 Task: Buy 1 Footies of size 12 -15 months for Baby Girls from Clothing section under best seller category for shipping address: Francisco Garcia, 1396 Camden Street, Reno, Nevada 89501, Cell Number 7752551231. Pay from credit card ending with 2005, CVV 3321
Action: Mouse moved to (261, 60)
Screenshot: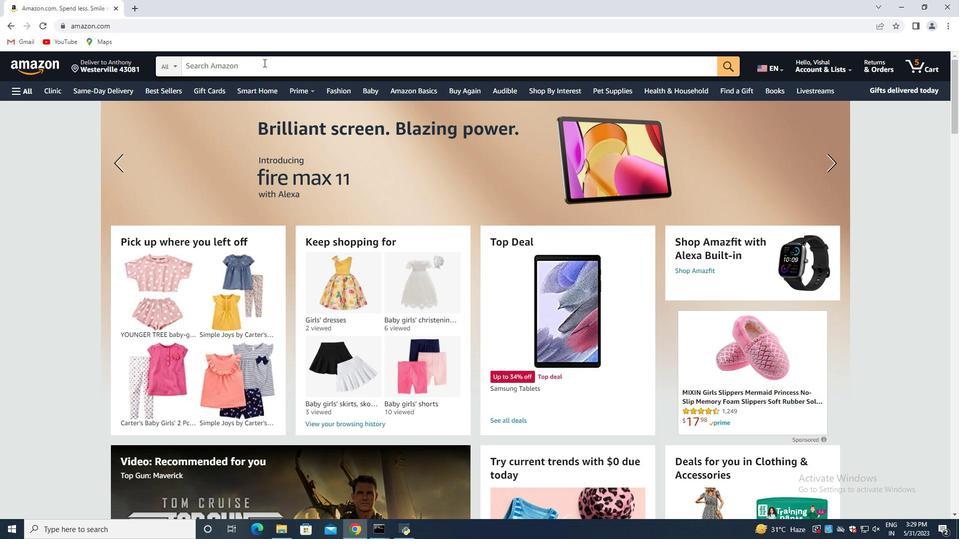
Action: Mouse pressed left at (261, 60)
Screenshot: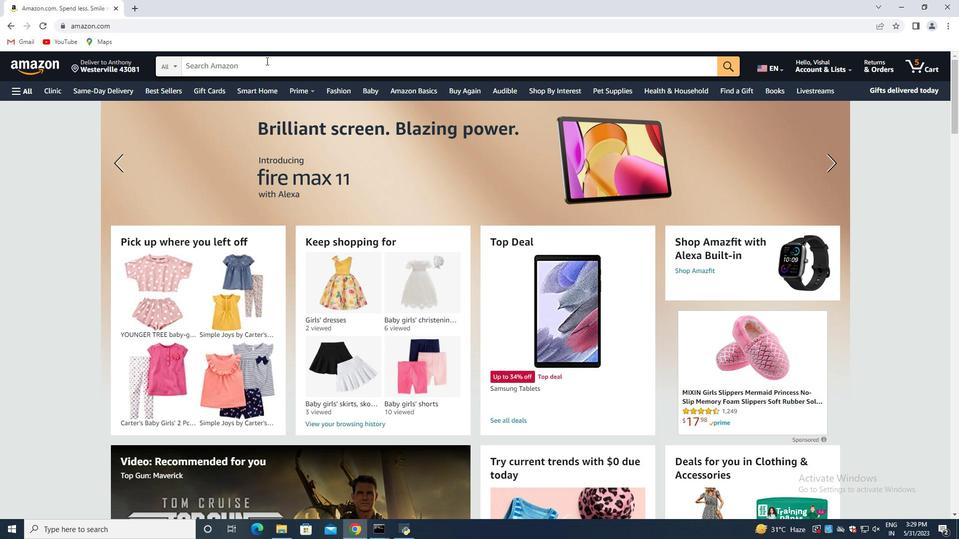 
Action: Mouse moved to (260, 60)
Screenshot: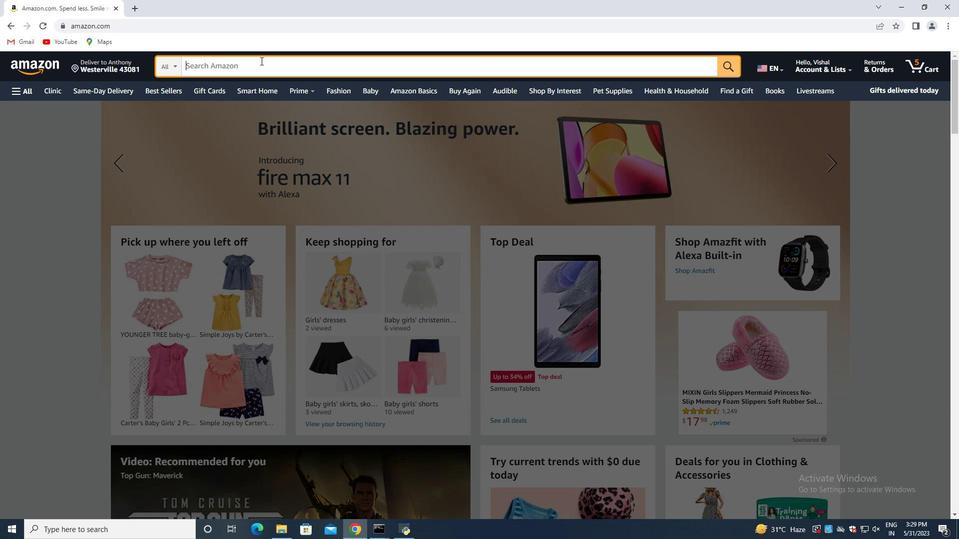 
Action: Key pressed <Key.shift>Footies<Key.space>of<Key.space>size<Key.space>12-15<Key.space>months<Key.space>for<Key.space><Key.shift>Baby<Key.space><Key.shift>Girls<Key.enter>
Screenshot: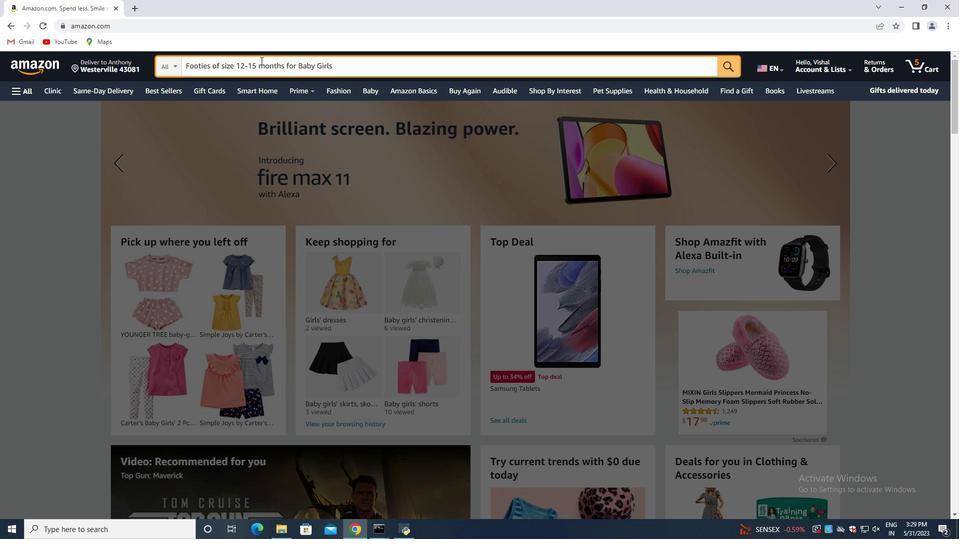 
Action: Mouse moved to (285, 142)
Screenshot: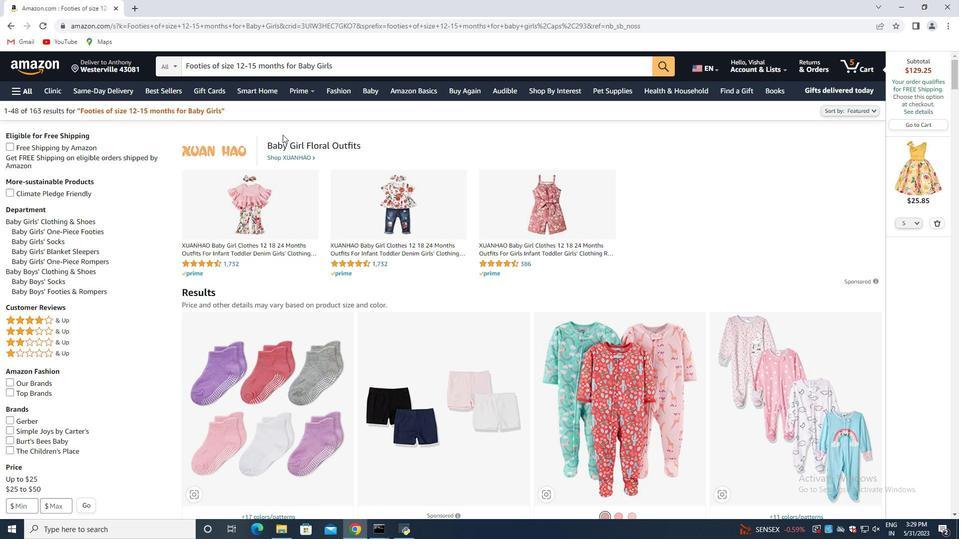 
Action: Mouse scrolled (285, 142) with delta (0, 0)
Screenshot: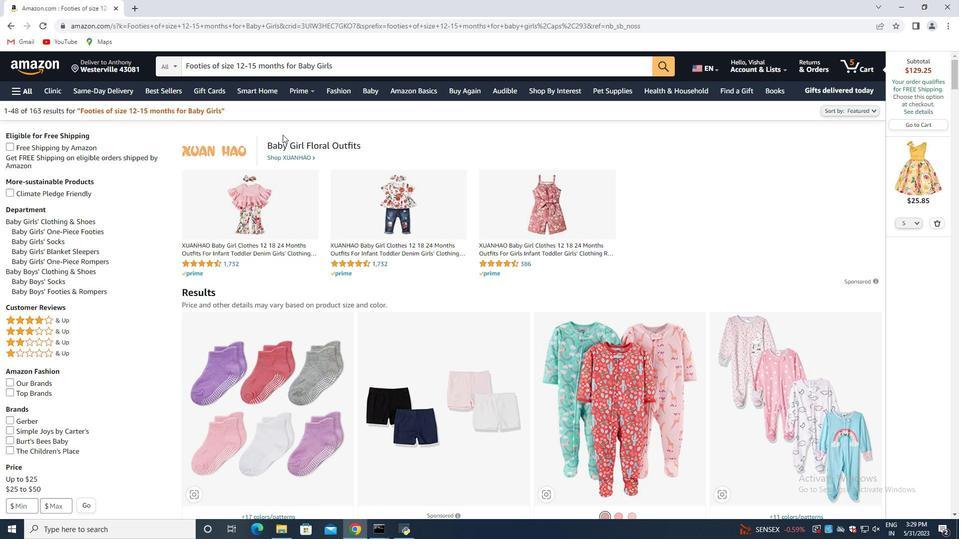 
Action: Mouse moved to (181, 213)
Screenshot: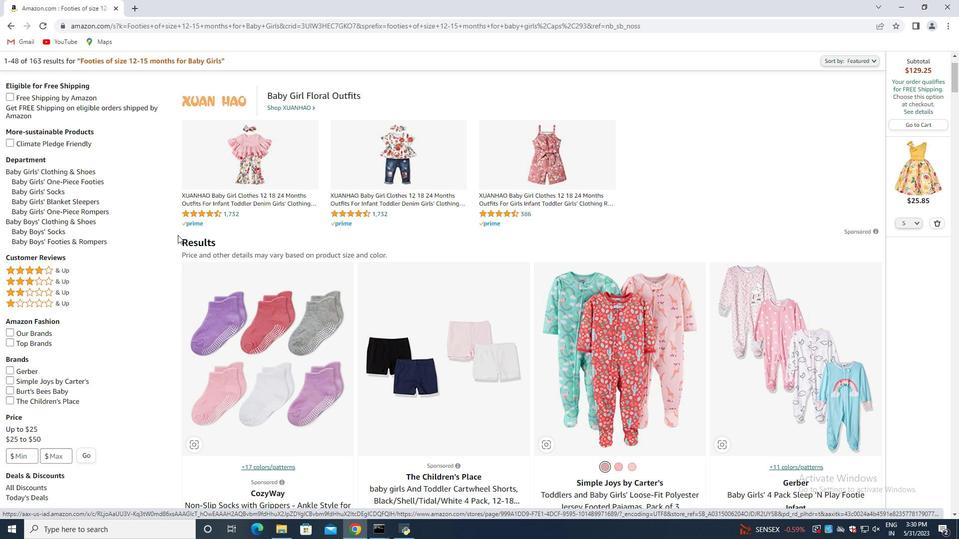 
Action: Mouse scrolled (181, 213) with delta (0, 0)
Screenshot: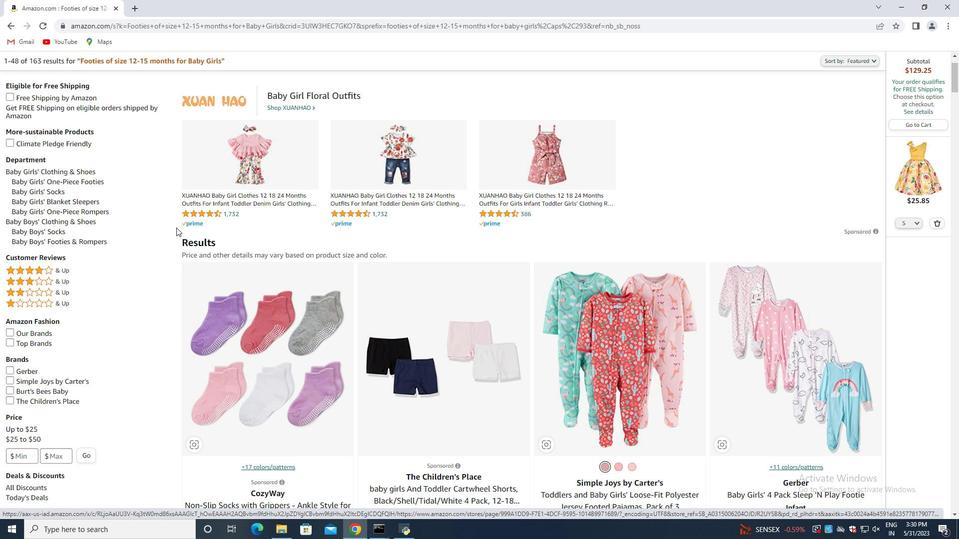 
Action: Mouse scrolled (181, 213) with delta (0, 0)
Screenshot: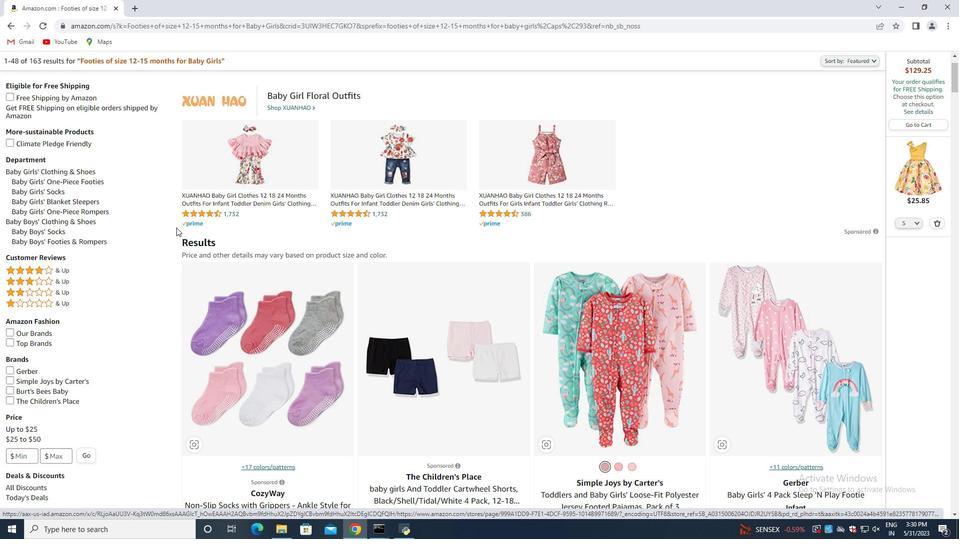 
Action: Mouse moved to (217, 242)
Screenshot: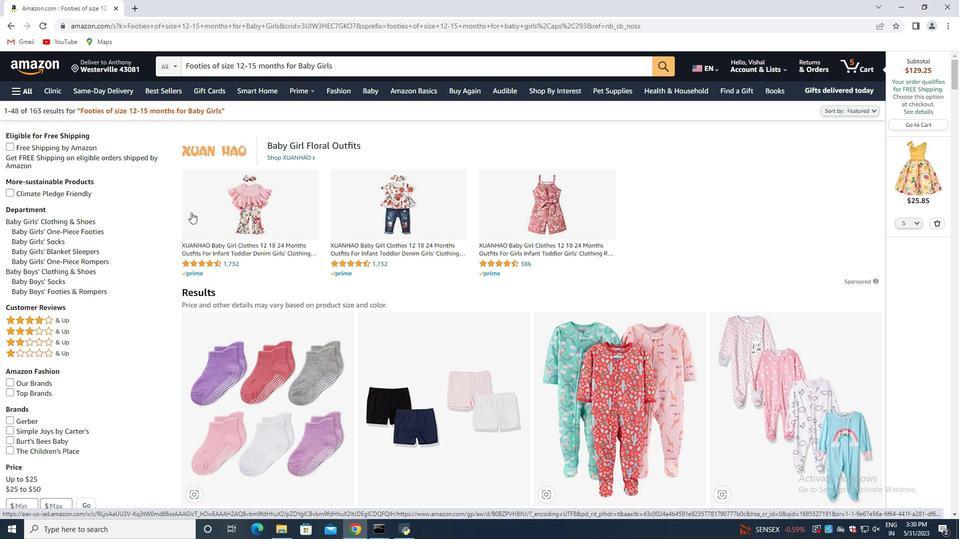 
Action: Mouse scrolled (217, 242) with delta (0, 0)
Screenshot: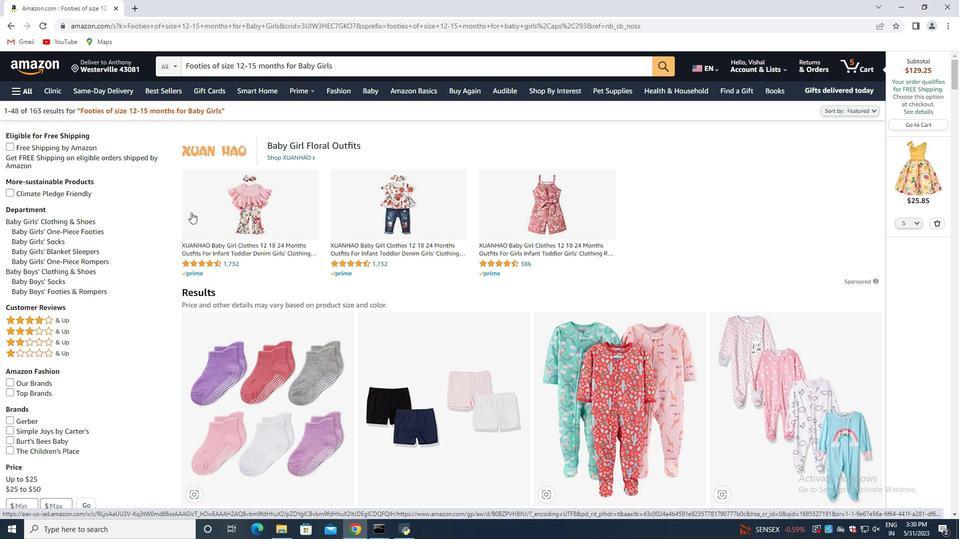 
Action: Mouse moved to (225, 250)
Screenshot: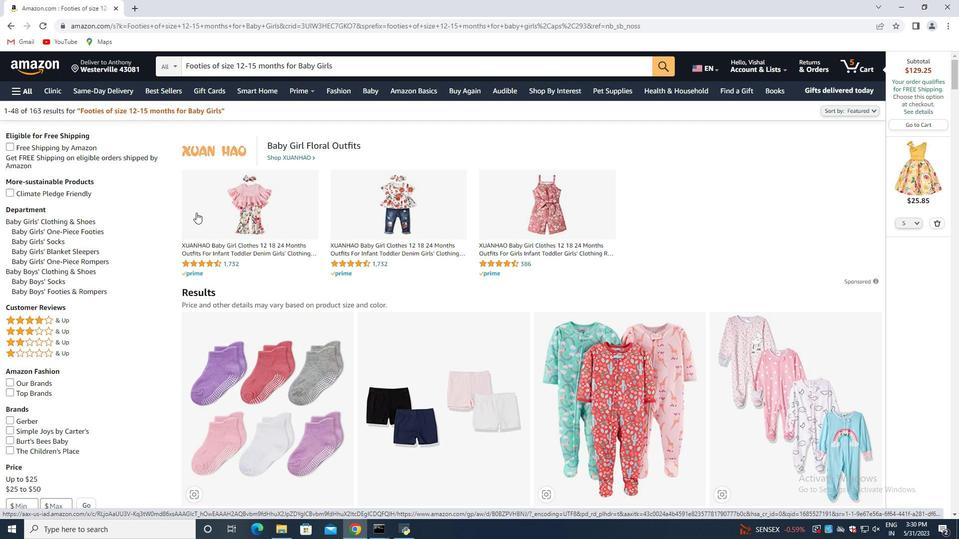 
Action: Mouse scrolled (225, 249) with delta (0, 0)
Screenshot: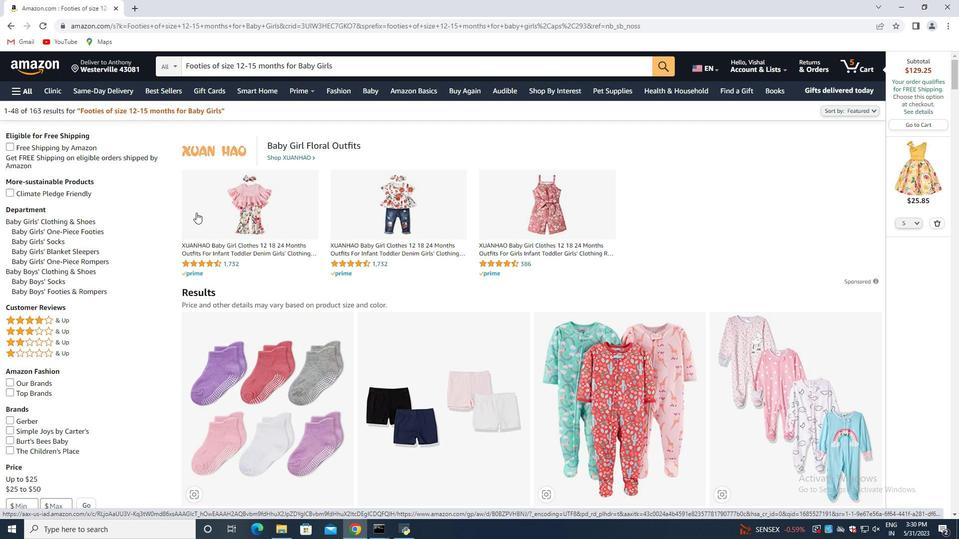 
Action: Mouse moved to (225, 251)
Screenshot: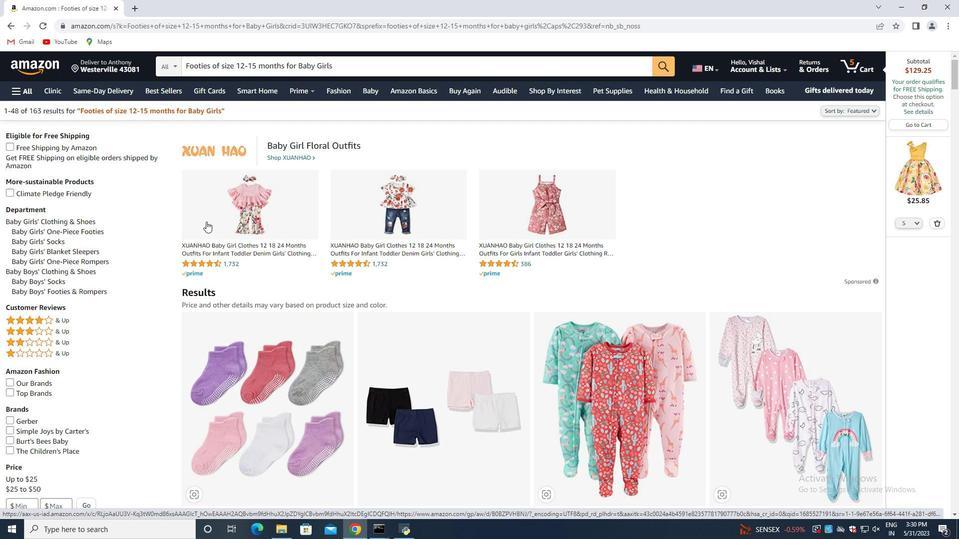 
Action: Mouse scrolled (225, 251) with delta (0, 0)
Screenshot: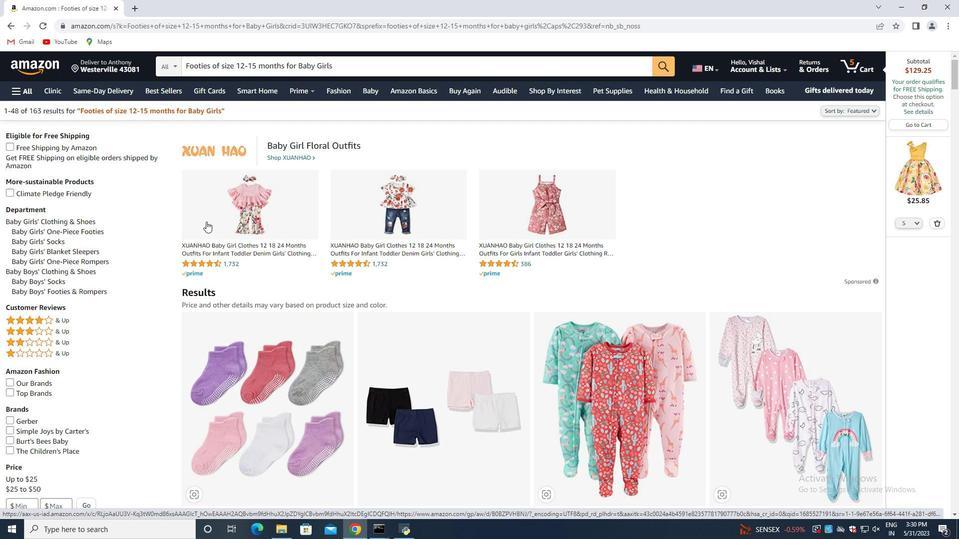 
Action: Mouse moved to (227, 250)
Screenshot: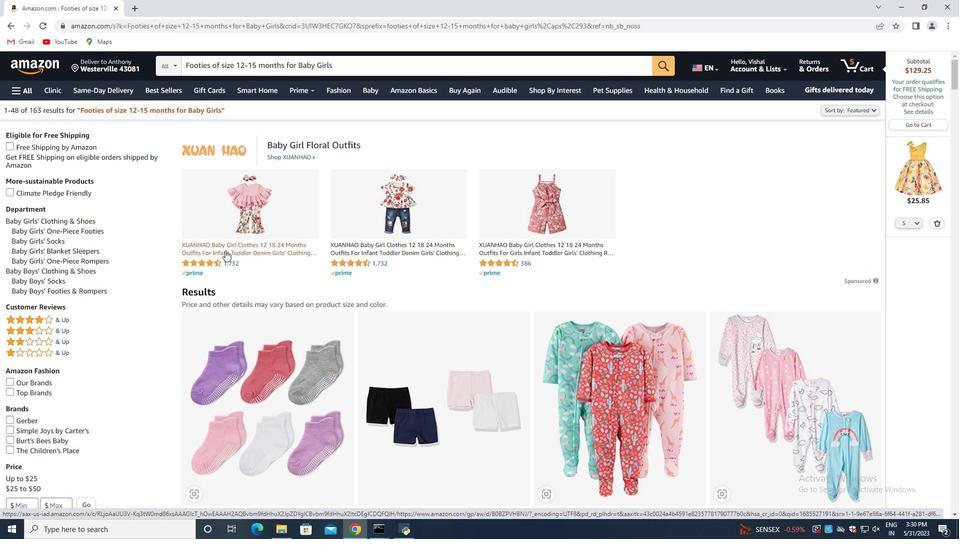 
Action: Mouse scrolled (227, 250) with delta (0, 0)
Screenshot: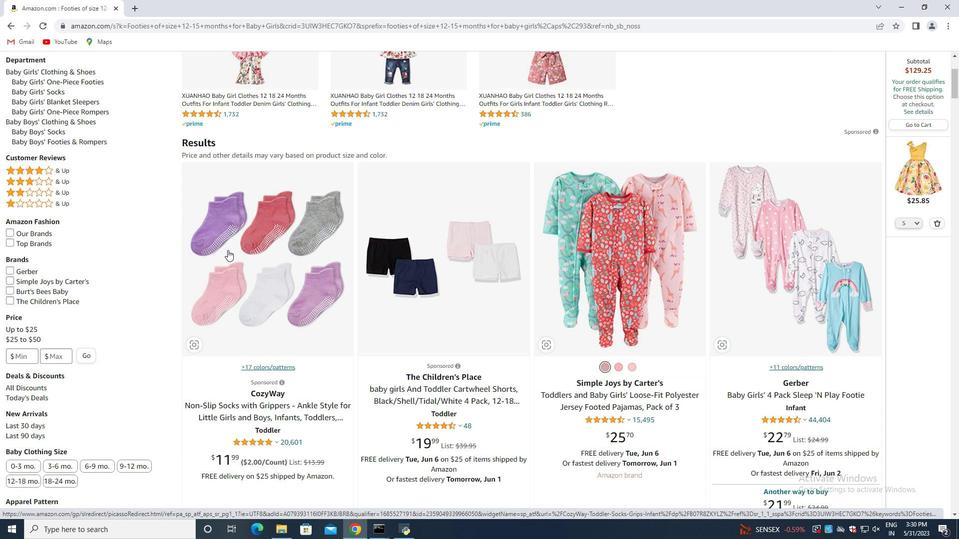 
Action: Mouse scrolled (227, 250) with delta (0, 0)
Screenshot: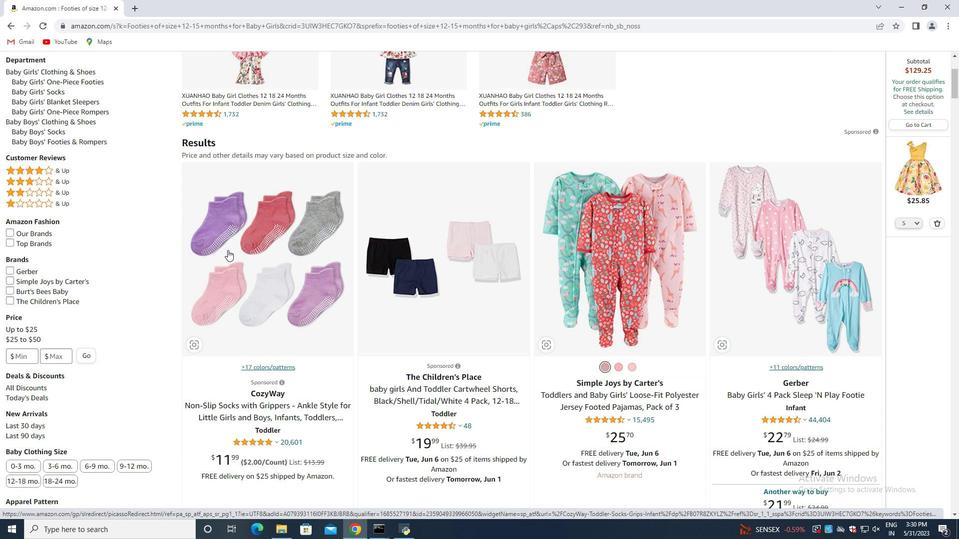 
Action: Mouse scrolled (227, 250) with delta (0, 0)
Screenshot: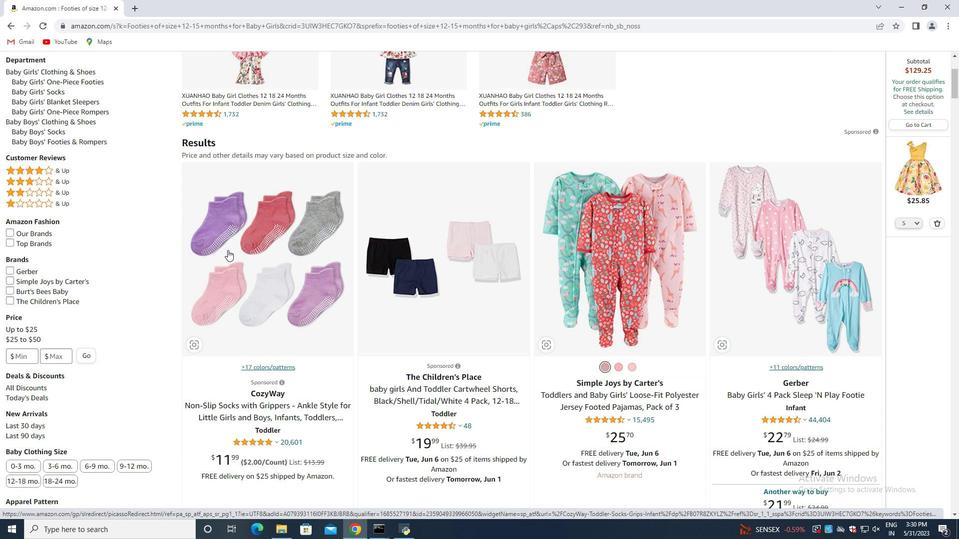 
Action: Mouse scrolled (227, 250) with delta (0, 0)
Screenshot: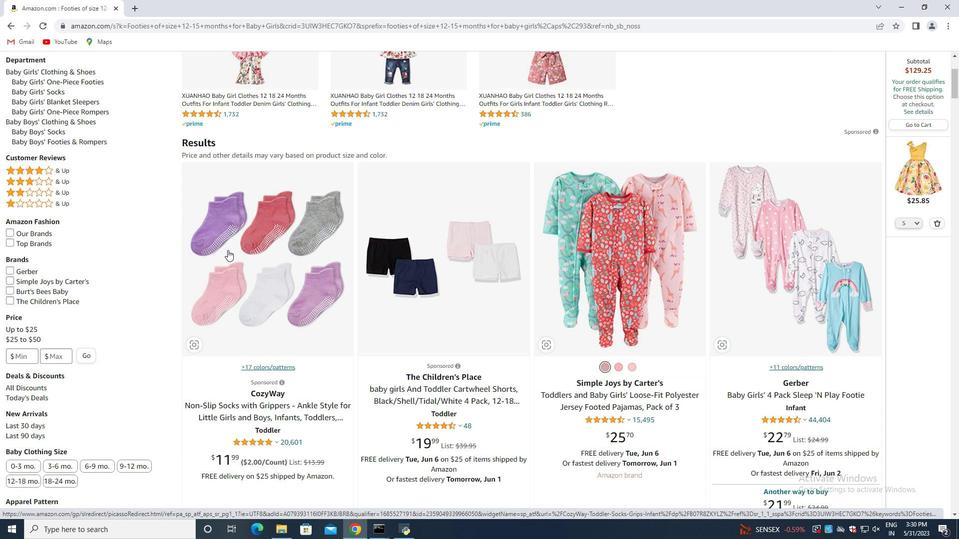 
Action: Mouse moved to (84, 223)
Screenshot: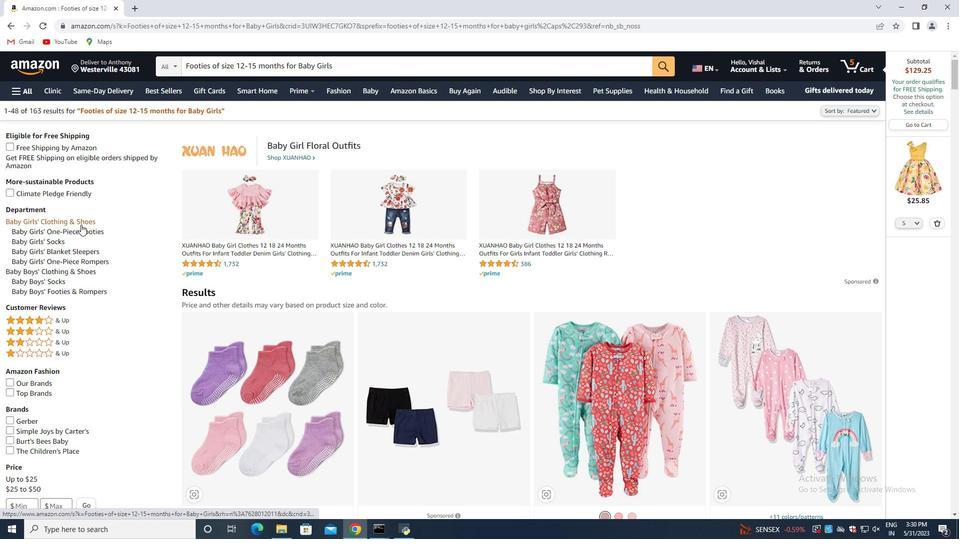 
Action: Mouse pressed left at (84, 223)
Screenshot: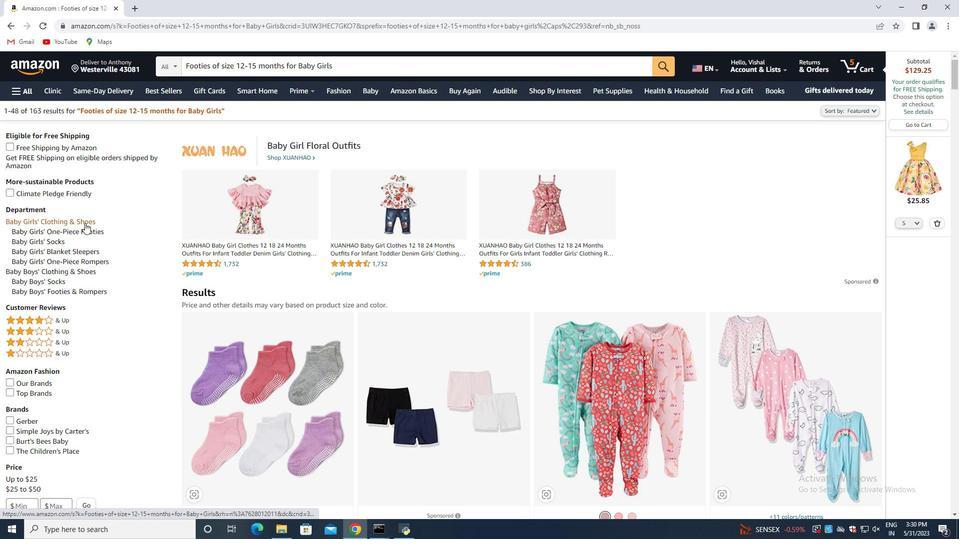 
Action: Mouse moved to (123, 239)
Screenshot: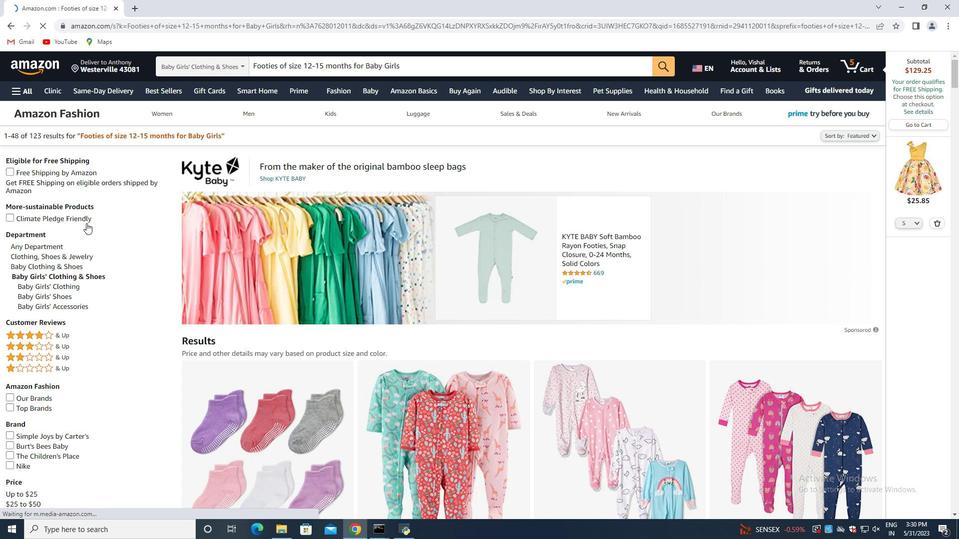 
Action: Mouse scrolled (123, 238) with delta (0, 0)
Screenshot: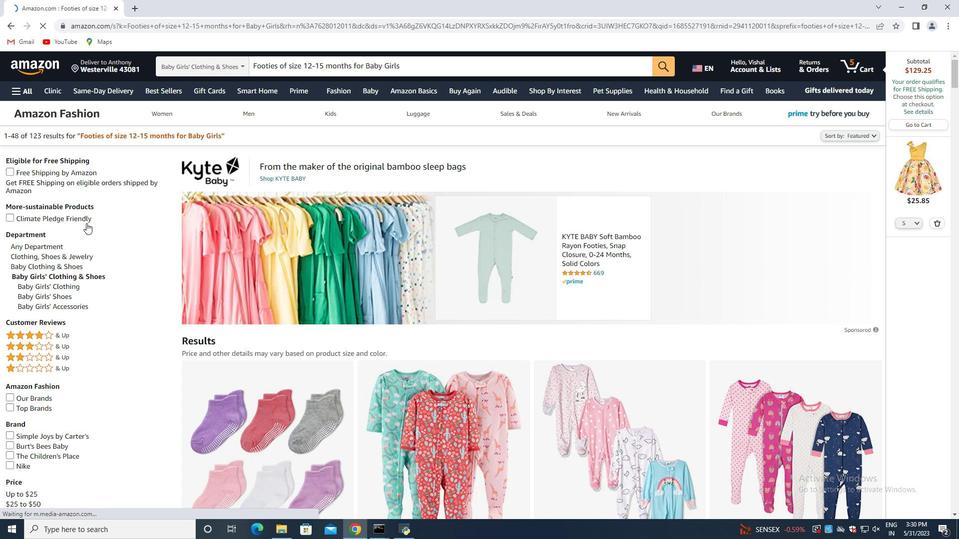 
Action: Mouse moved to (149, 247)
Screenshot: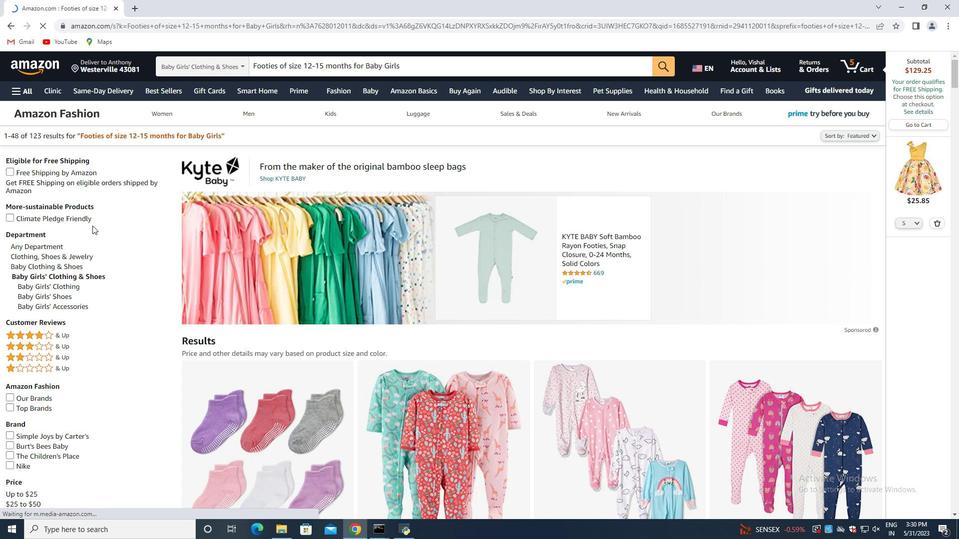 
Action: Mouse scrolled (149, 247) with delta (0, 0)
Screenshot: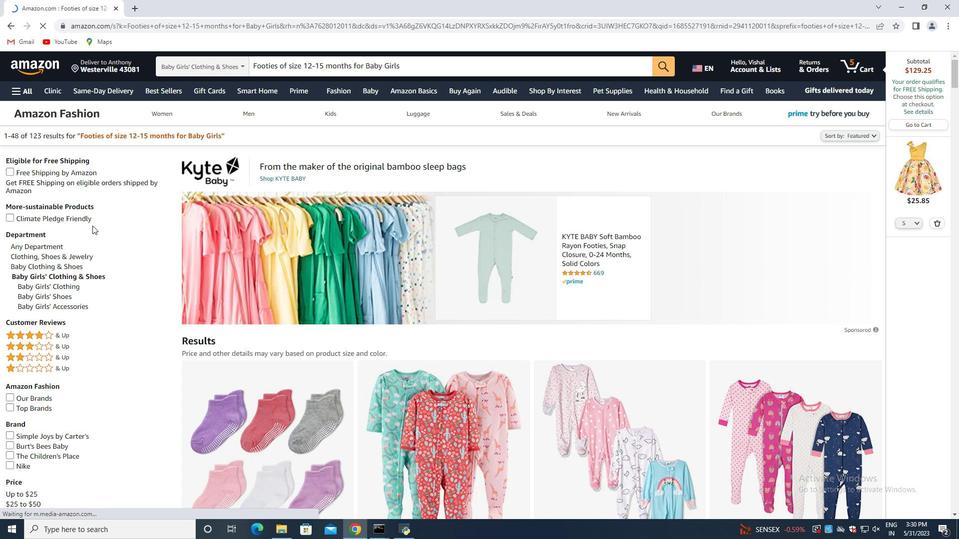 
Action: Mouse moved to (172, 252)
Screenshot: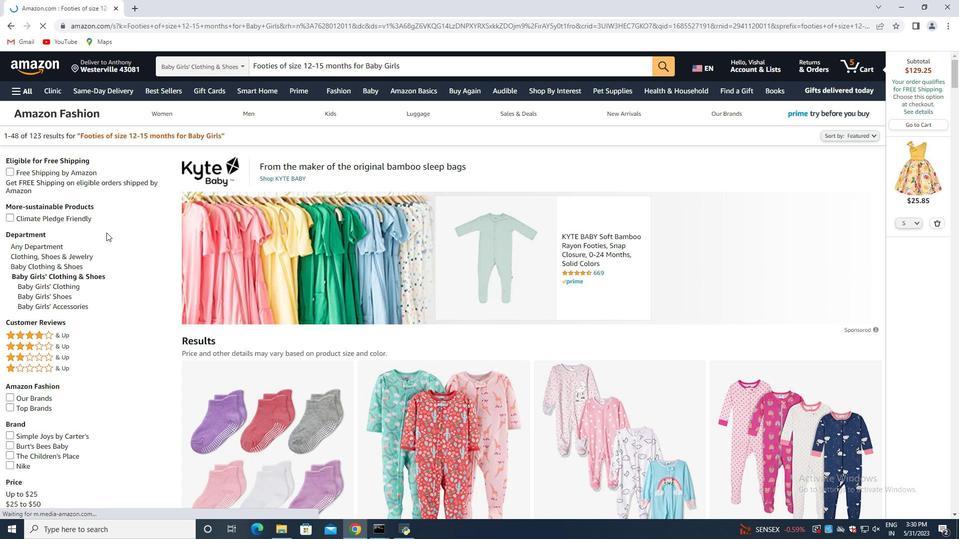 
Action: Mouse scrolled (172, 252) with delta (0, 0)
Screenshot: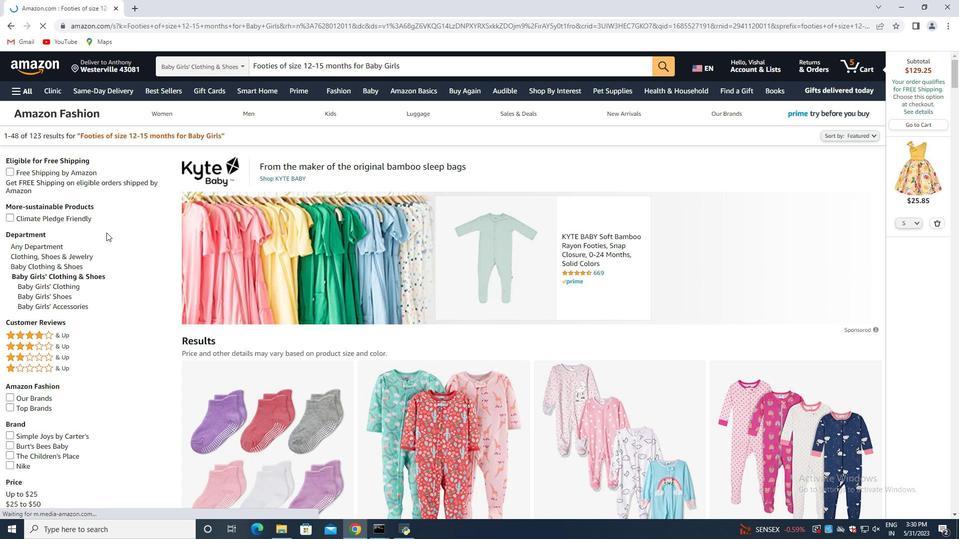 
Action: Mouse moved to (266, 248)
Screenshot: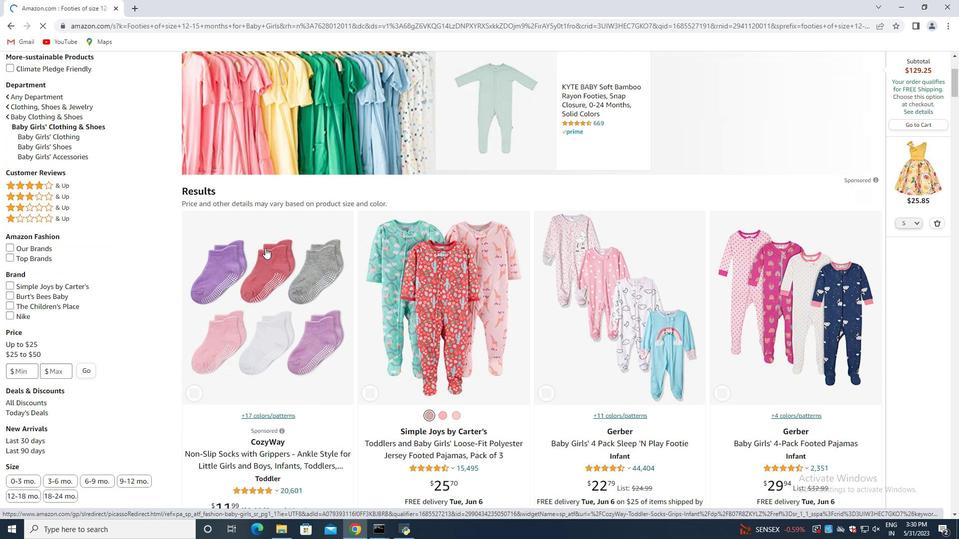 
Action: Mouse scrolled (266, 247) with delta (0, 0)
Screenshot: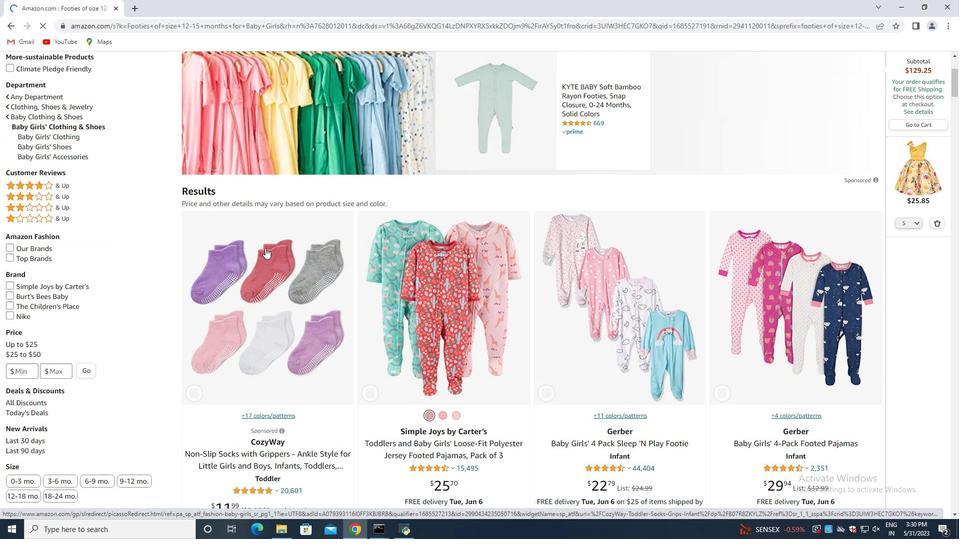 
Action: Mouse moved to (271, 254)
Screenshot: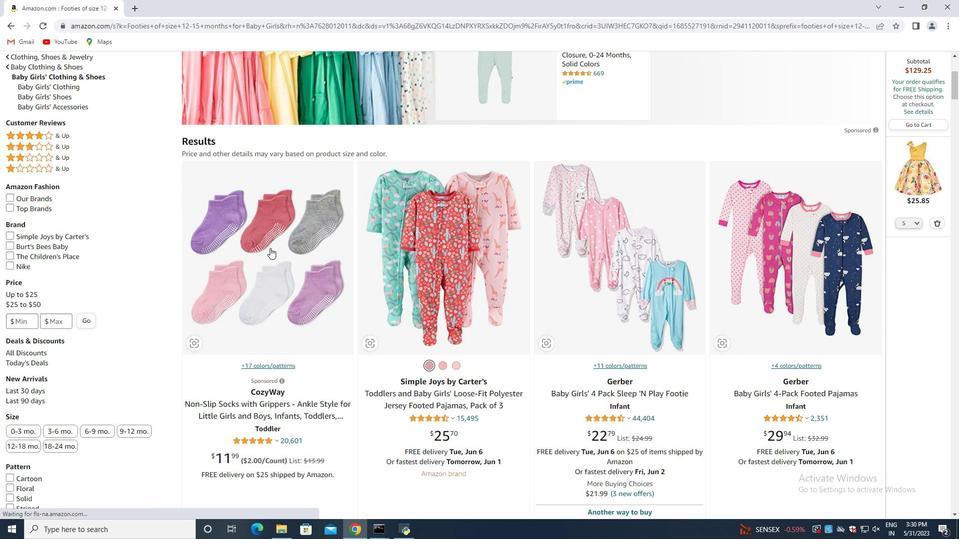 
Action: Mouse scrolled (271, 253) with delta (0, 0)
Screenshot: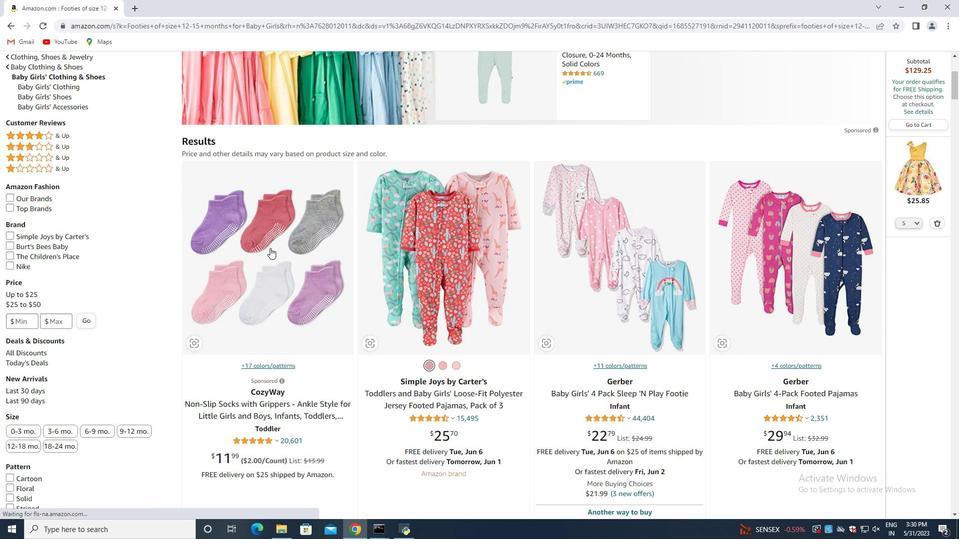 
Action: Mouse moved to (625, 209)
Screenshot: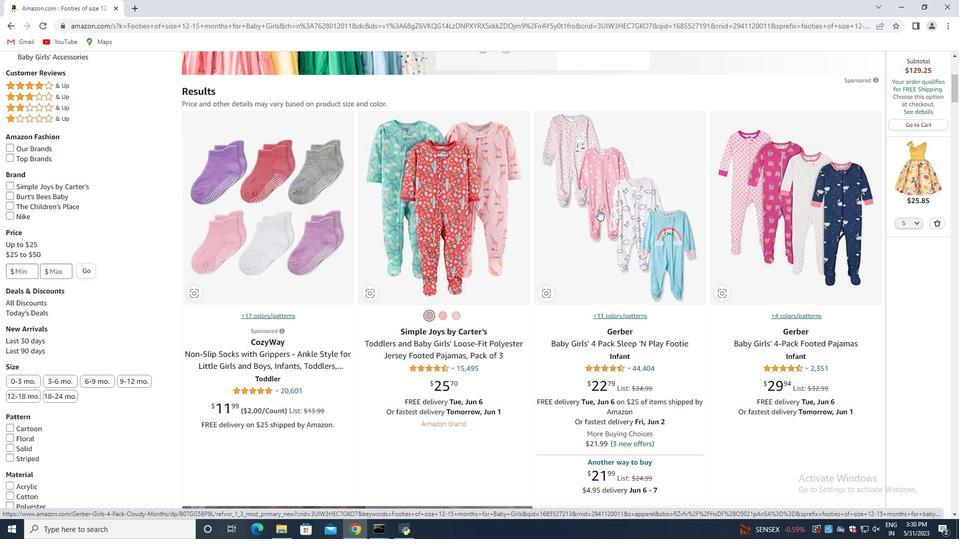 
Action: Mouse pressed left at (625, 209)
Screenshot: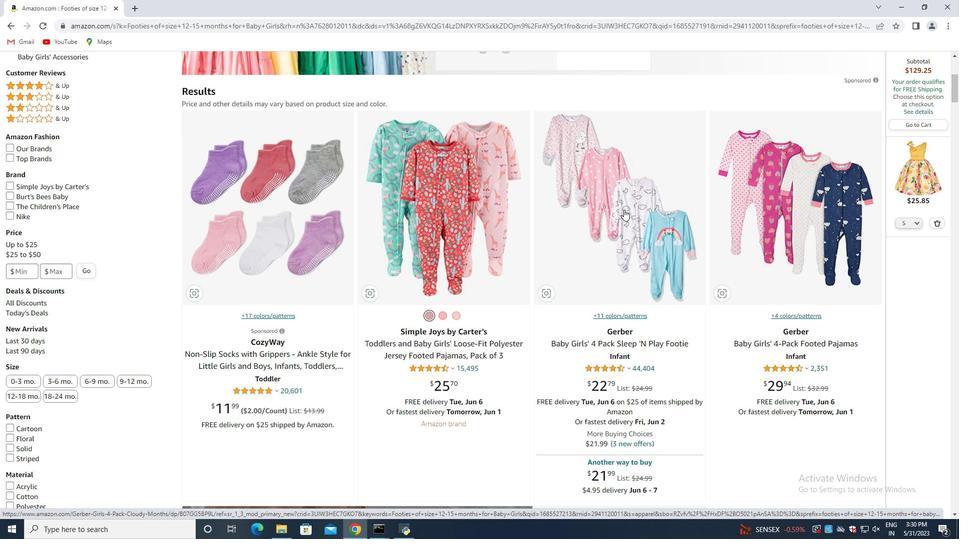 
Action: Mouse moved to (446, 336)
Screenshot: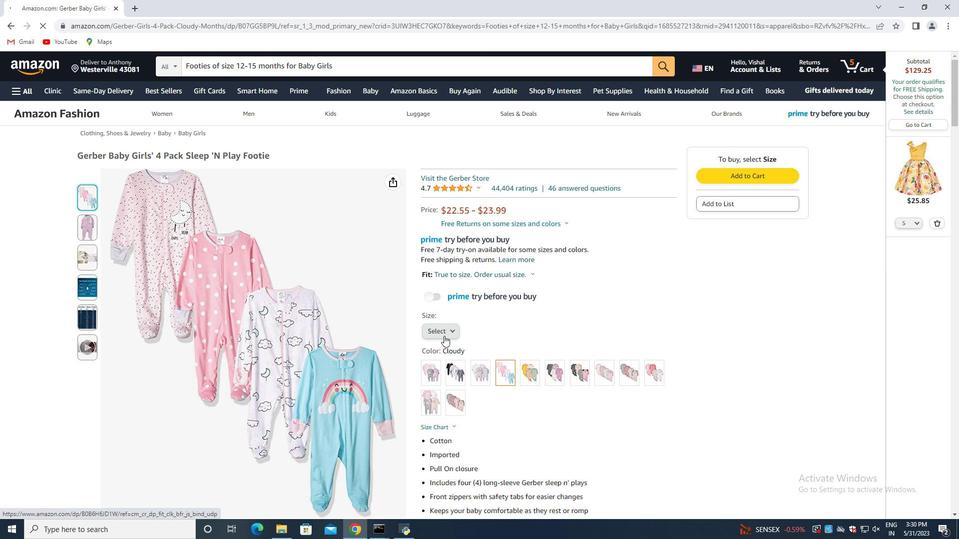 
Action: Mouse pressed left at (446, 336)
Screenshot: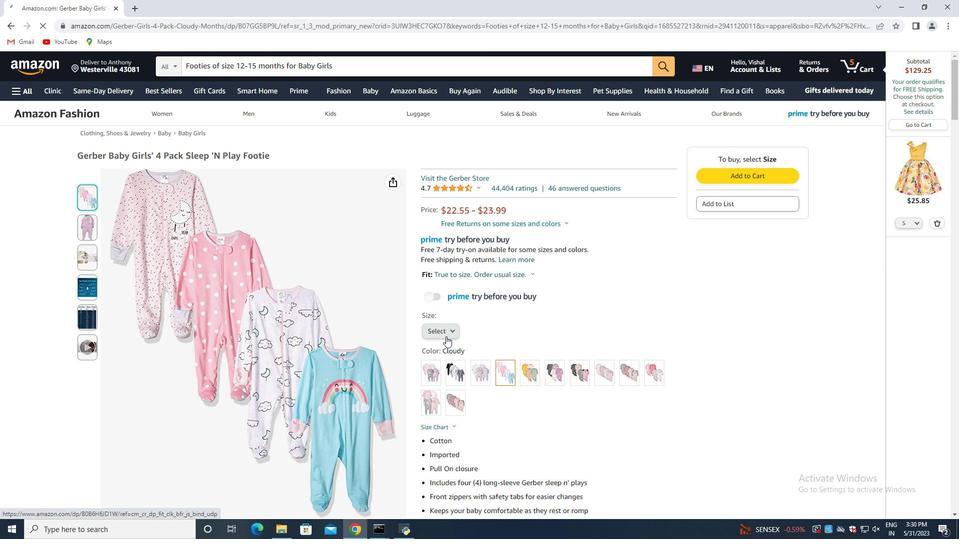 
Action: Mouse moved to (457, 380)
Screenshot: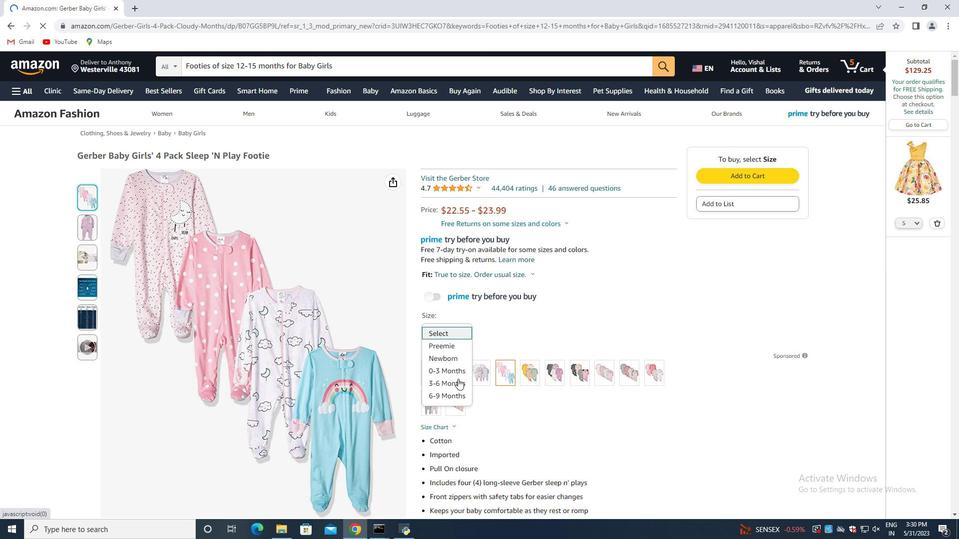 
Action: Mouse scrolled (457, 380) with delta (0, 0)
Screenshot: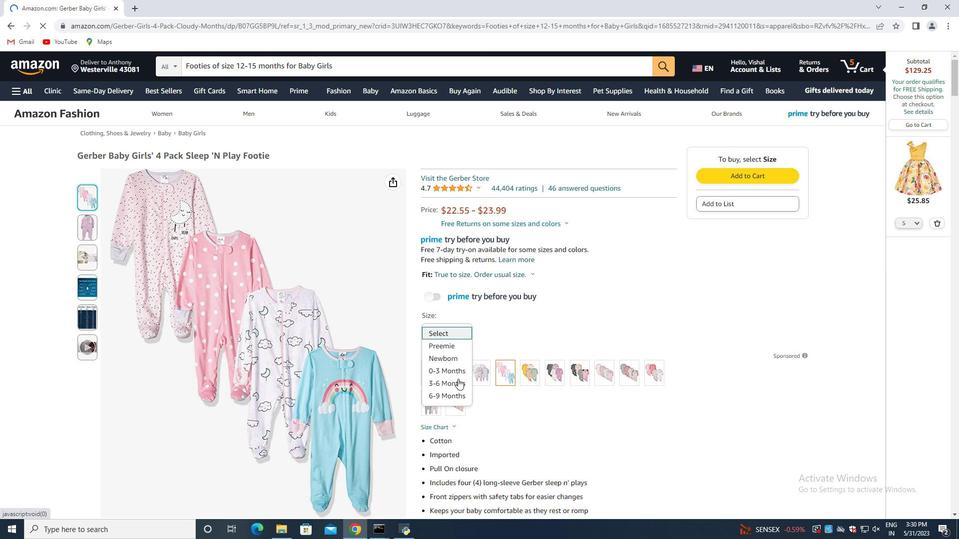 
Action: Mouse scrolled (457, 380) with delta (0, 0)
Screenshot: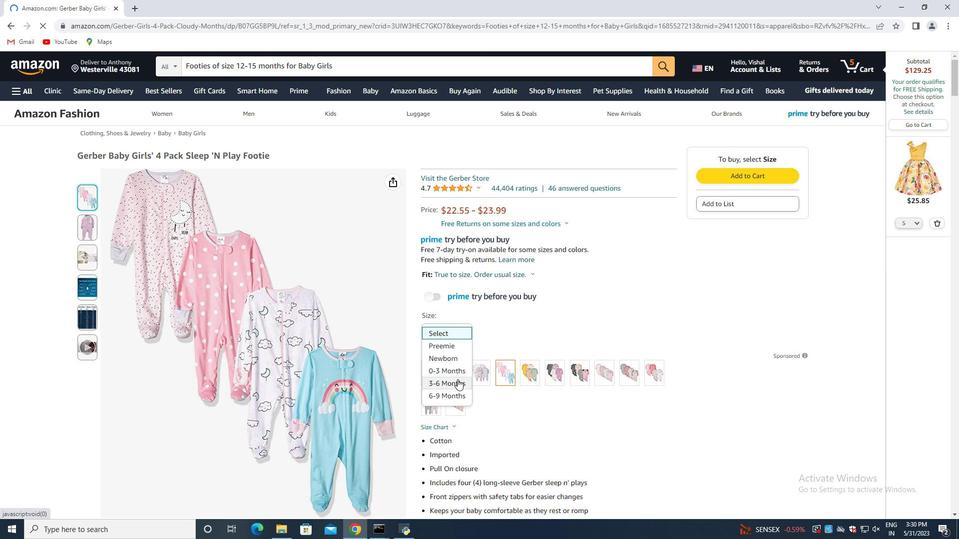 
Action: Mouse moved to (541, 221)
Screenshot: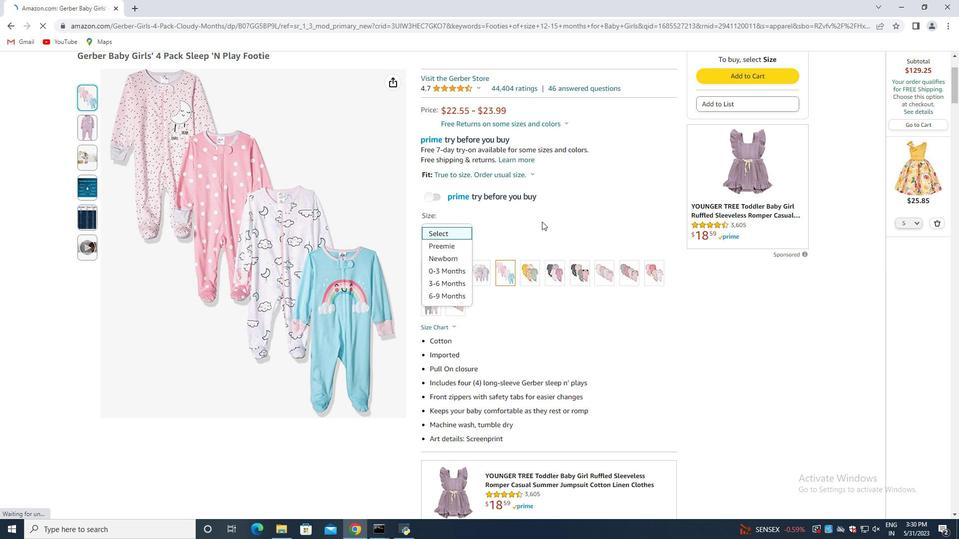 
Action: Mouse pressed left at (541, 221)
Screenshot: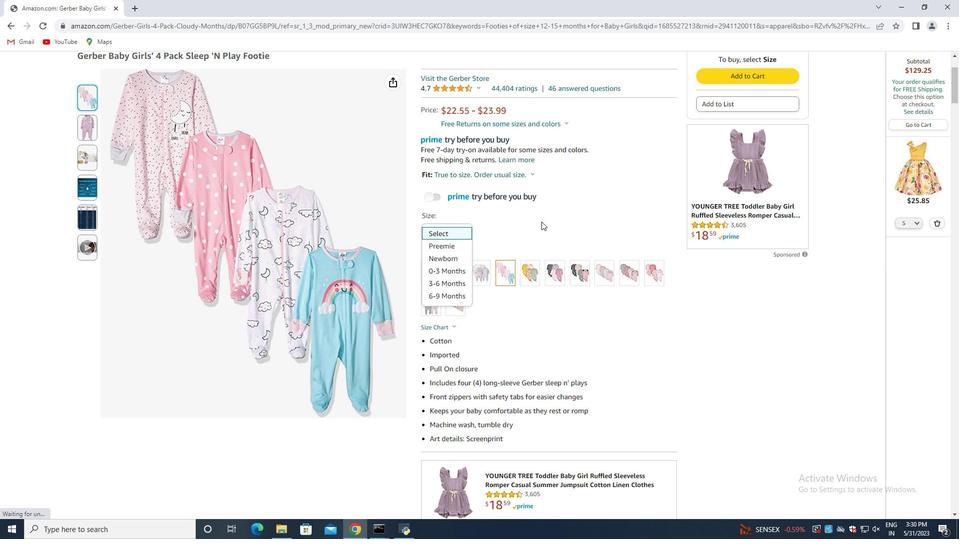 
Action: Mouse moved to (937, 221)
Screenshot: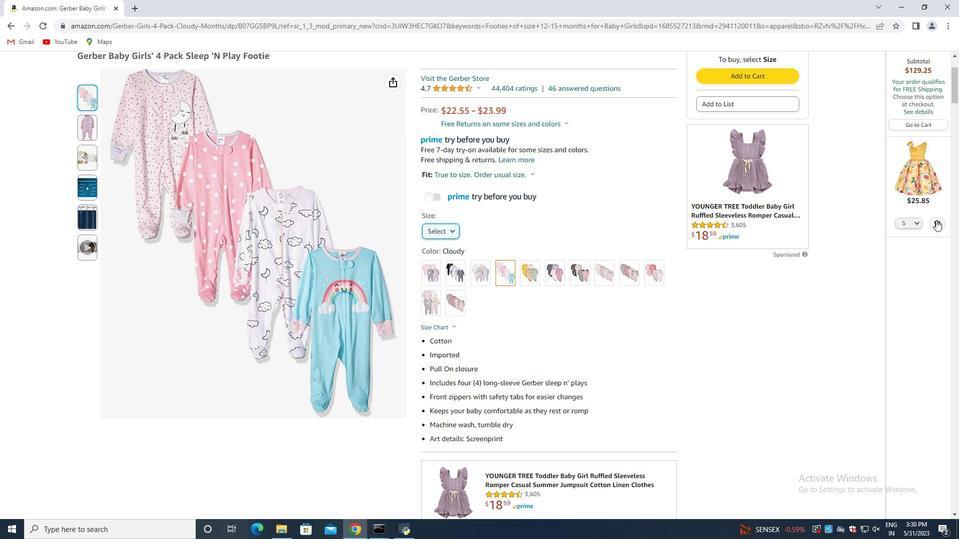 
Action: Mouse pressed left at (937, 221)
Screenshot: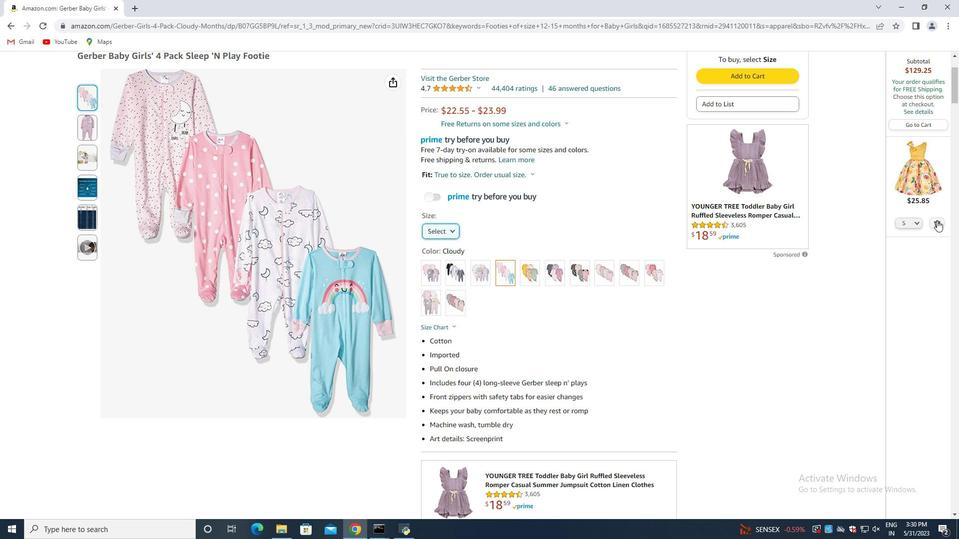 
Action: Mouse moved to (8, 28)
Screenshot: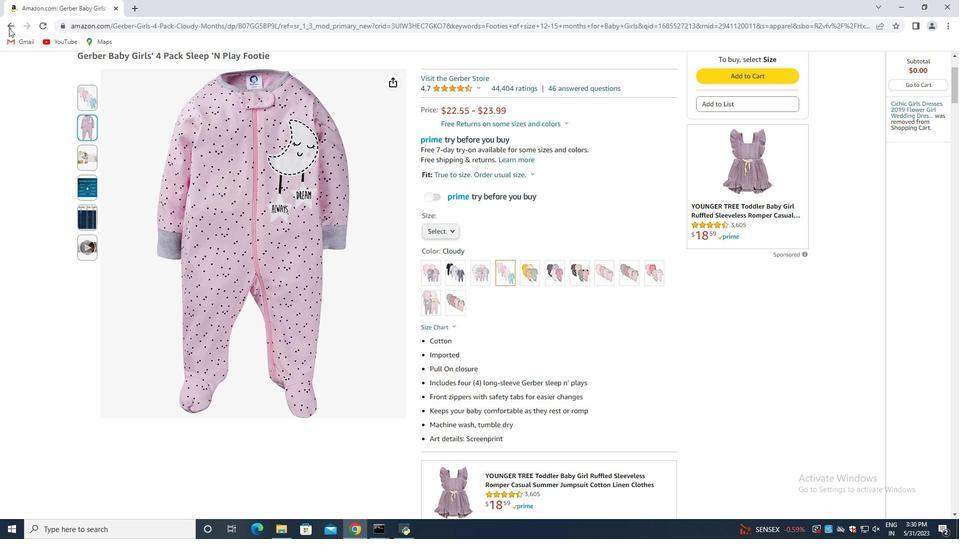 
Action: Mouse pressed left at (8, 28)
Screenshot: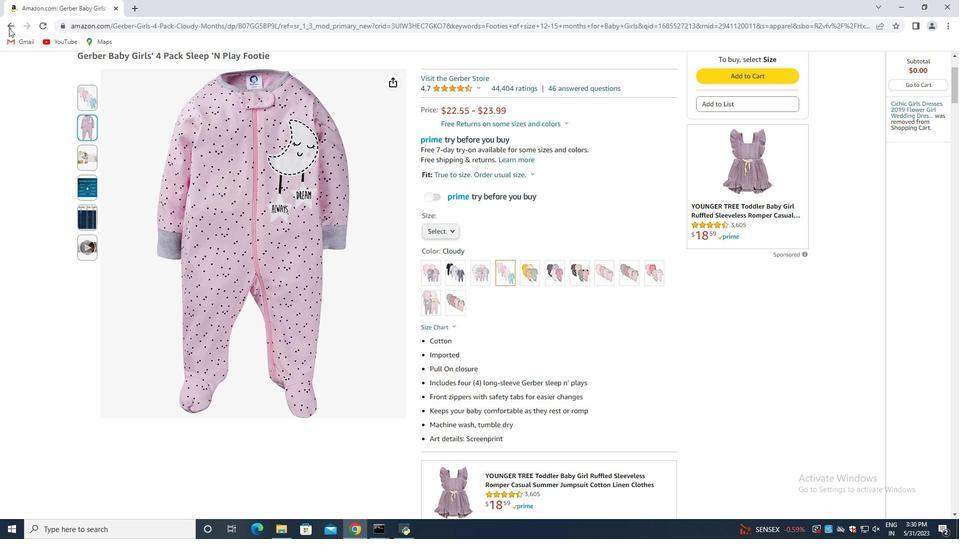 
Action: Mouse moved to (677, 225)
Screenshot: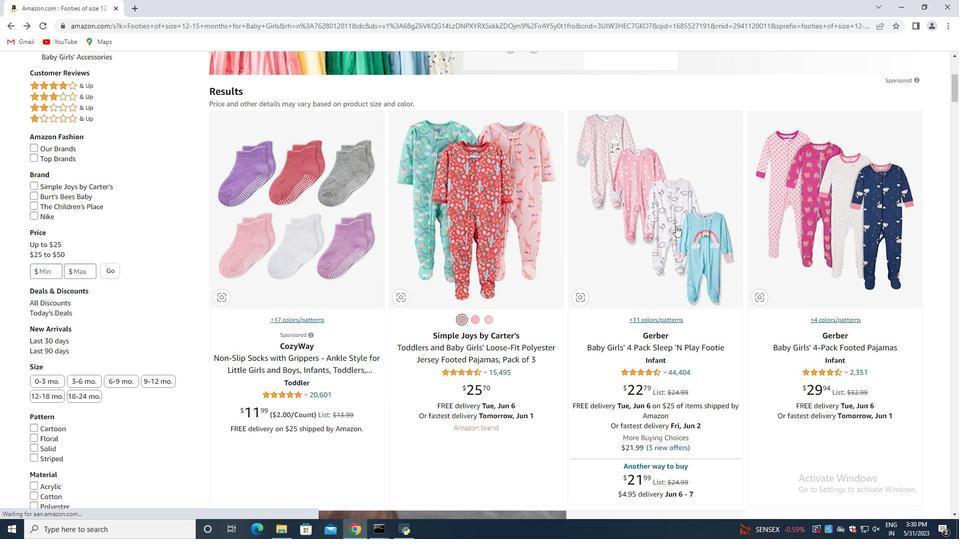 
Action: Mouse scrolled (677, 224) with delta (0, 0)
Screenshot: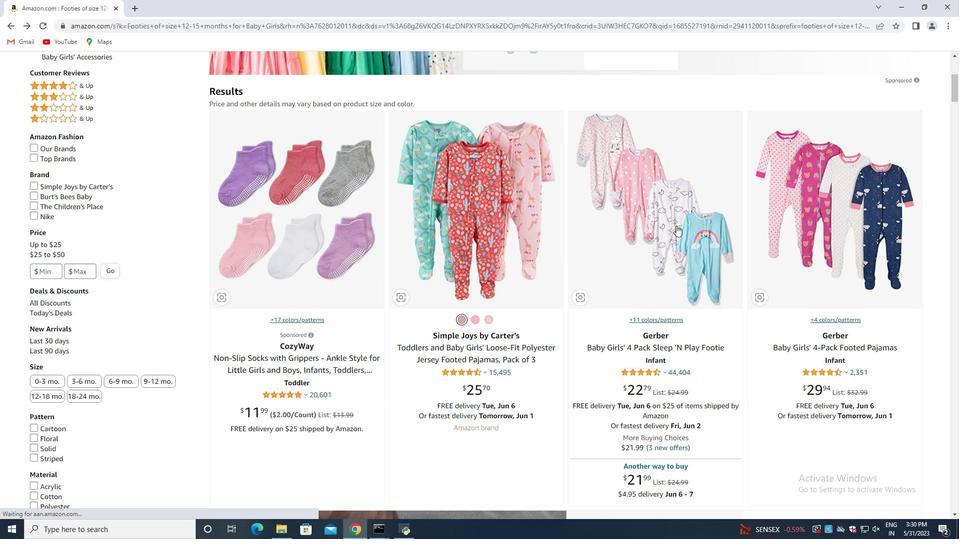 
Action: Mouse scrolled (677, 224) with delta (0, 0)
Screenshot: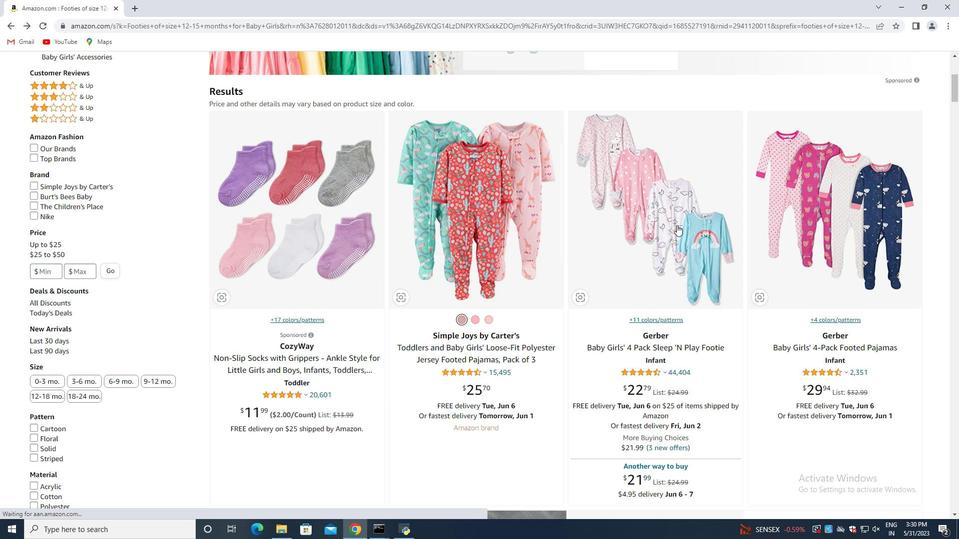 
Action: Mouse moved to (677, 224)
Screenshot: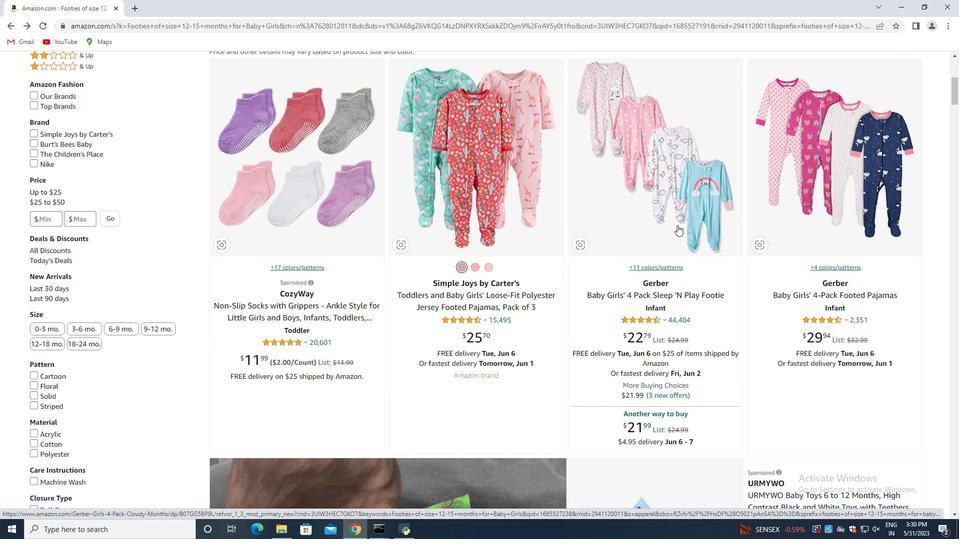 
Action: Mouse scrolled (677, 224) with delta (0, 0)
Screenshot: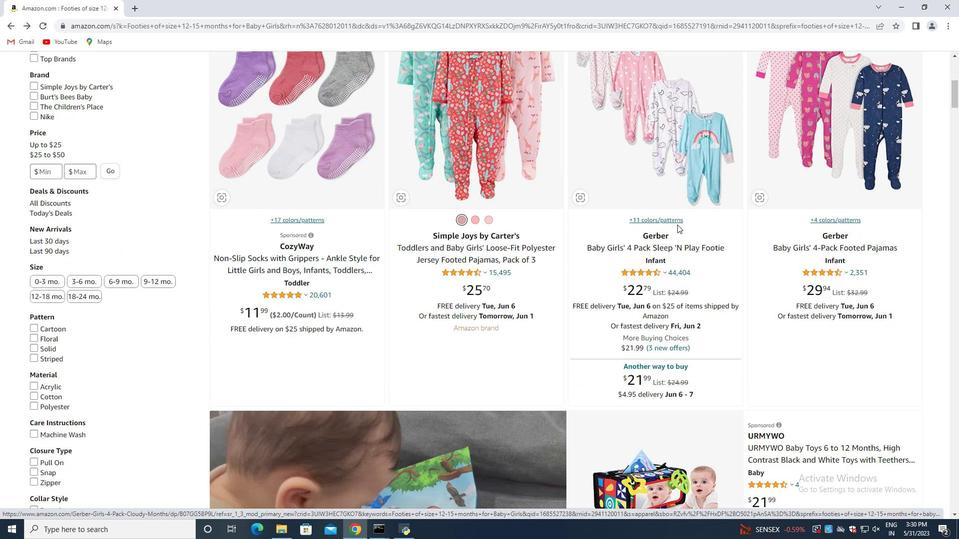
Action: Mouse scrolled (677, 224) with delta (0, 0)
Screenshot: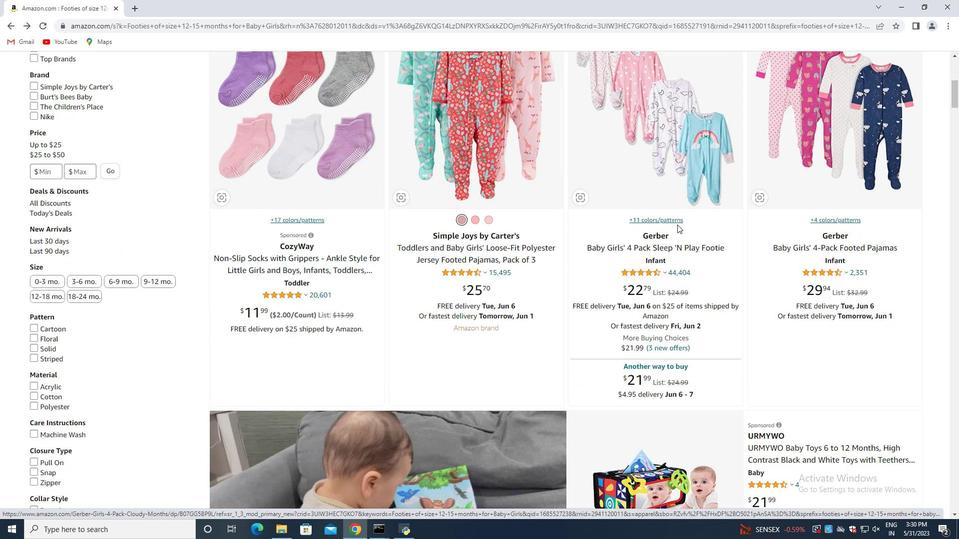 
Action: Mouse scrolled (677, 224) with delta (0, 0)
Screenshot: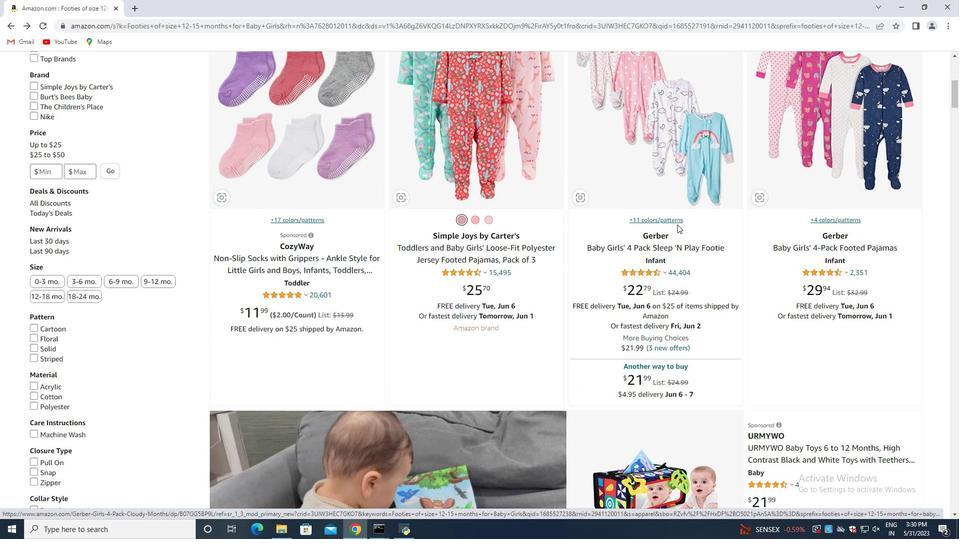 
Action: Mouse moved to (651, 222)
Screenshot: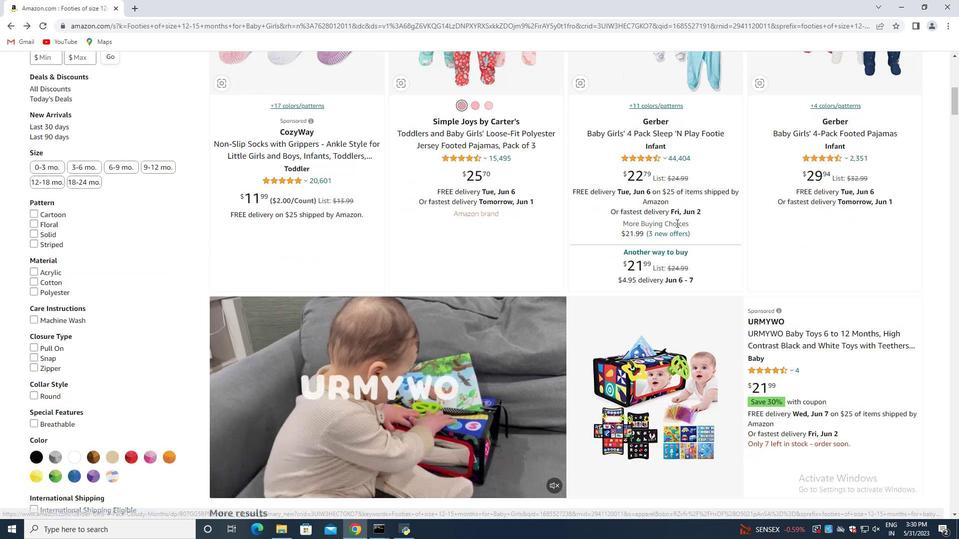 
Action: Mouse scrolled (651, 222) with delta (0, 0)
Screenshot: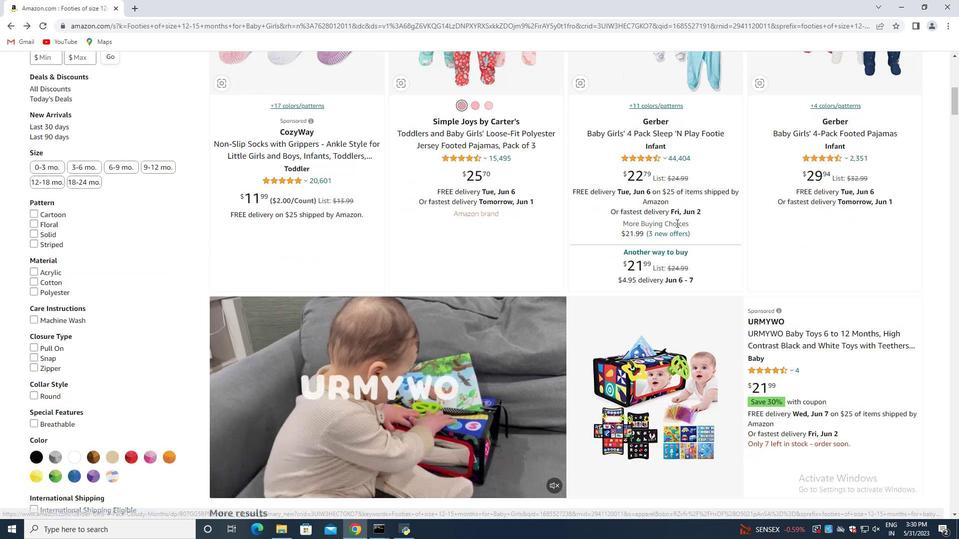 
Action: Mouse moved to (636, 222)
Screenshot: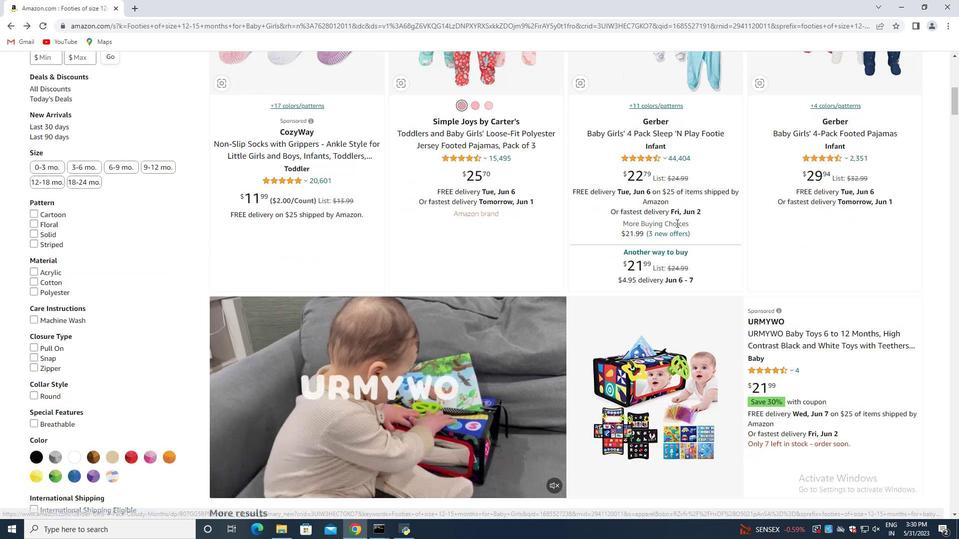 
Action: Mouse scrolled (640, 222) with delta (0, 0)
Screenshot: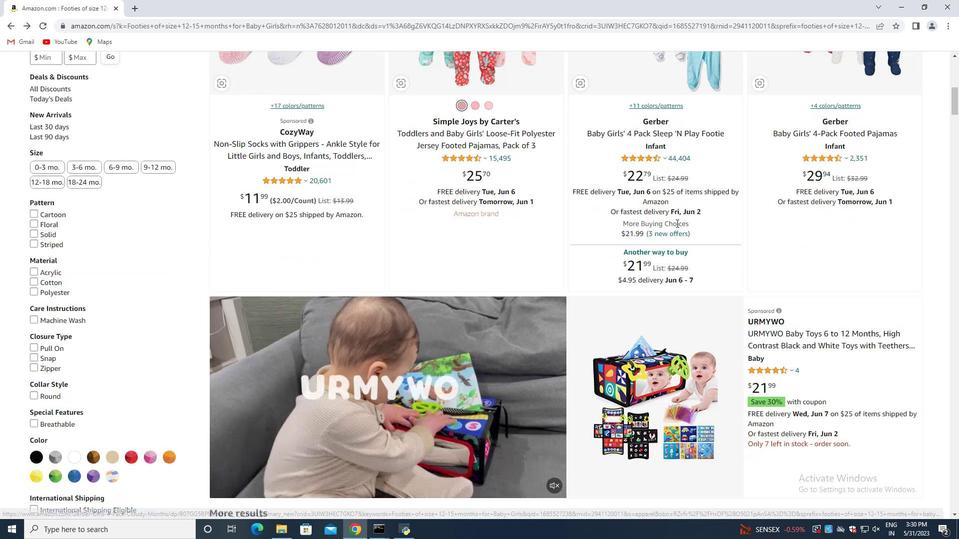 
Action: Mouse moved to (629, 224)
Screenshot: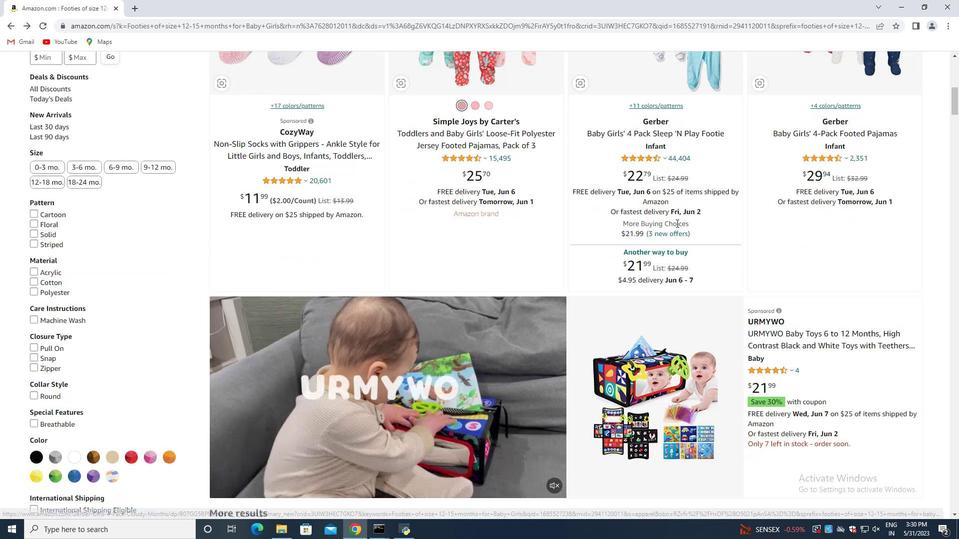 
Action: Mouse scrolled (629, 223) with delta (0, 0)
Screenshot: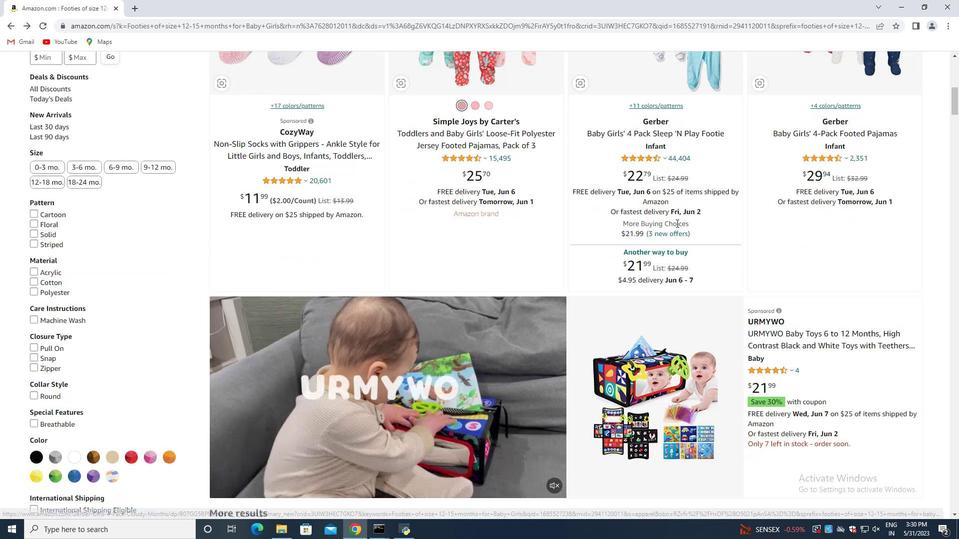
Action: Mouse moved to (622, 226)
Screenshot: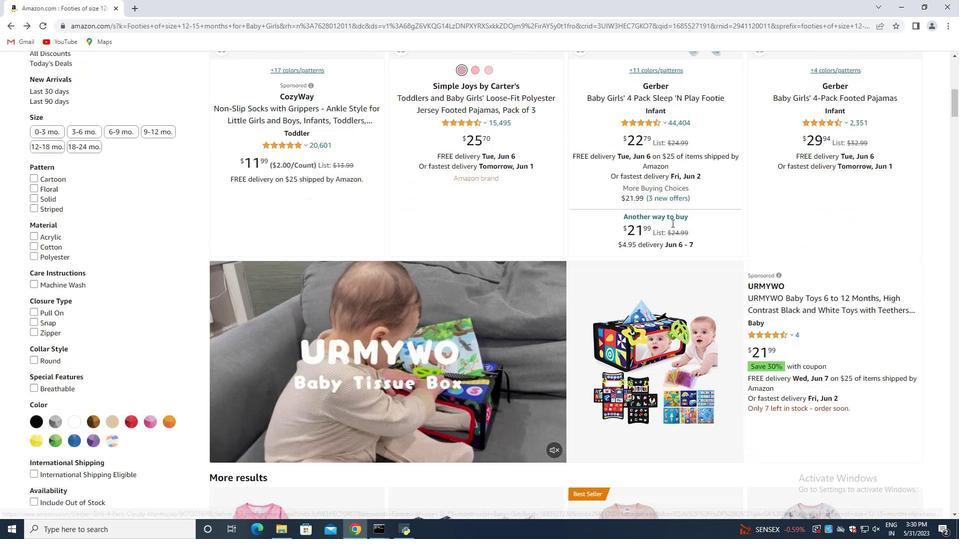 
Action: Mouse scrolled (622, 226) with delta (0, 0)
Screenshot: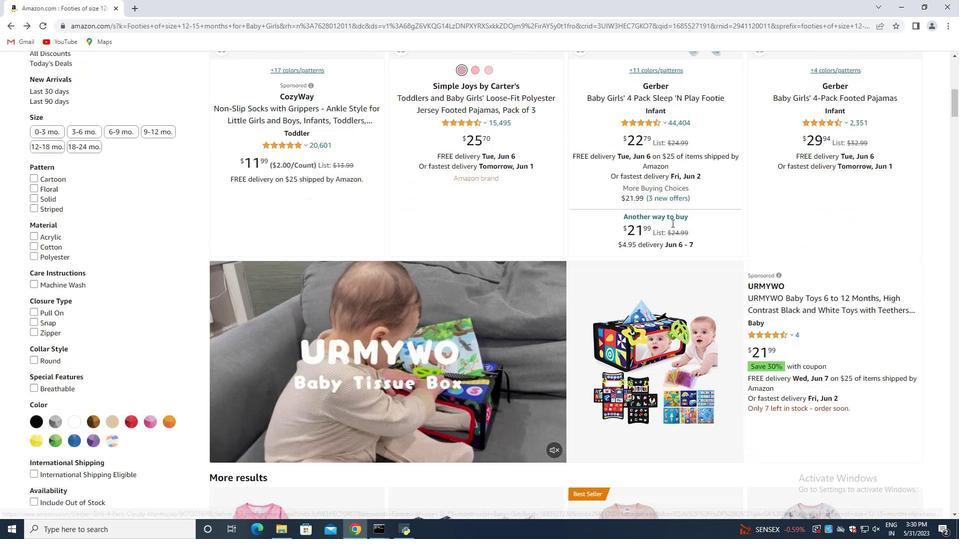 
Action: Mouse moved to (585, 225)
Screenshot: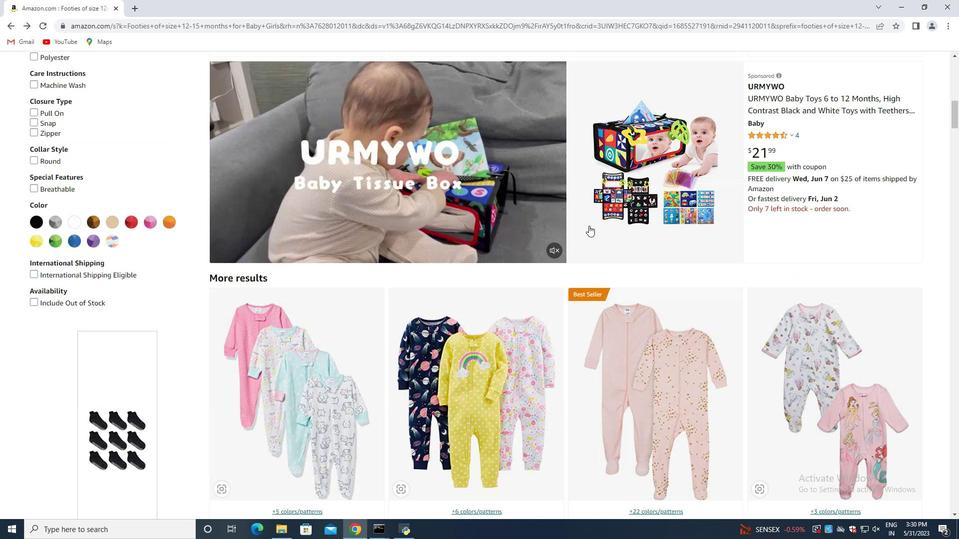 
Action: Mouse scrolled (585, 224) with delta (0, 0)
Screenshot: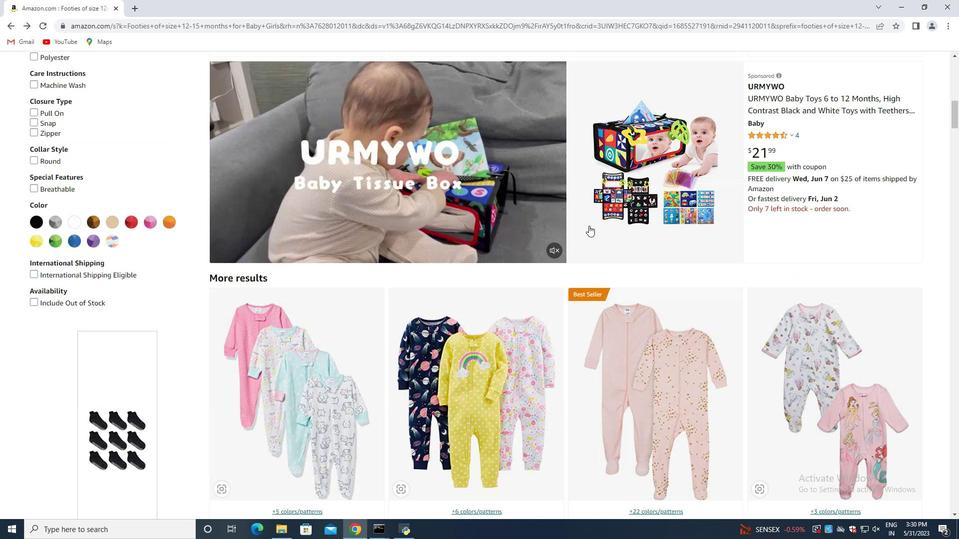 
Action: Mouse moved to (584, 225)
Screenshot: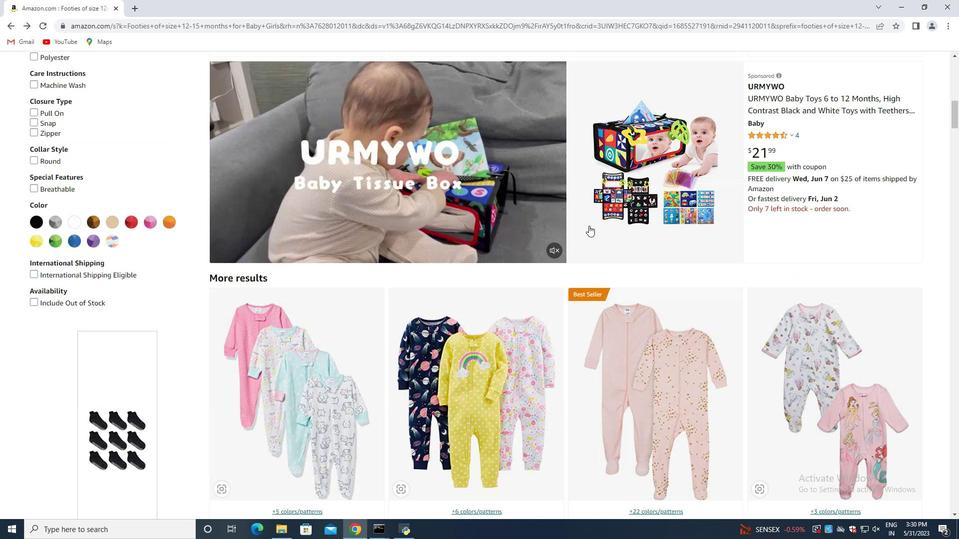 
Action: Mouse scrolled (584, 224) with delta (0, 0)
Screenshot: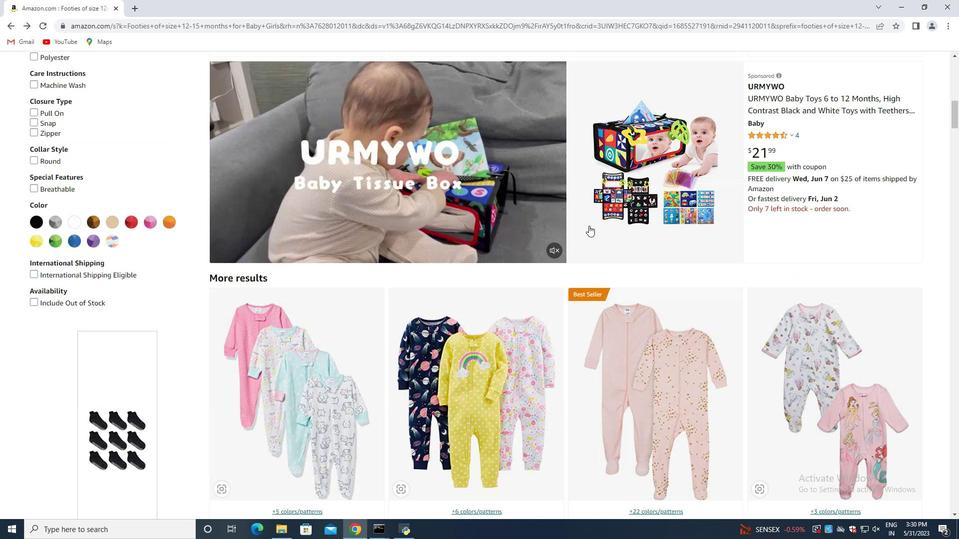 
Action: Mouse moved to (582, 225)
Screenshot: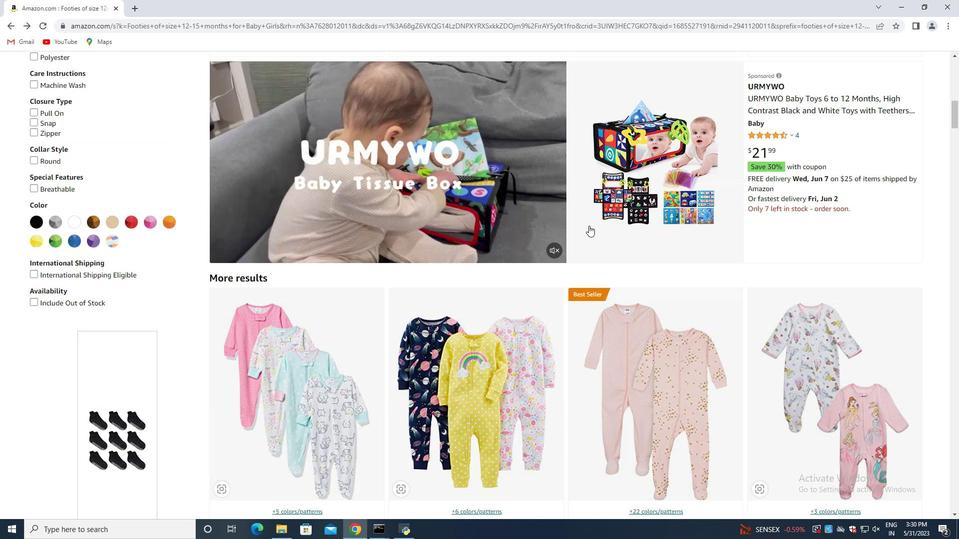 
Action: Mouse scrolled (582, 224) with delta (0, 0)
Screenshot: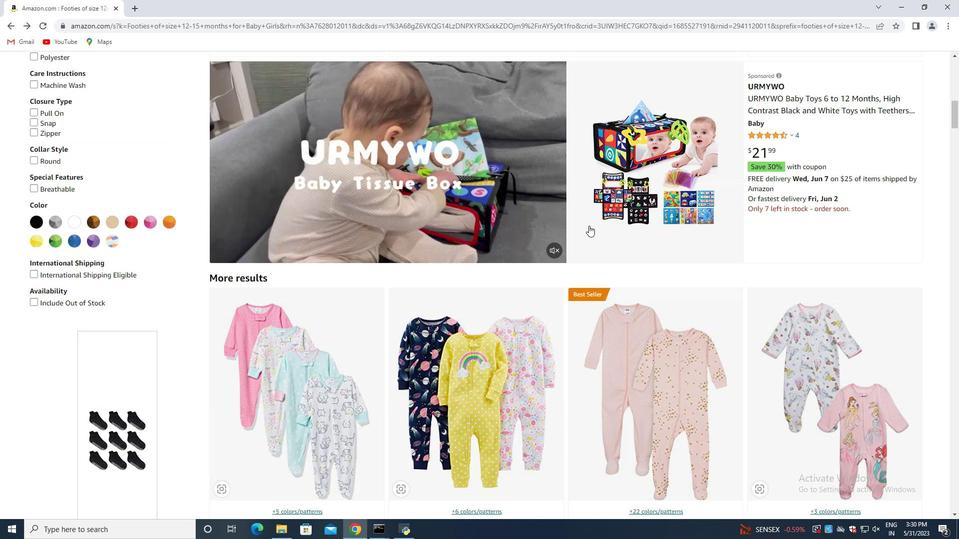 
Action: Mouse moved to (293, 272)
Screenshot: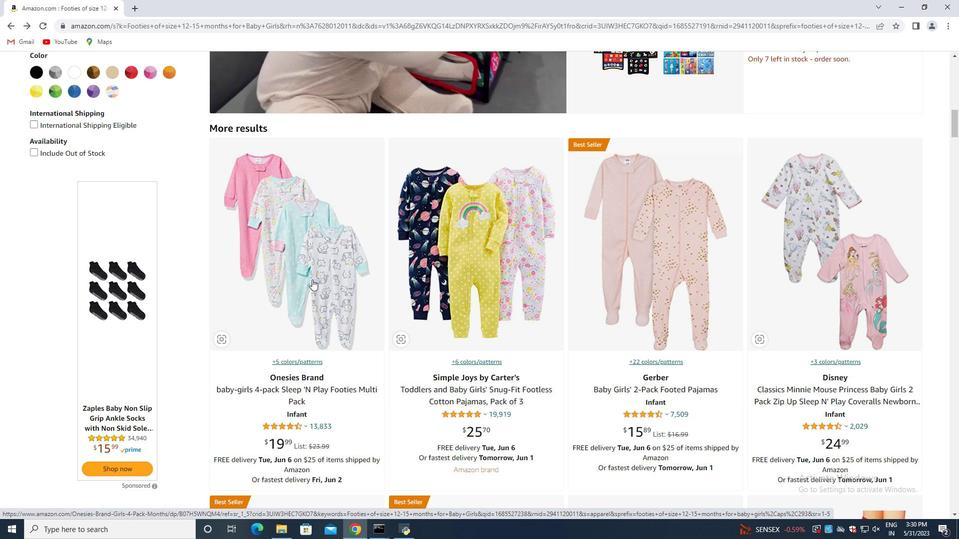 
Action: Mouse pressed left at (293, 272)
Screenshot: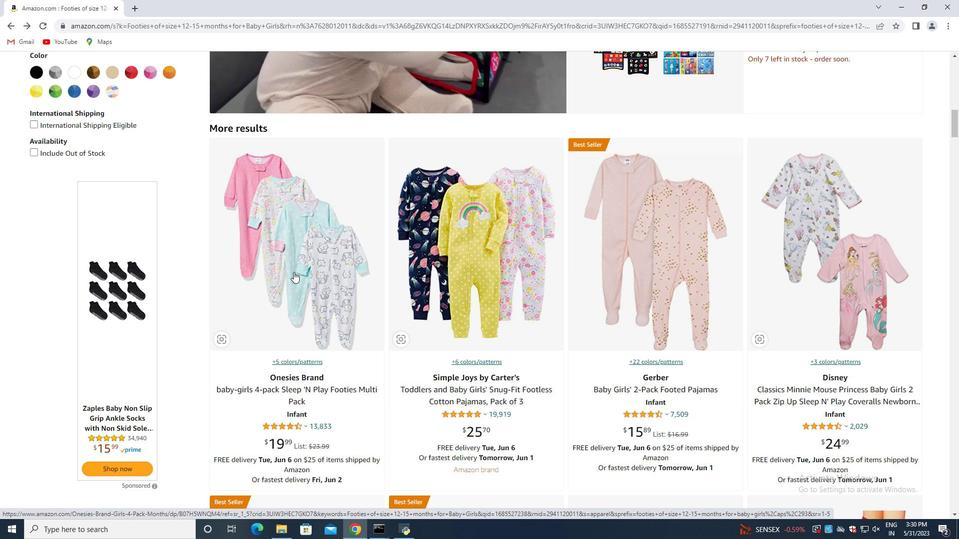 
Action: Mouse moved to (478, 279)
Screenshot: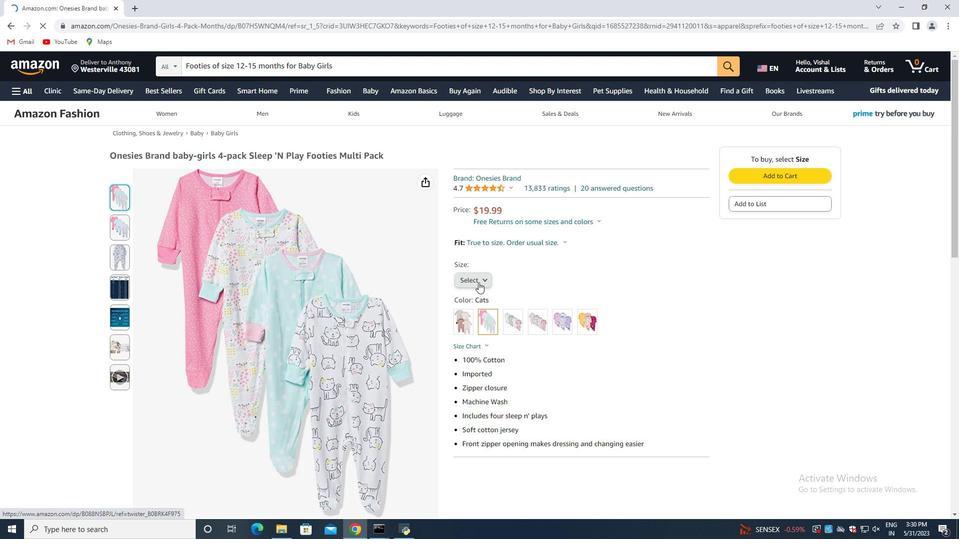 
Action: Mouse pressed left at (478, 279)
Screenshot: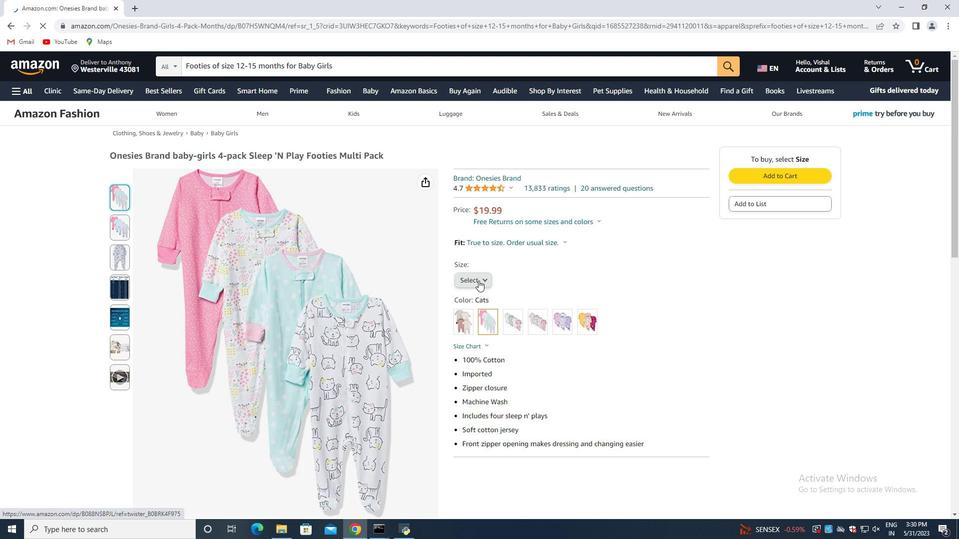 
Action: Mouse moved to (474, 308)
Screenshot: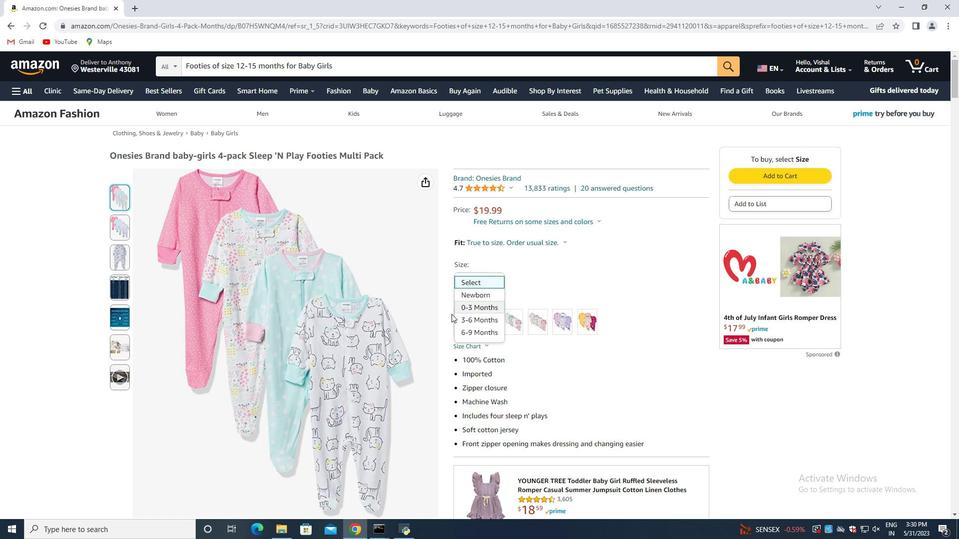 
Action: Mouse scrolled (474, 308) with delta (0, 0)
Screenshot: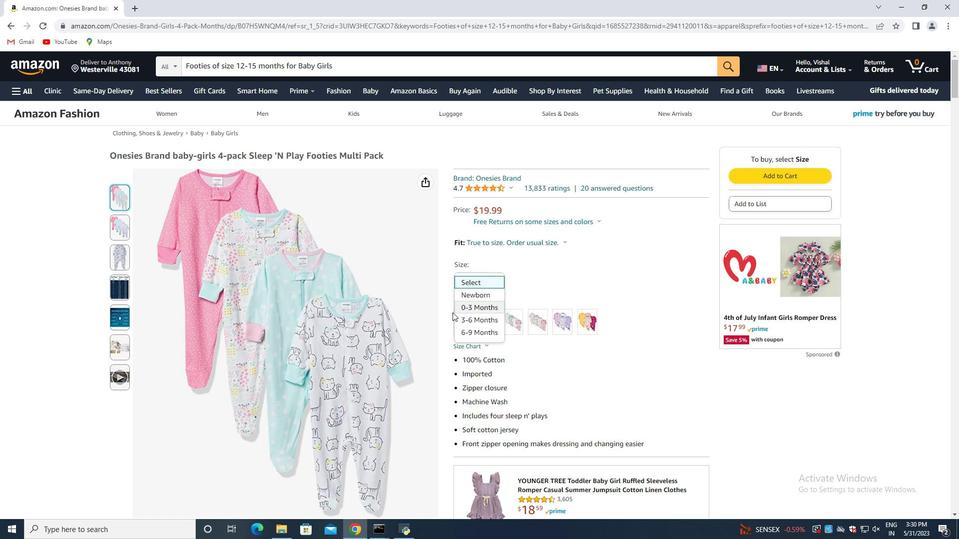 
Action: Mouse scrolled (474, 308) with delta (0, 0)
Screenshot: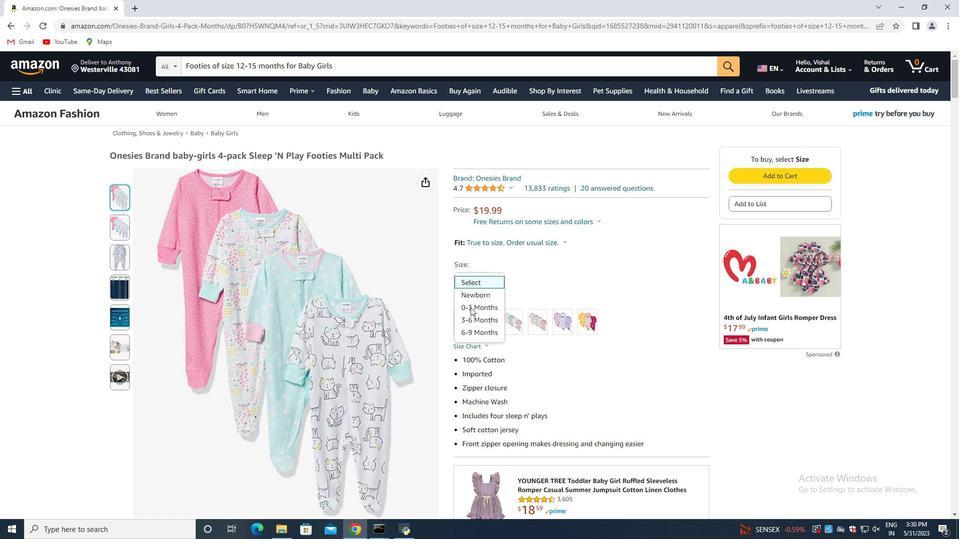 
Action: Mouse moved to (523, 224)
Screenshot: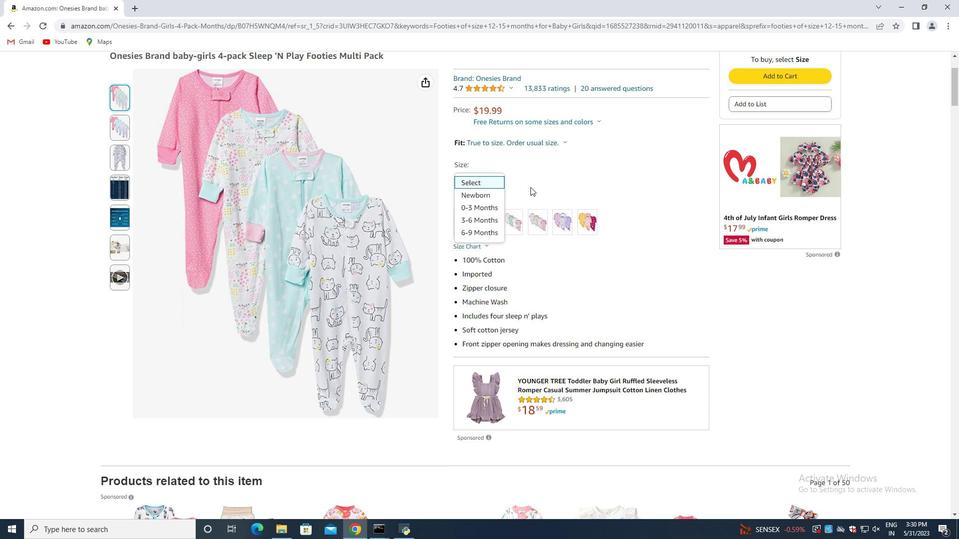 
Action: Mouse scrolled (523, 224) with delta (0, 0)
Screenshot: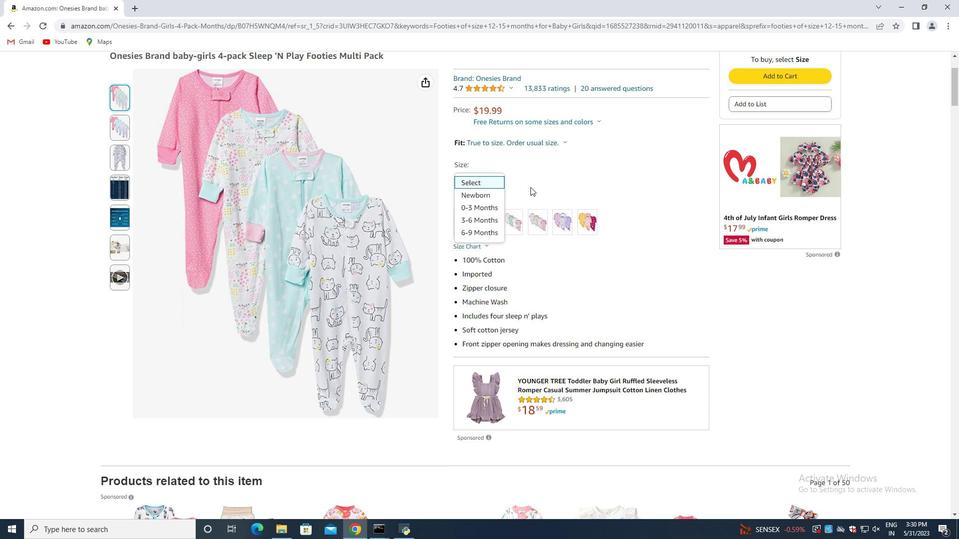 
Action: Mouse moved to (527, 223)
Screenshot: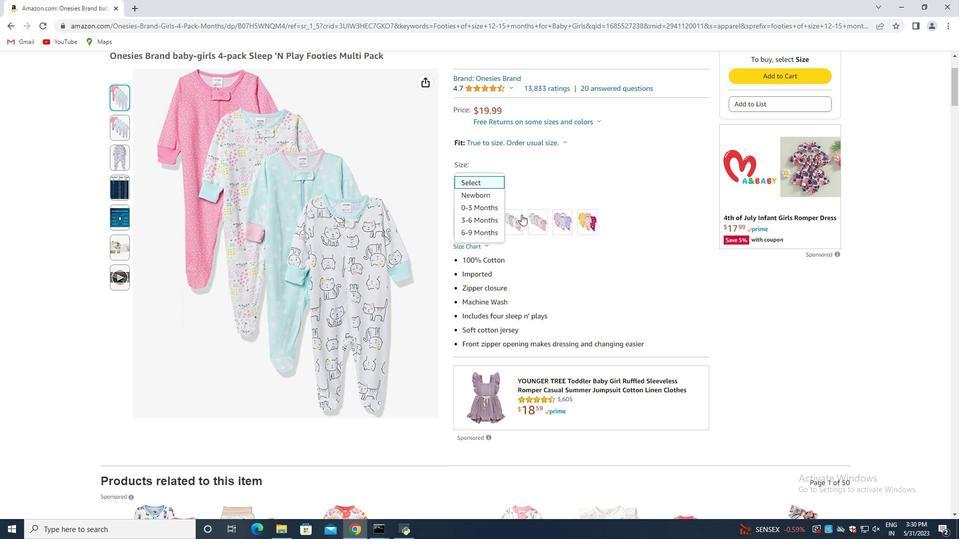 
Action: Mouse scrolled (527, 223) with delta (0, 0)
Screenshot: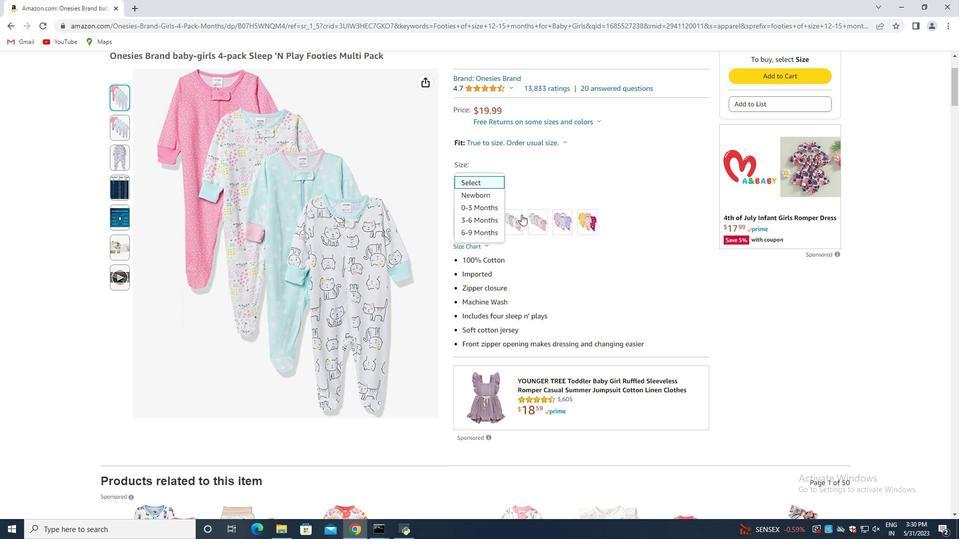 
Action: Mouse moved to (532, 220)
Screenshot: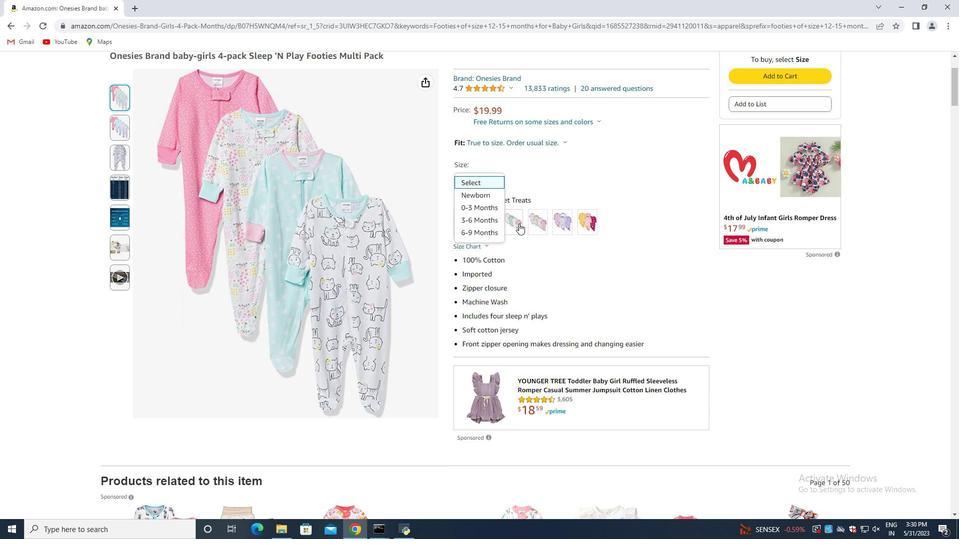 
Action: Mouse scrolled (532, 221) with delta (0, 0)
Screenshot: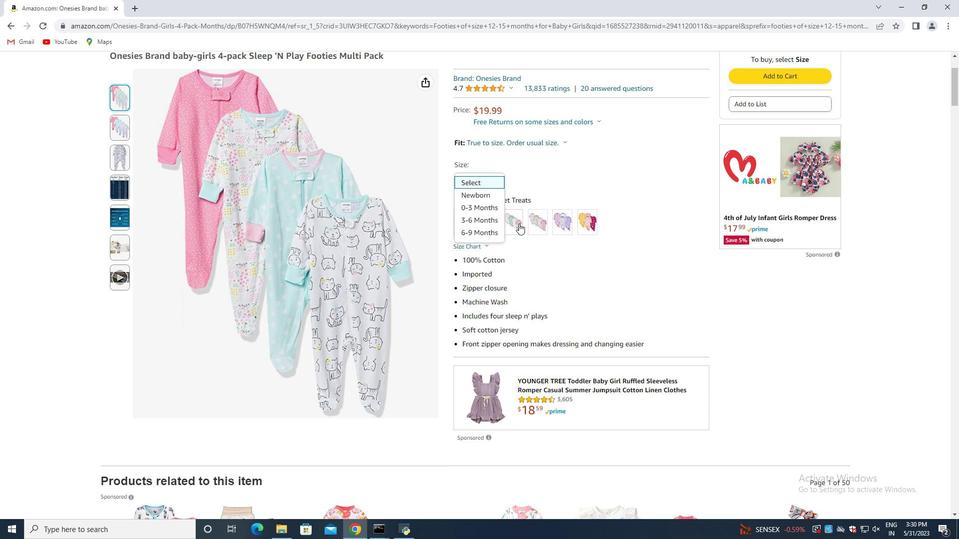 
Action: Mouse moved to (5, 24)
Screenshot: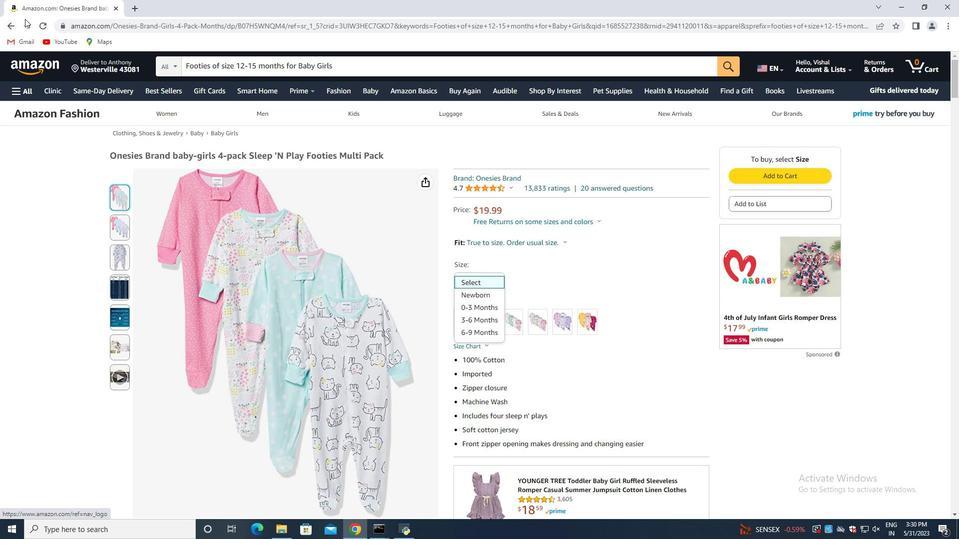 
Action: Mouse pressed left at (5, 24)
Screenshot: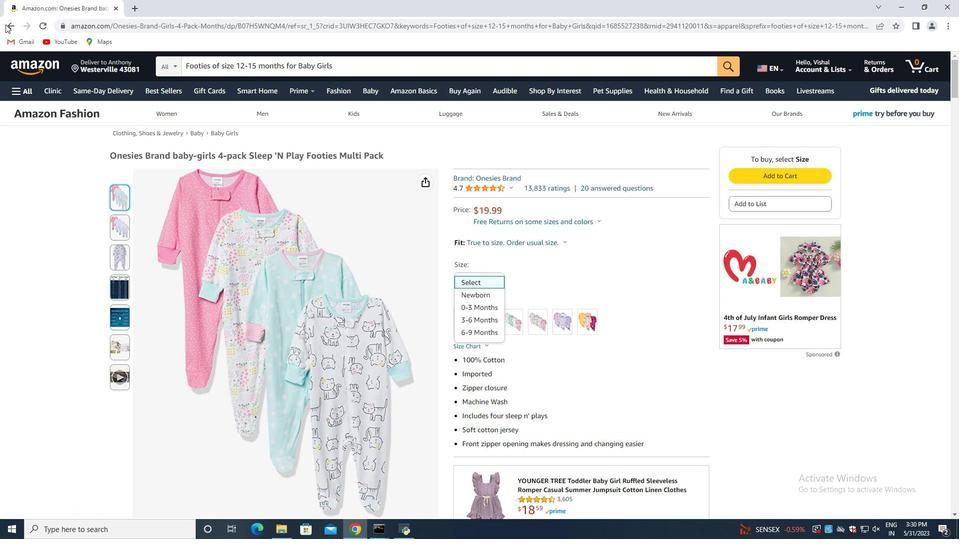
Action: Mouse moved to (670, 270)
Screenshot: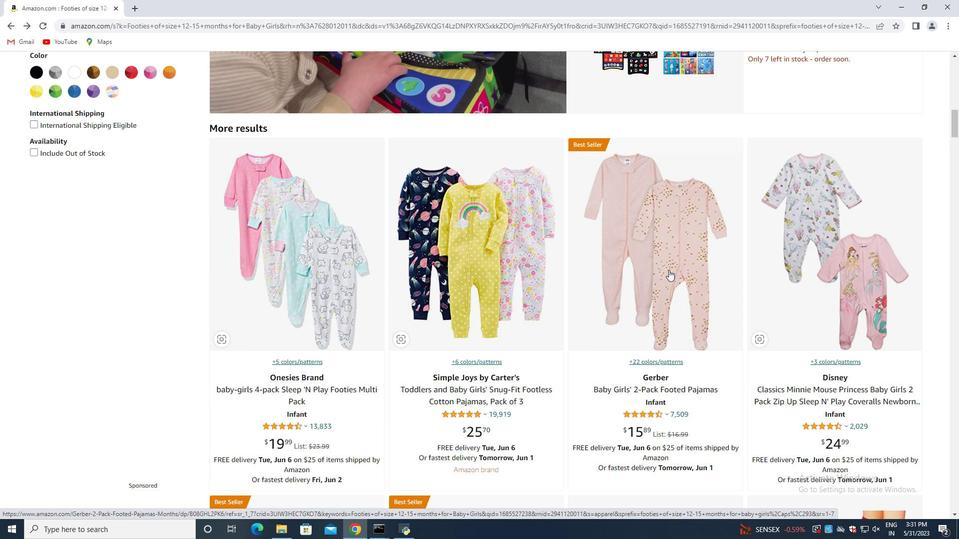 
Action: Mouse scrolled (670, 270) with delta (0, 0)
Screenshot: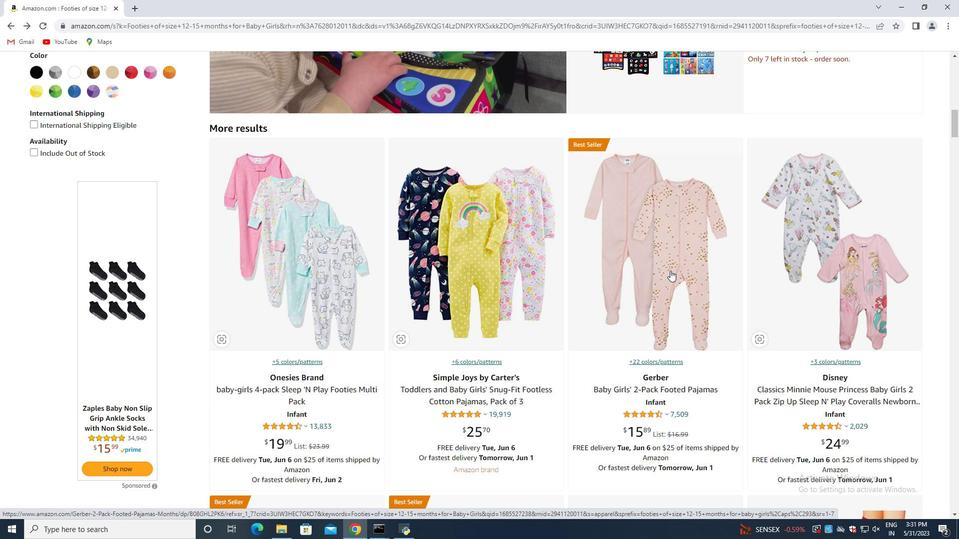 
Action: Mouse scrolled (670, 270) with delta (0, 0)
Screenshot: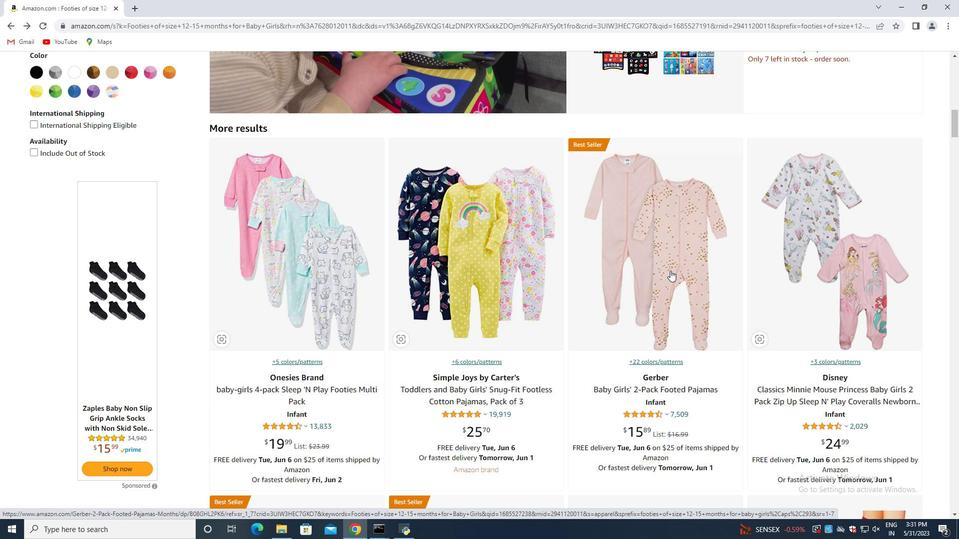 
Action: Mouse scrolled (670, 270) with delta (0, 0)
Screenshot: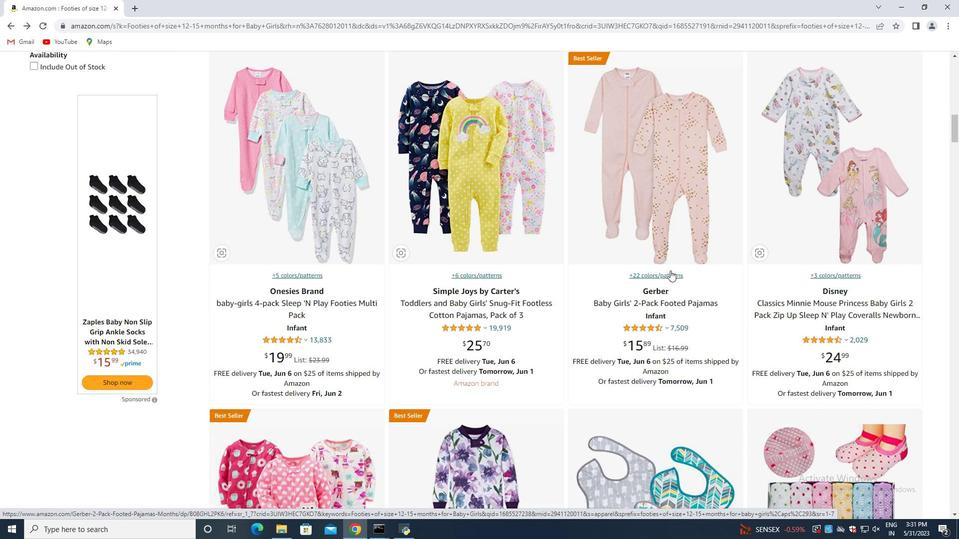 
Action: Mouse scrolled (670, 270) with delta (0, 0)
Screenshot: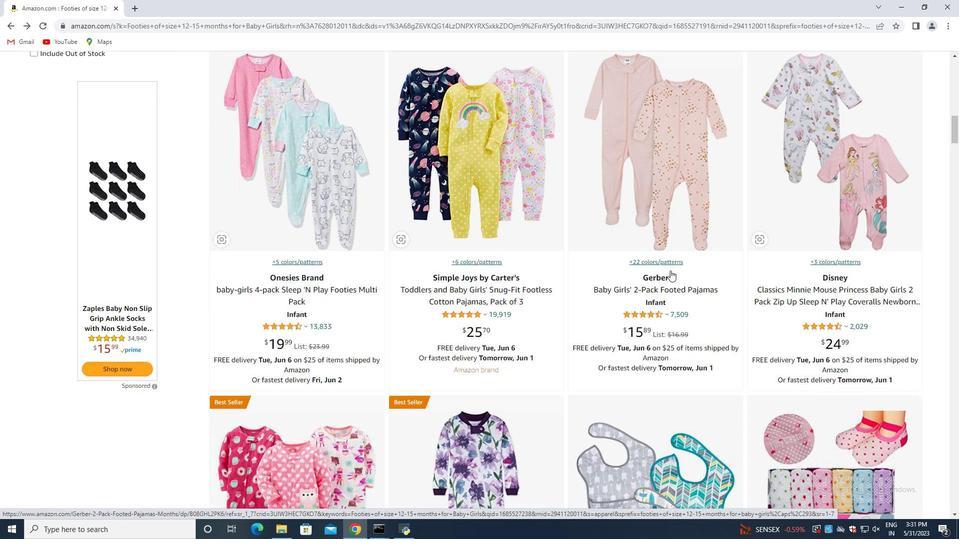
Action: Mouse scrolled (670, 270) with delta (0, 0)
Screenshot: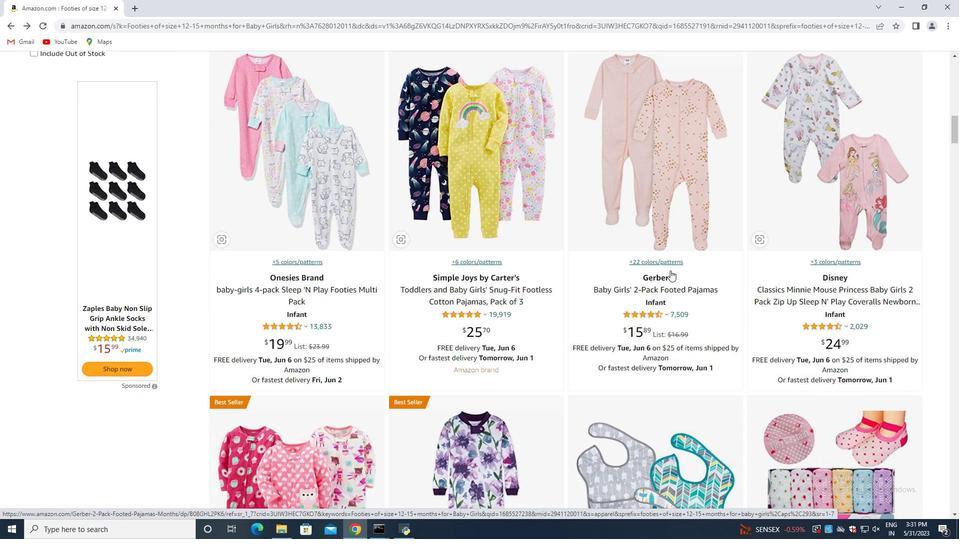
Action: Mouse moved to (482, 267)
Screenshot: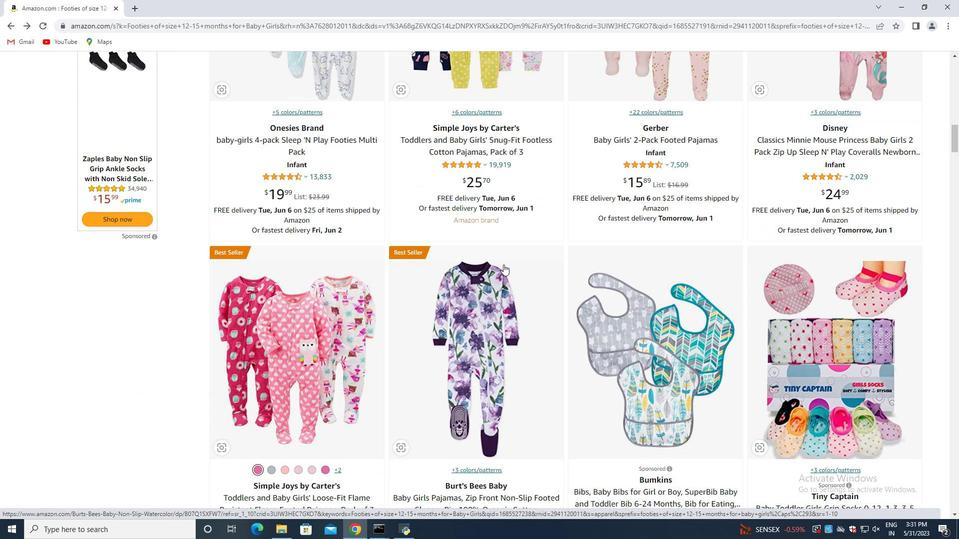 
Action: Mouse scrolled (482, 266) with delta (0, 0)
Screenshot: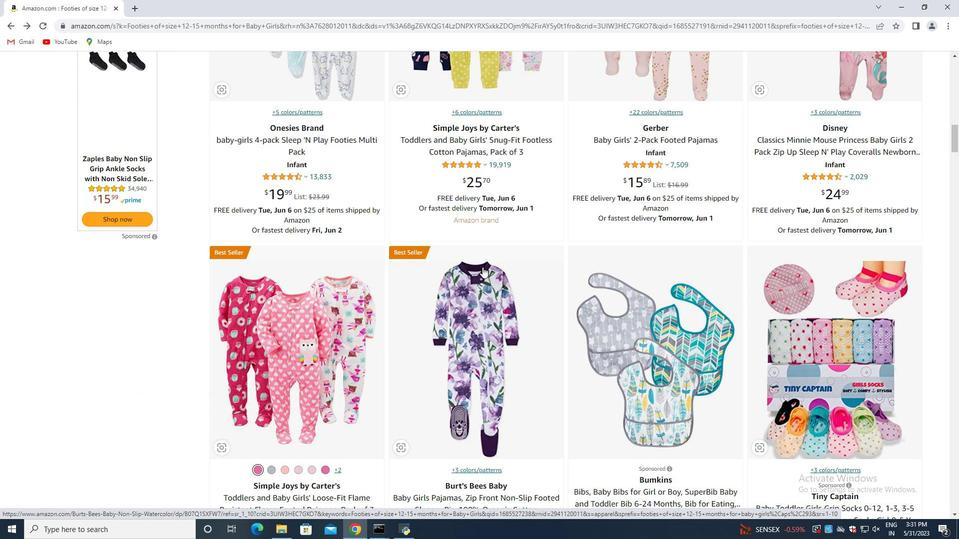
Action: Mouse moved to (327, 301)
Screenshot: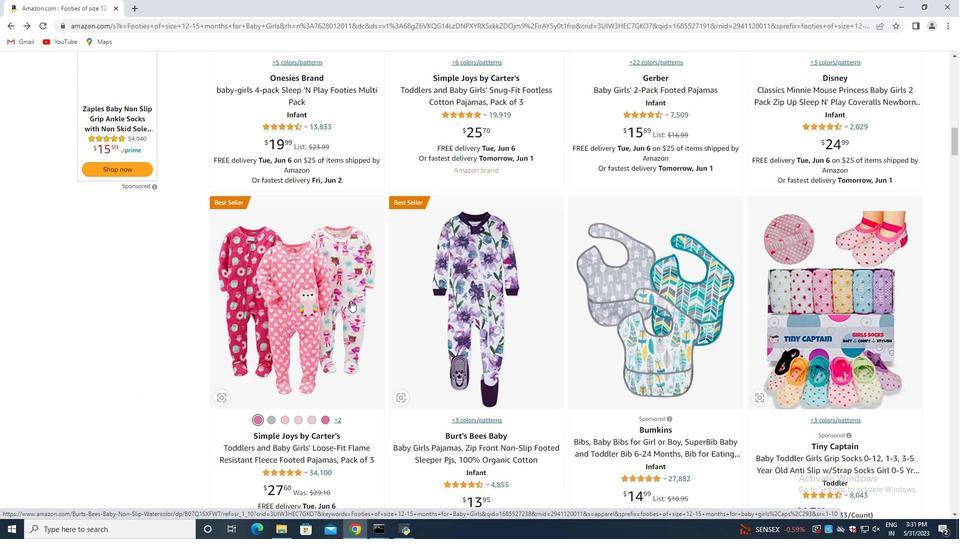 
Action: Mouse scrolled (327, 300) with delta (0, 0)
Screenshot: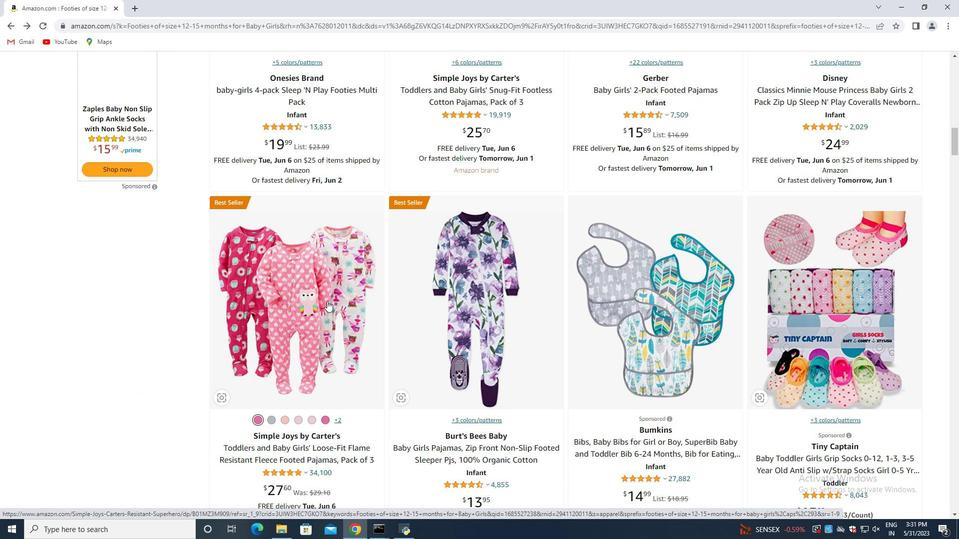 
Action: Mouse moved to (308, 270)
Screenshot: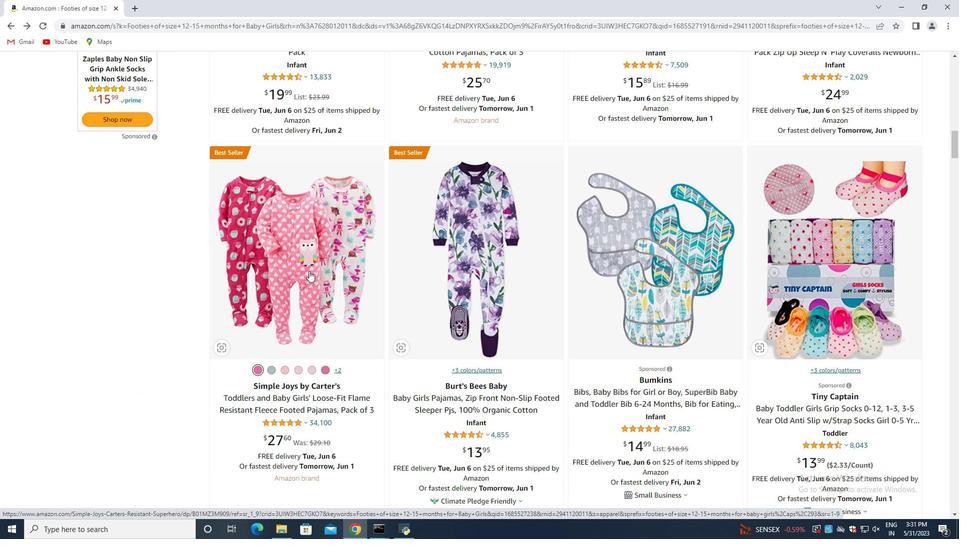 
Action: Mouse pressed left at (308, 270)
Screenshot: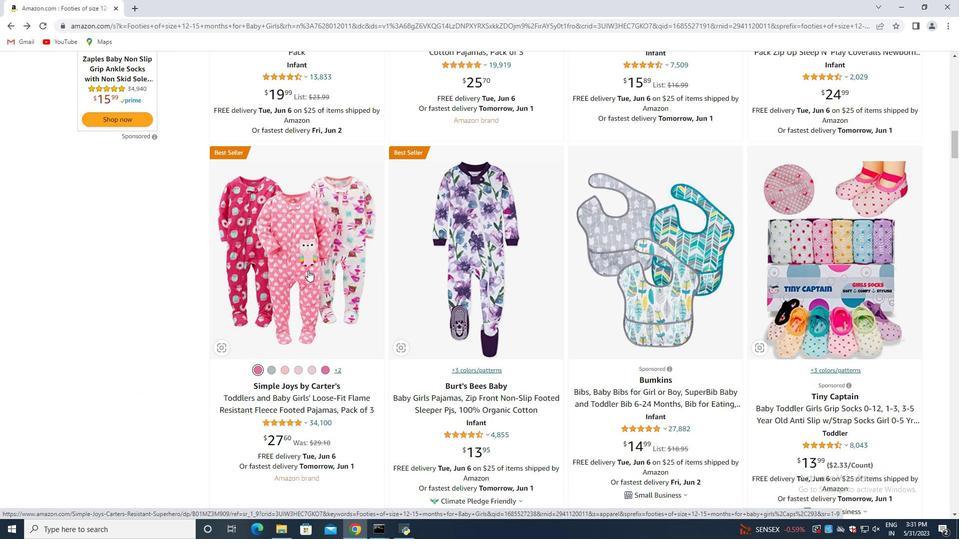 
Action: Mouse moved to (483, 346)
Screenshot: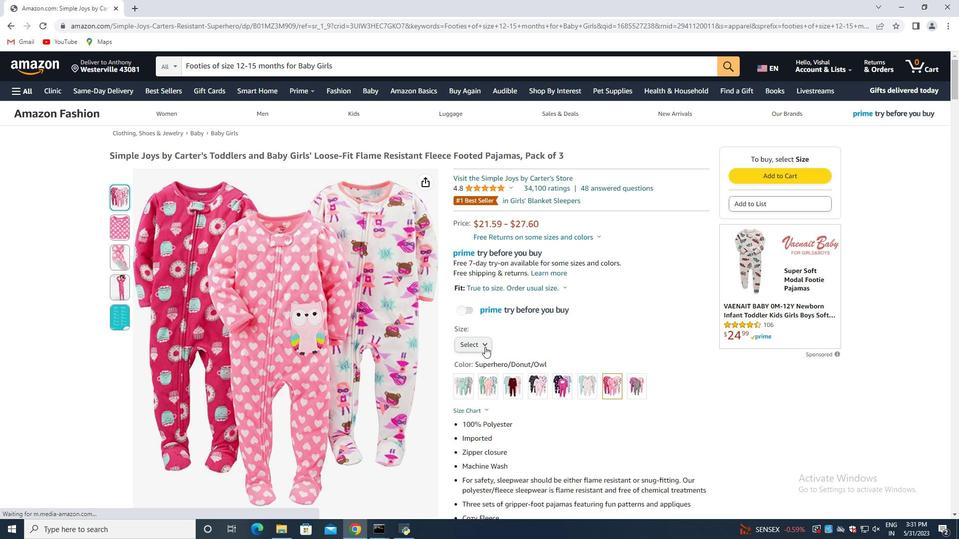 
Action: Mouse pressed left at (483, 346)
Screenshot: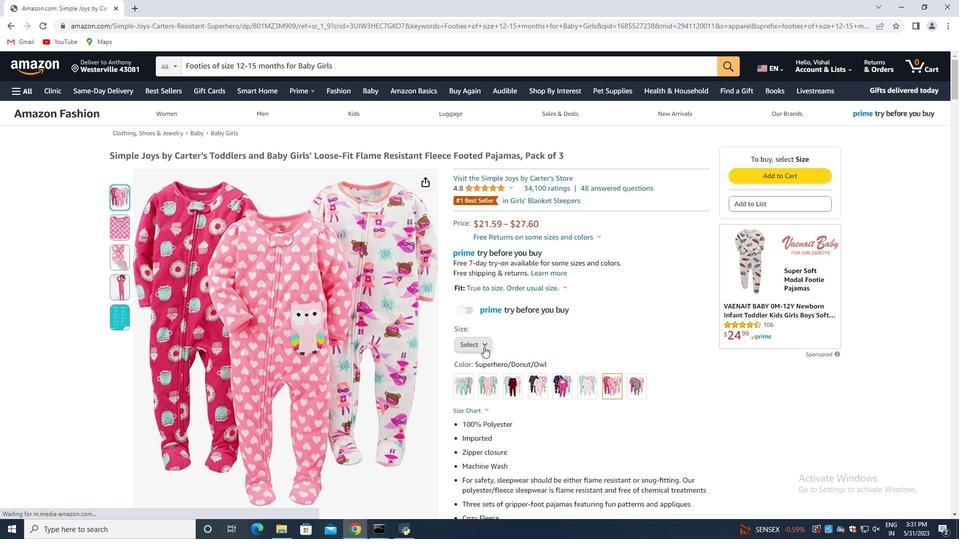 
Action: Mouse moved to (529, 338)
Screenshot: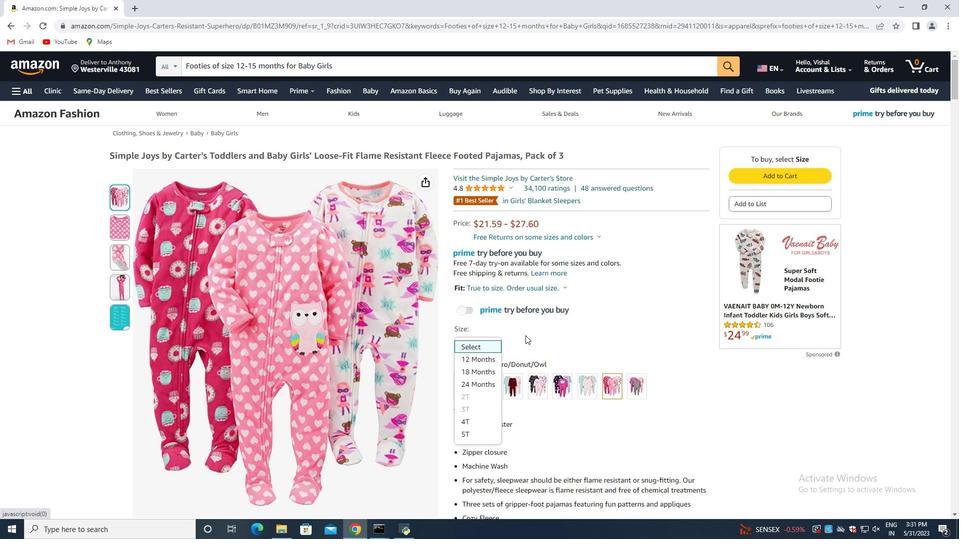 
Action: Mouse pressed left at (529, 338)
Screenshot: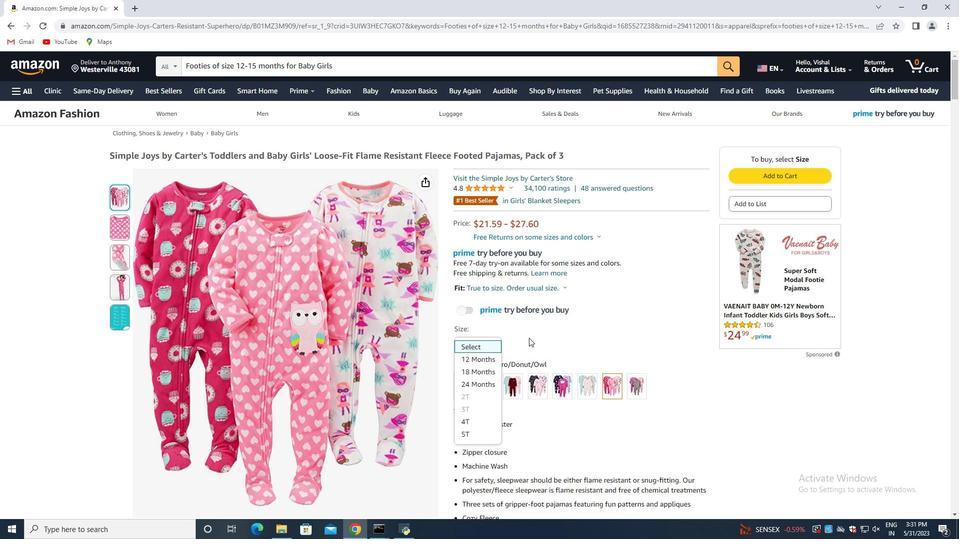 
Action: Mouse moved to (470, 345)
Screenshot: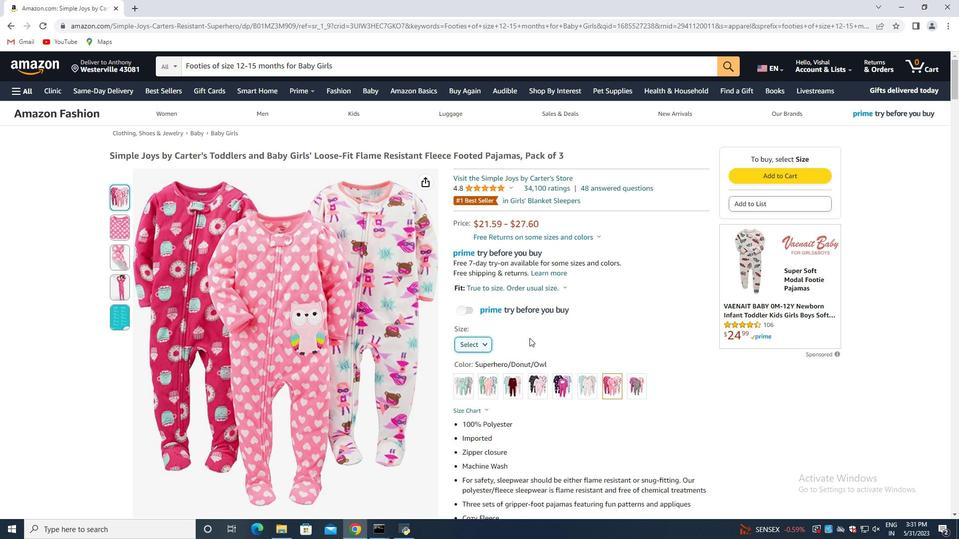 
Action: Mouse pressed left at (470, 345)
Screenshot: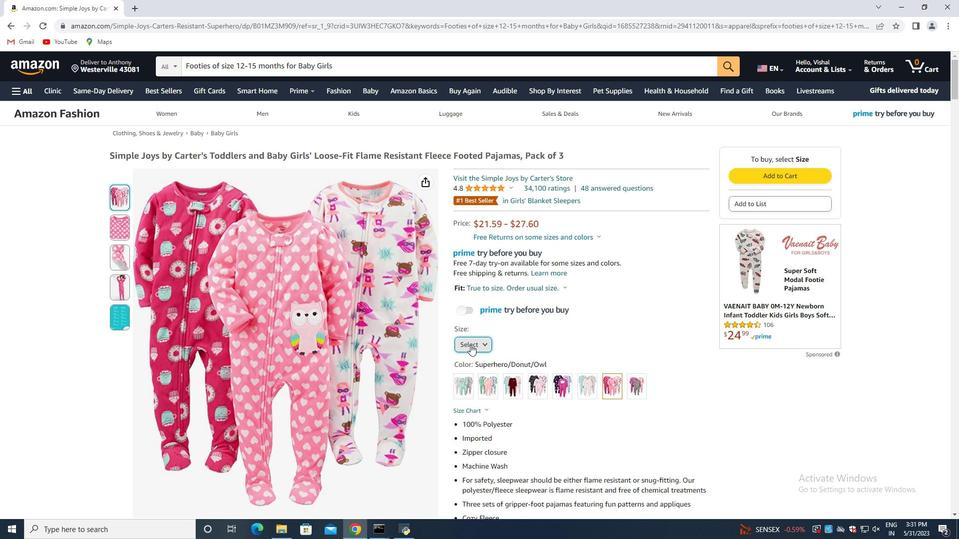 
Action: Mouse moved to (519, 342)
Screenshot: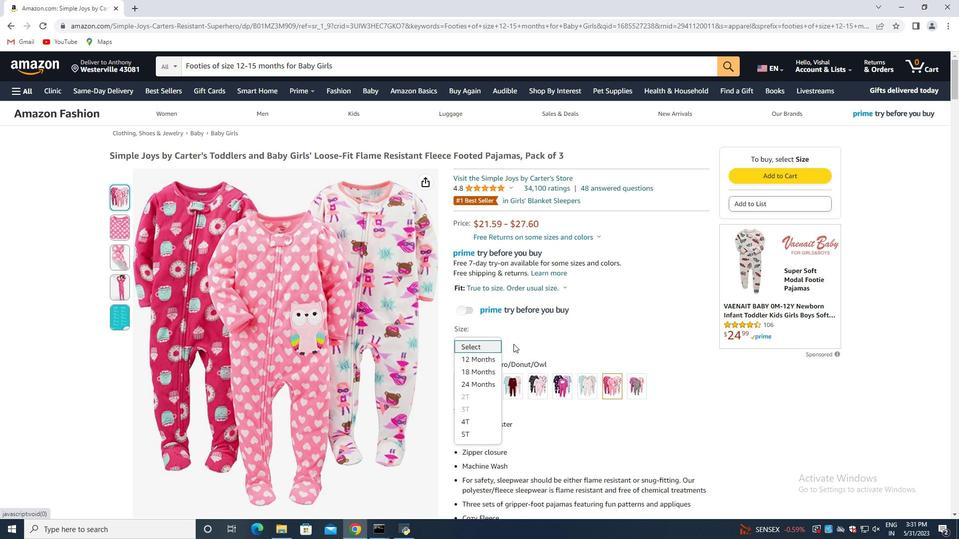 
Action: Mouse pressed left at (519, 342)
Screenshot: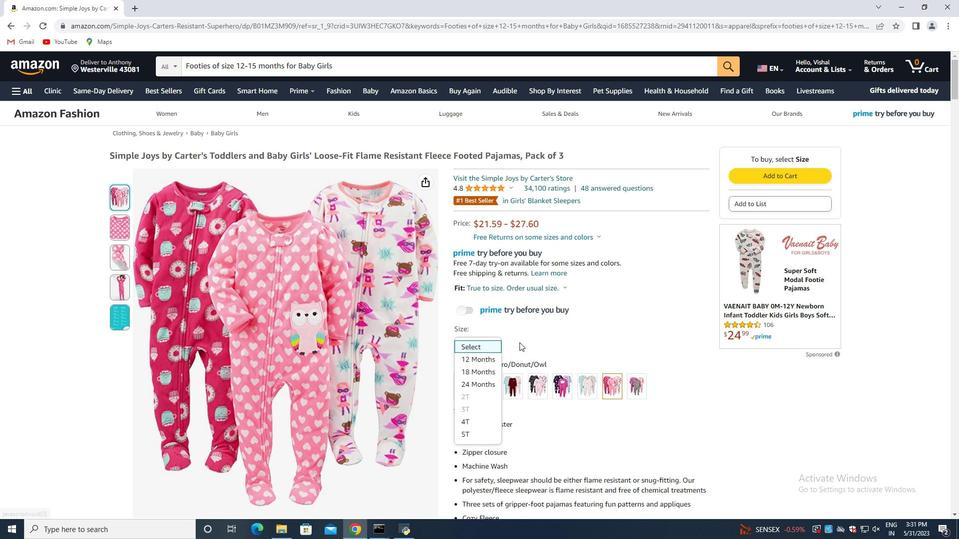 
Action: Mouse moved to (6, 24)
Screenshot: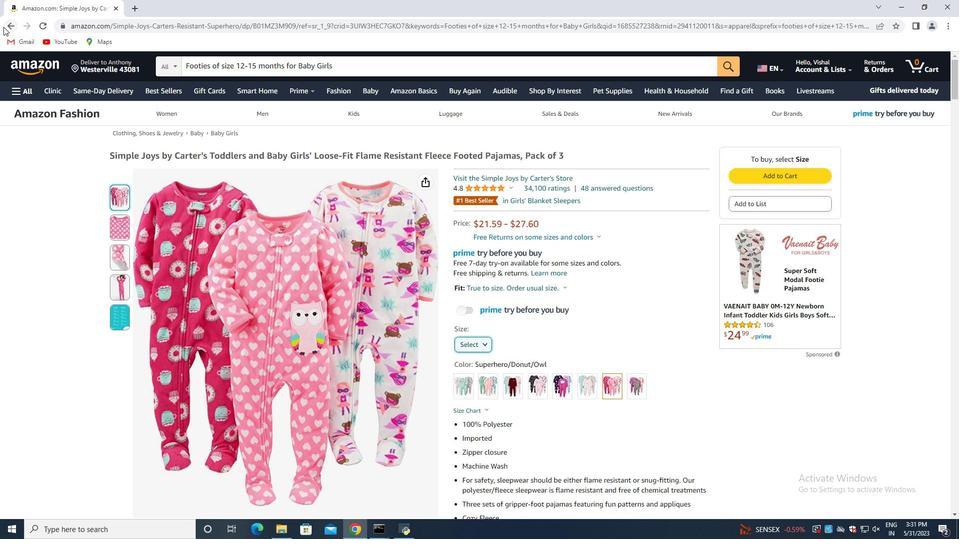 
Action: Mouse pressed left at (6, 24)
Screenshot: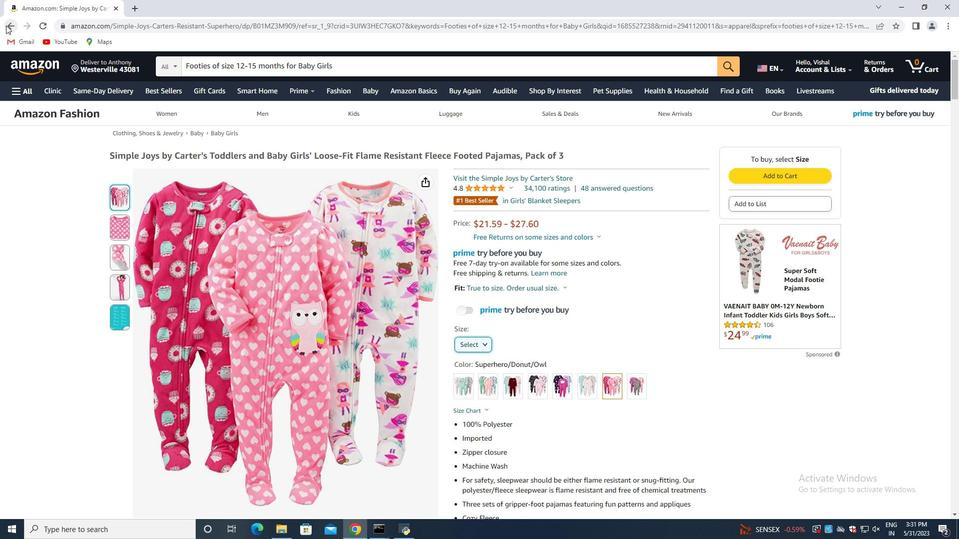 
Action: Mouse moved to (508, 319)
Screenshot: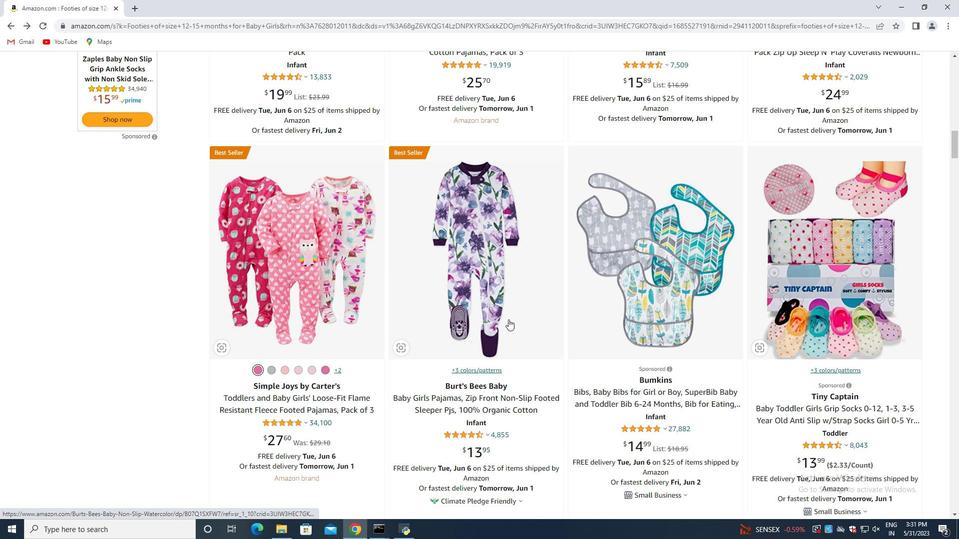 
Action: Mouse scrolled (508, 318) with delta (0, 0)
Screenshot: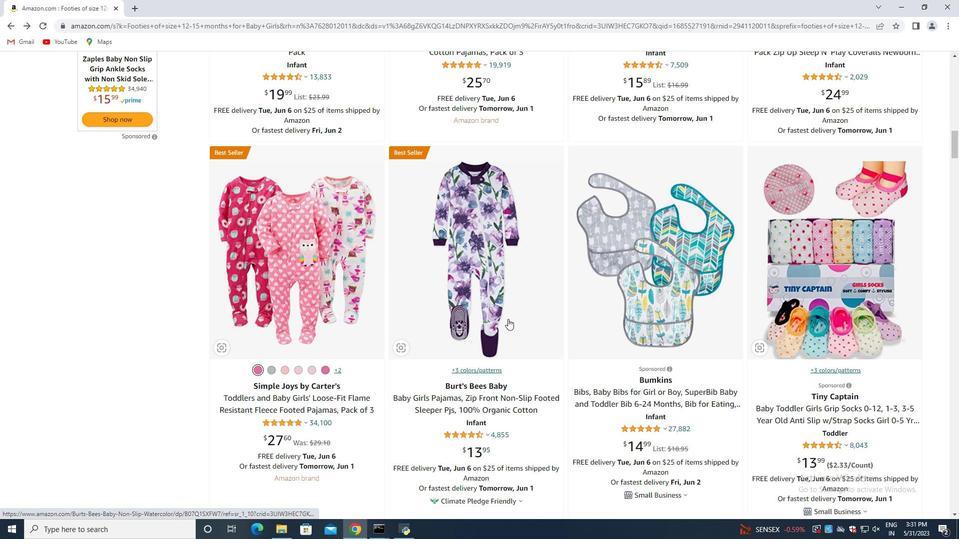 
Action: Mouse moved to (511, 316)
Screenshot: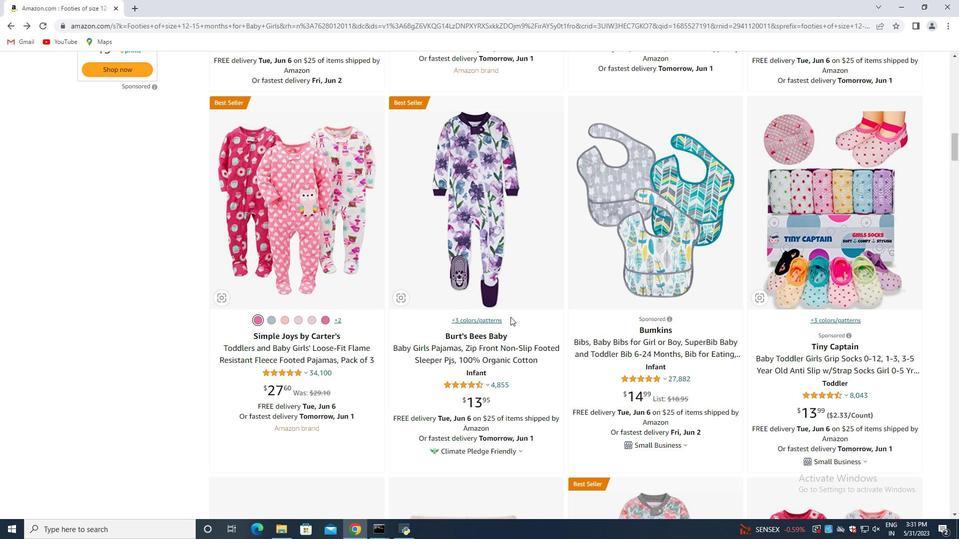 
Action: Mouse scrolled (511, 316) with delta (0, 0)
Screenshot: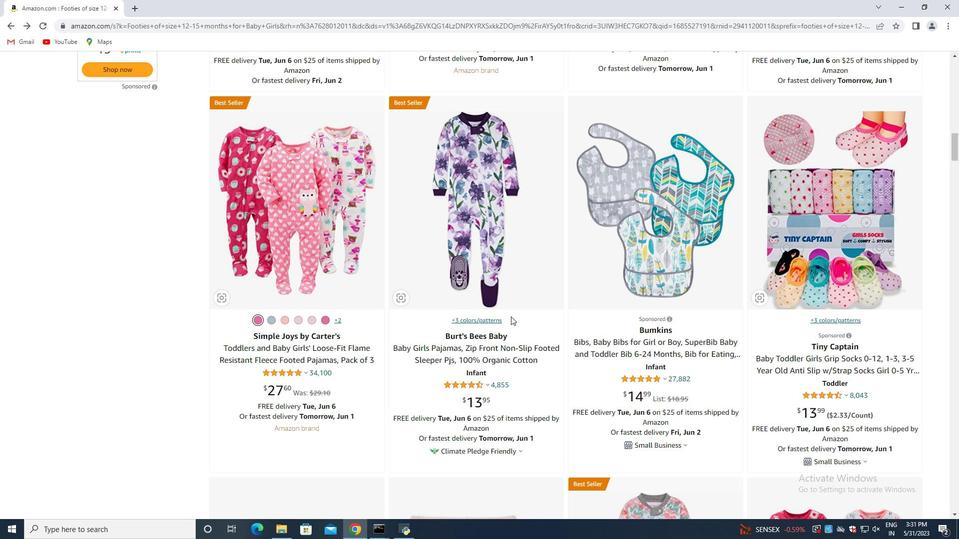 
Action: Mouse moved to (511, 315)
Screenshot: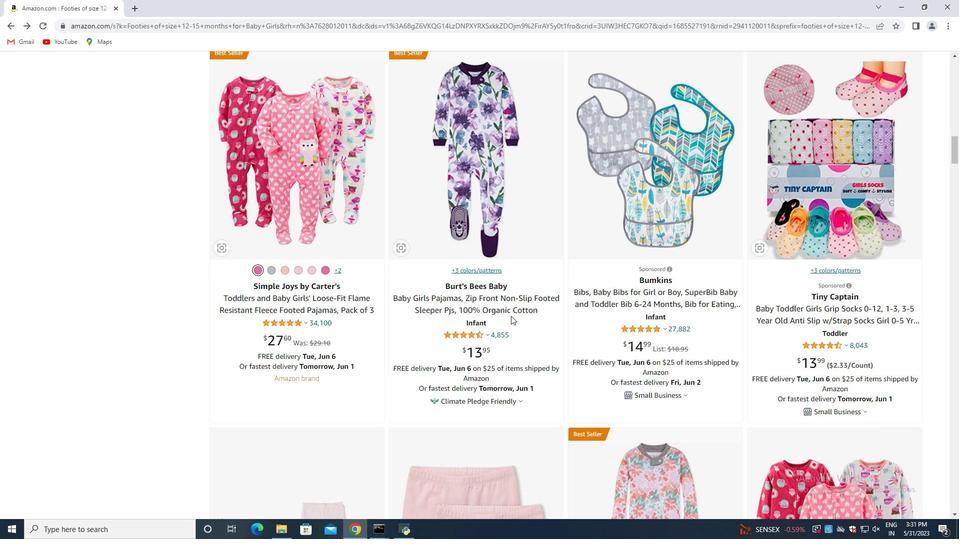 
Action: Mouse scrolled (511, 315) with delta (0, 0)
Screenshot: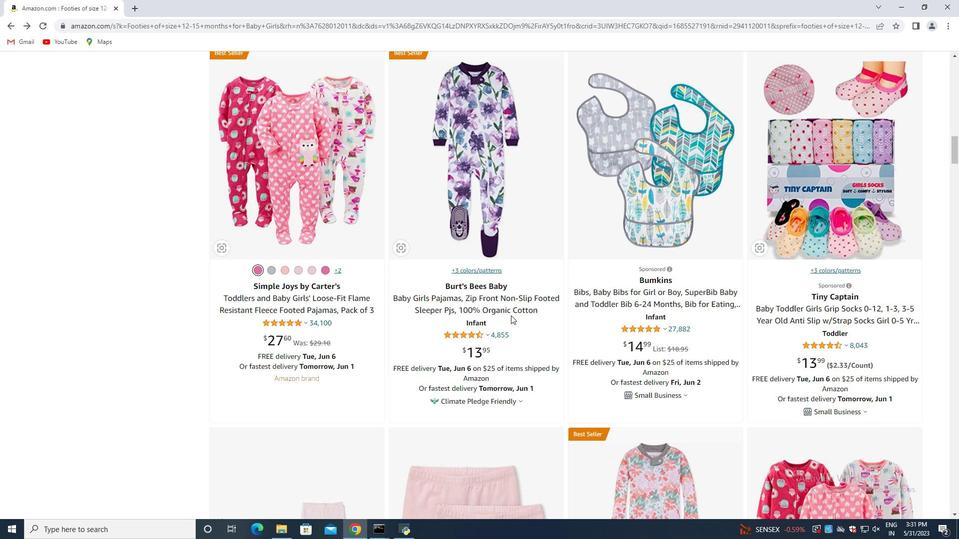 
Action: Mouse scrolled (511, 315) with delta (0, 0)
Screenshot: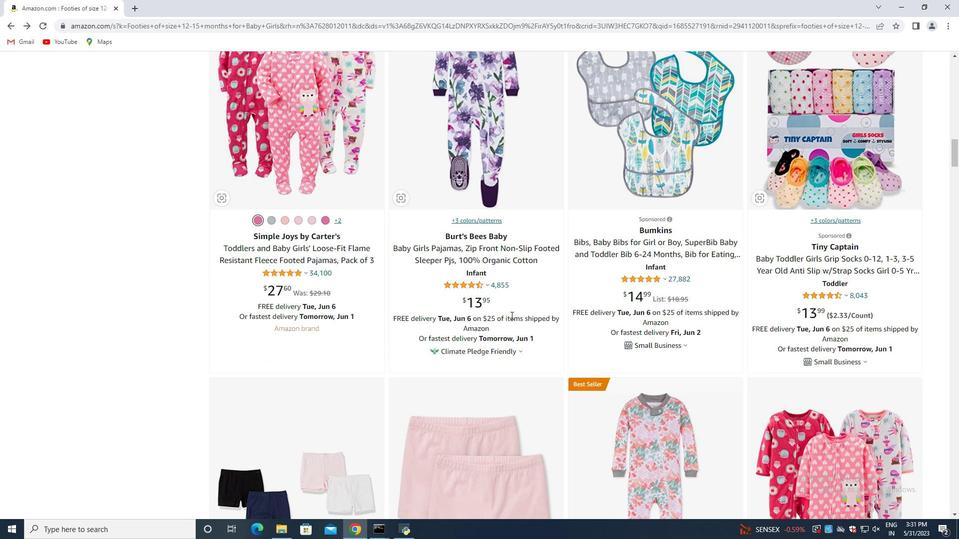 
Action: Mouse scrolled (511, 315) with delta (0, 0)
Screenshot: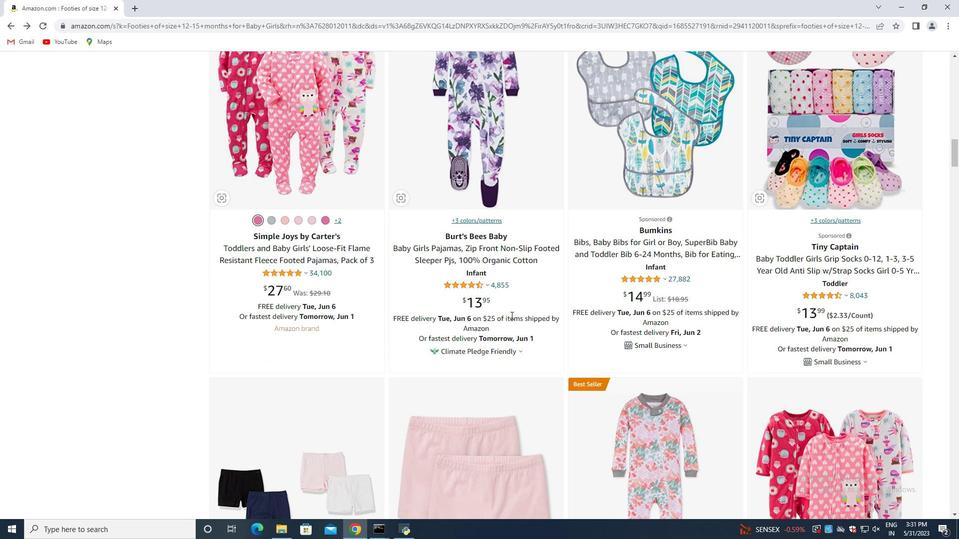 
Action: Mouse moved to (511, 315)
Screenshot: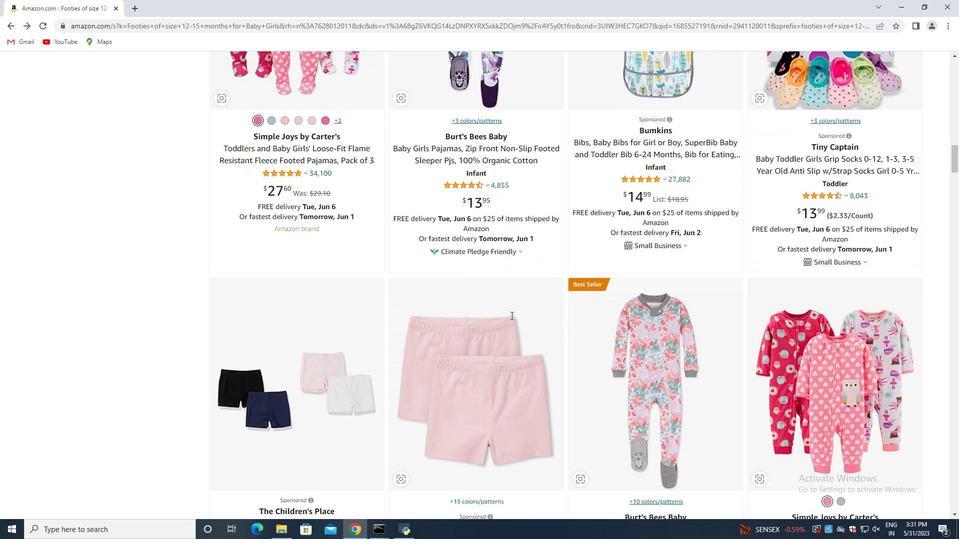 
Action: Mouse scrolled (511, 314) with delta (0, 0)
Screenshot: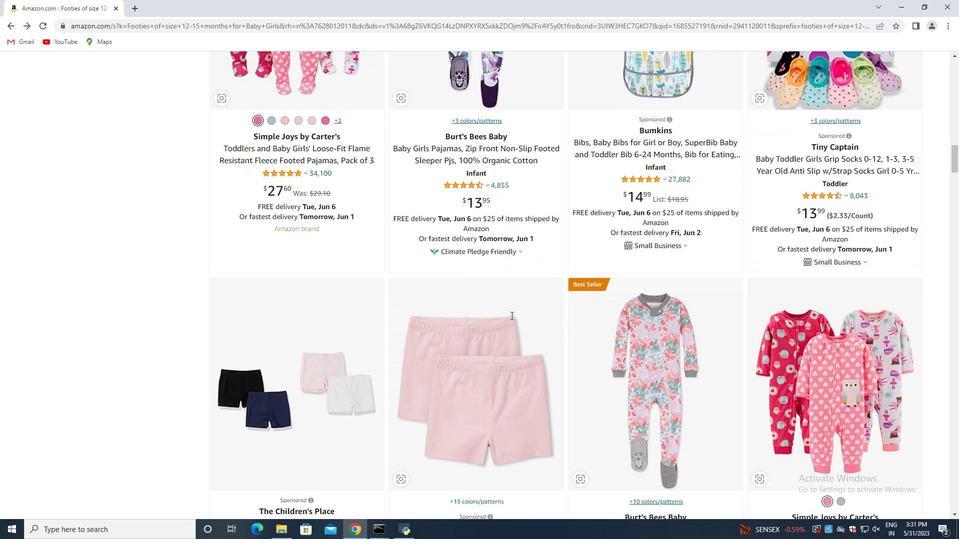 
Action: Mouse scrolled (511, 314) with delta (0, 0)
Screenshot: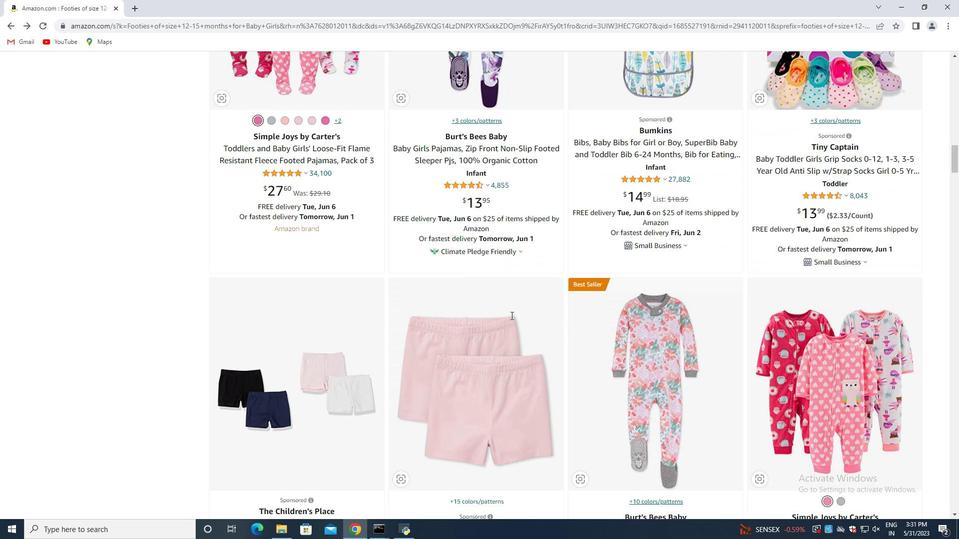 
Action: Mouse moved to (724, 308)
Screenshot: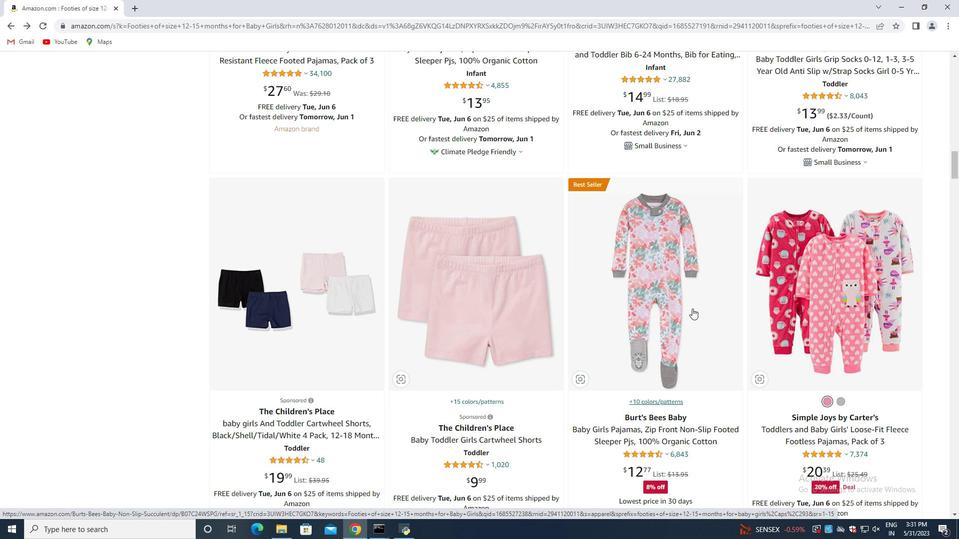 
Action: Mouse scrolled (724, 307) with delta (0, 0)
Screenshot: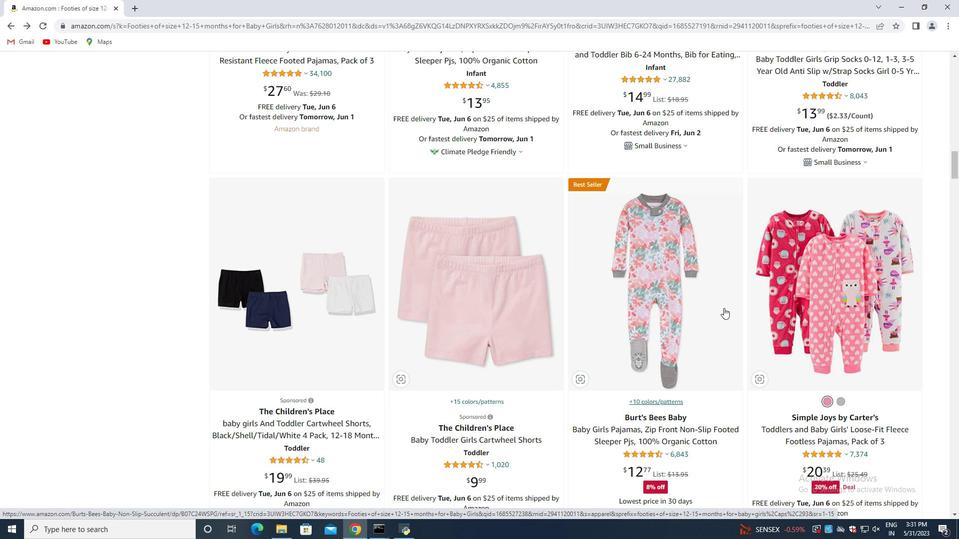 
Action: Mouse moved to (720, 311)
Screenshot: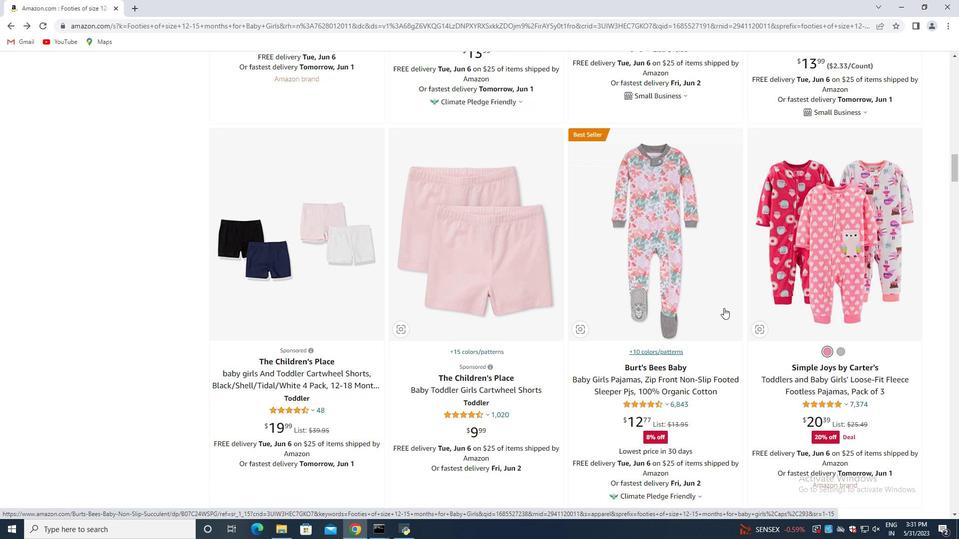 
Action: Mouse scrolled (720, 310) with delta (0, 0)
Screenshot: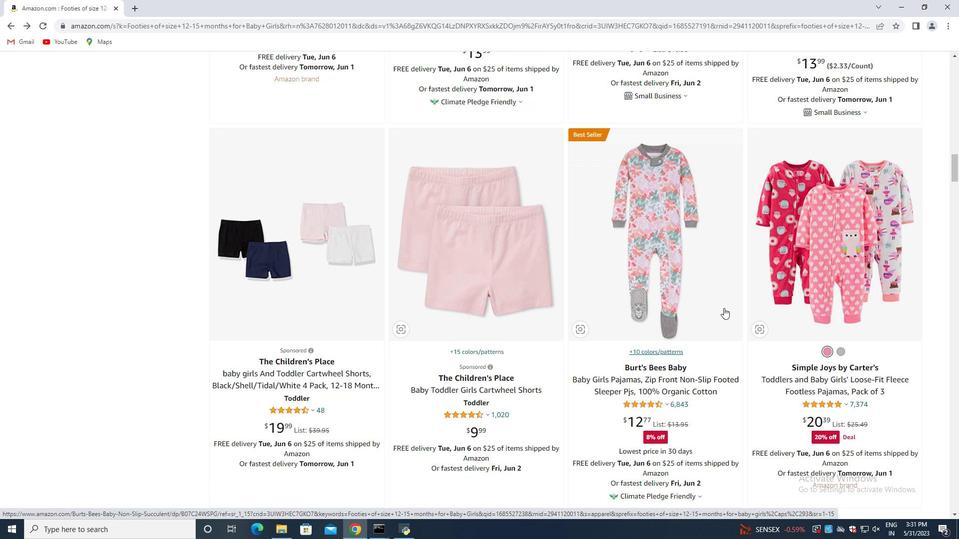
Action: Mouse moved to (719, 311)
Screenshot: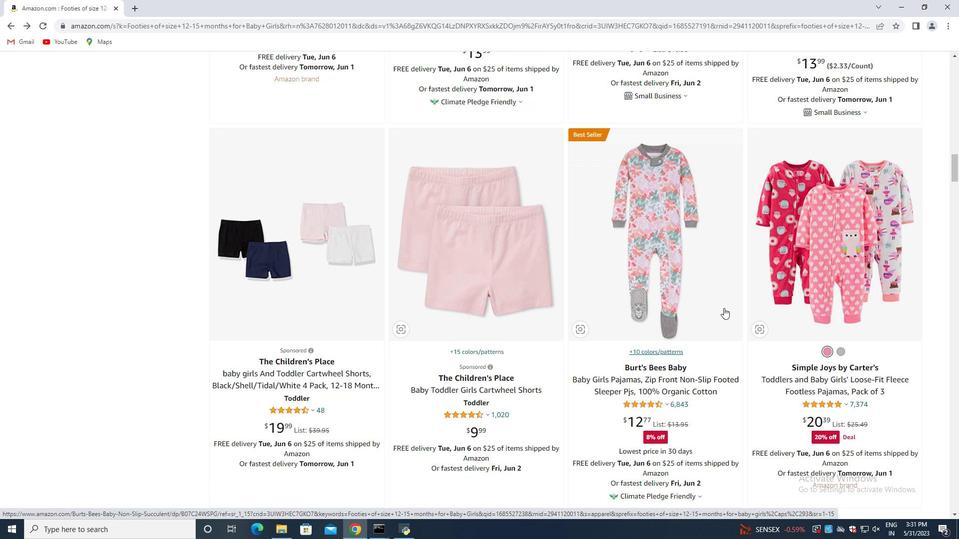 
Action: Mouse scrolled (719, 311) with delta (0, 0)
Screenshot: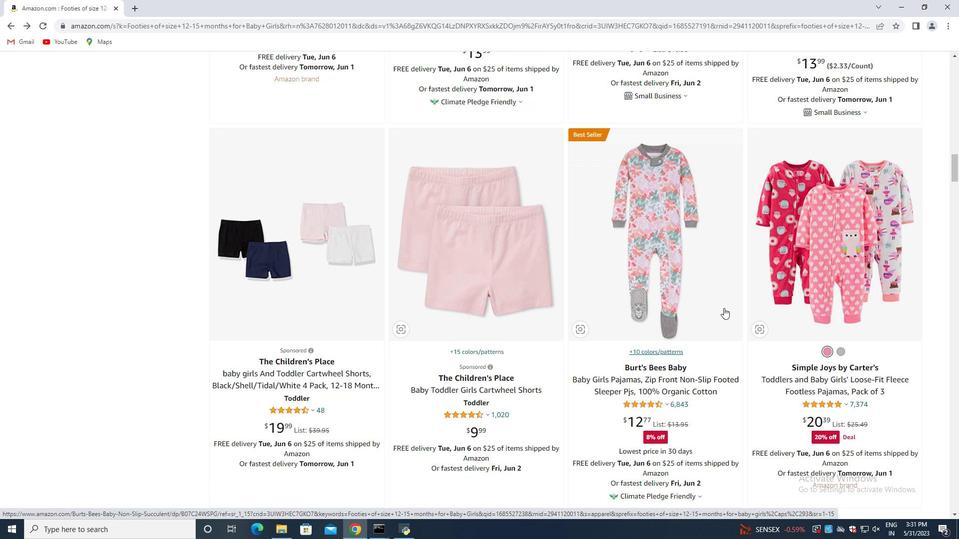 
Action: Mouse moved to (589, 313)
Screenshot: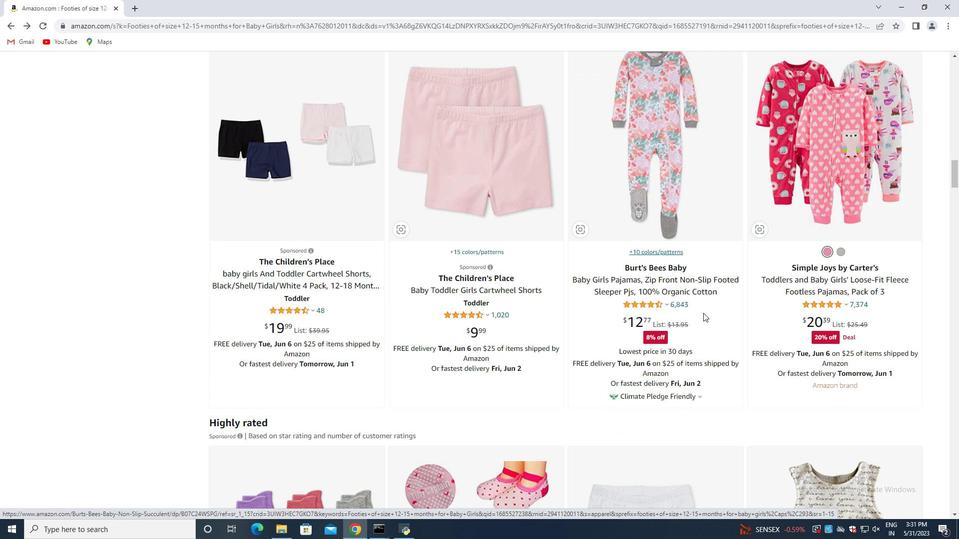 
Action: Mouse scrolled (589, 312) with delta (0, 0)
Screenshot: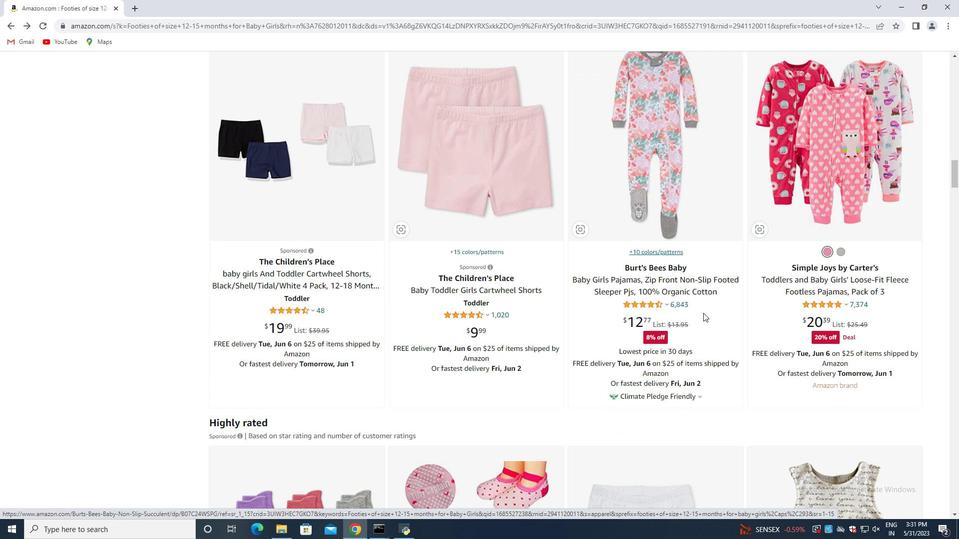 
Action: Mouse moved to (585, 313)
Screenshot: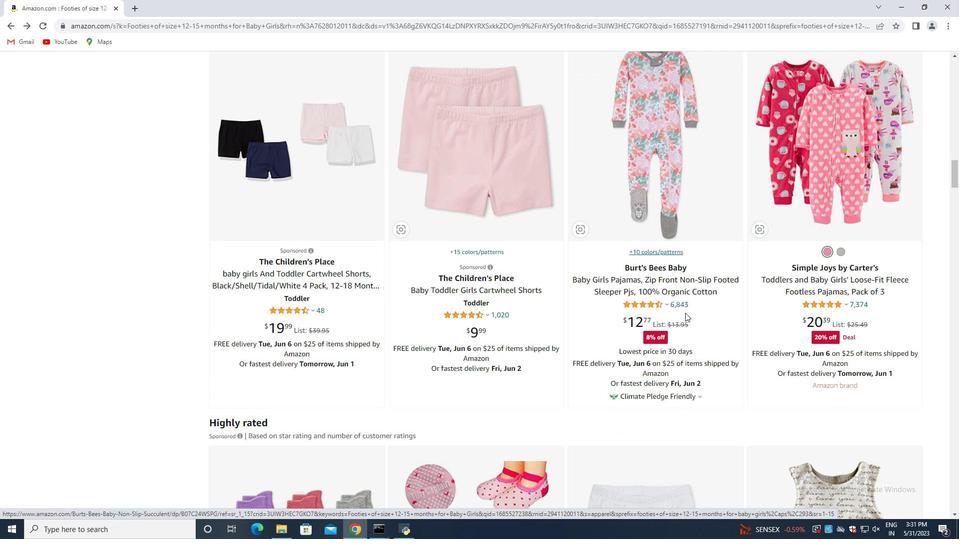 
Action: Mouse scrolled (585, 312) with delta (0, 0)
Screenshot: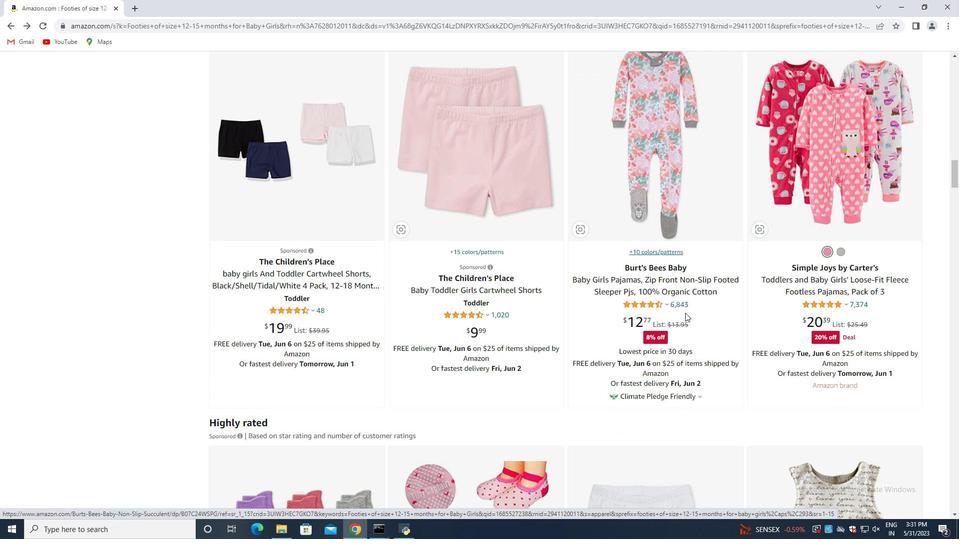 
Action: Mouse moved to (579, 313)
Screenshot: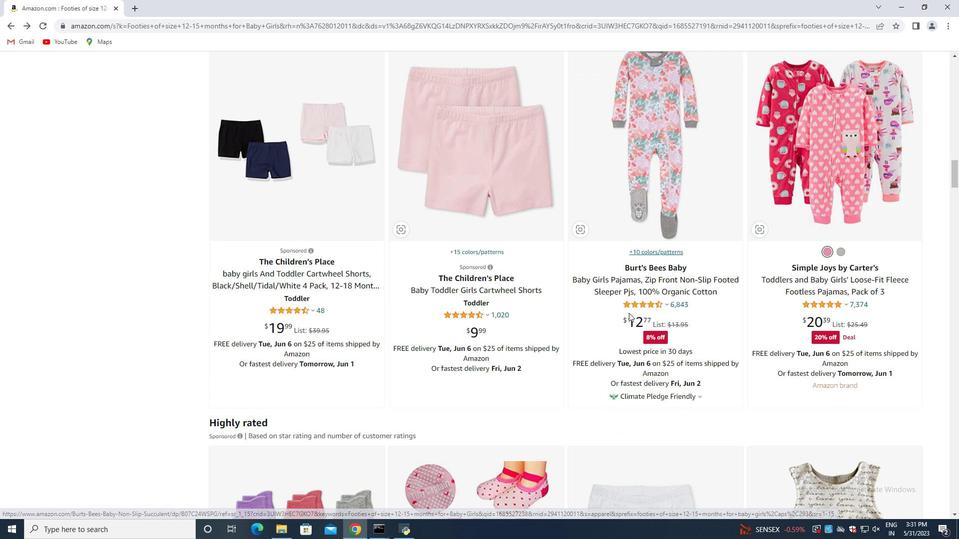 
Action: Mouse scrolled (579, 312) with delta (0, 0)
Screenshot: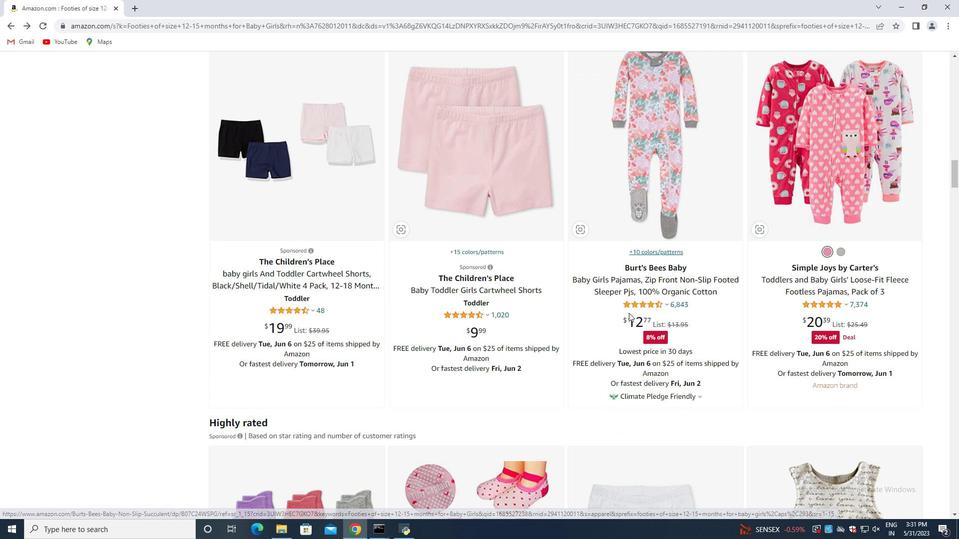 
Action: Mouse moved to (534, 313)
Screenshot: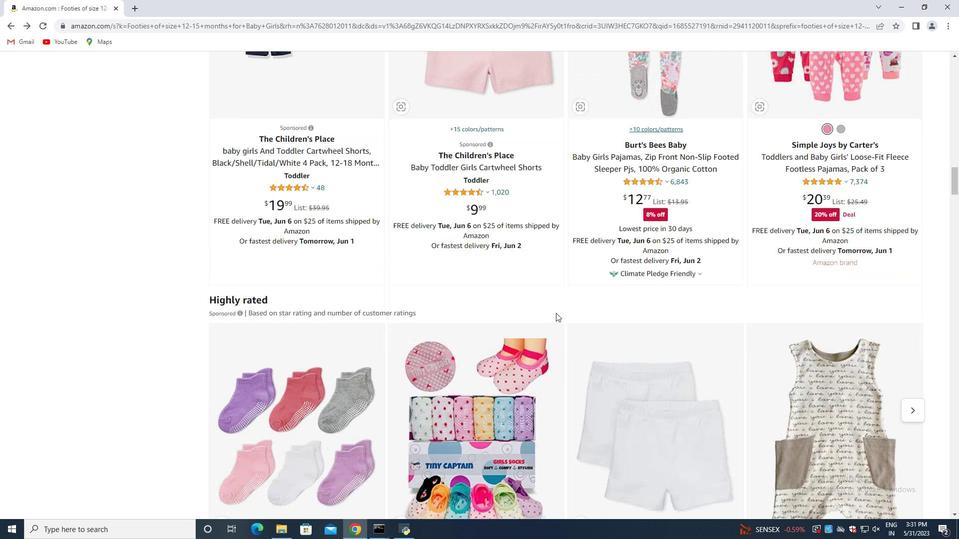 
Action: Mouse scrolled (534, 312) with delta (0, 0)
Screenshot: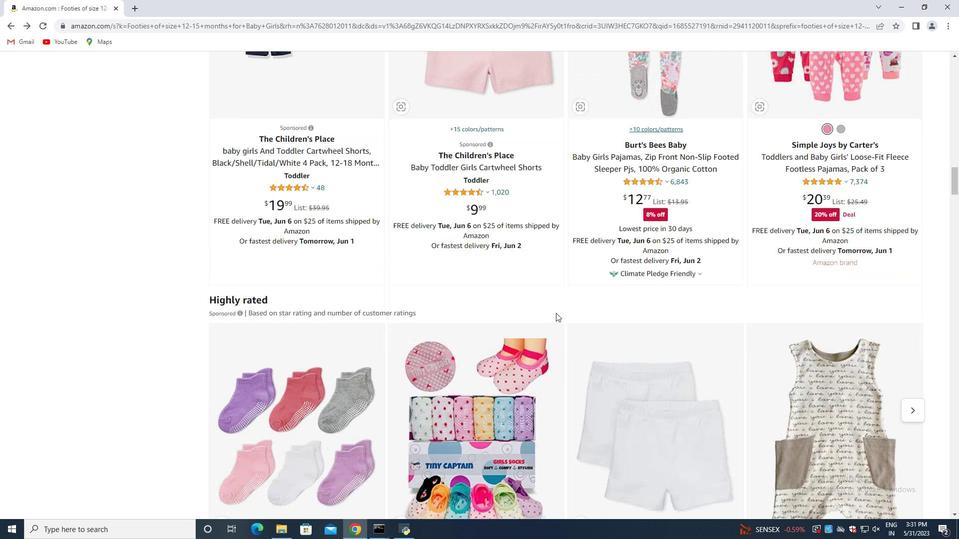 
Action: Mouse moved to (525, 313)
Screenshot: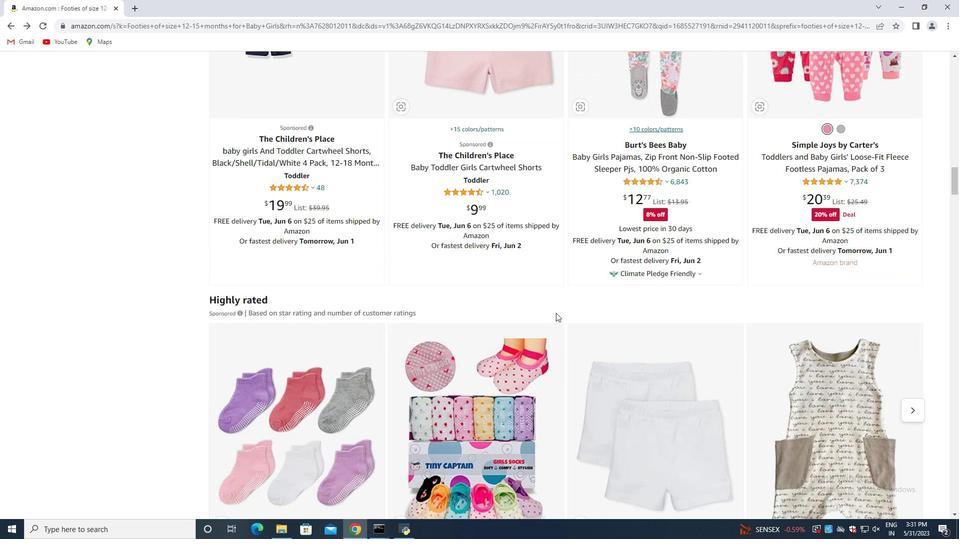 
Action: Mouse scrolled (525, 312) with delta (0, 0)
Screenshot: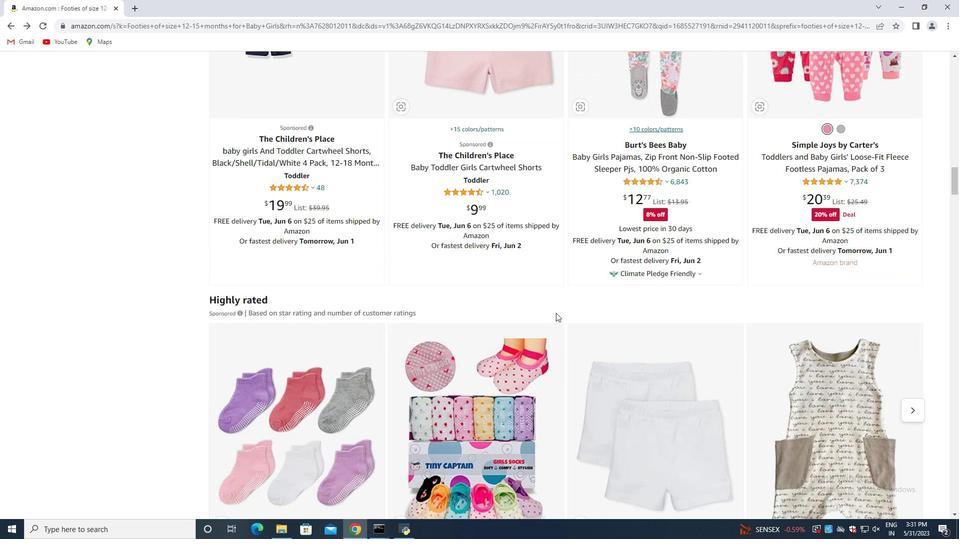 
Action: Mouse moved to (502, 310)
Screenshot: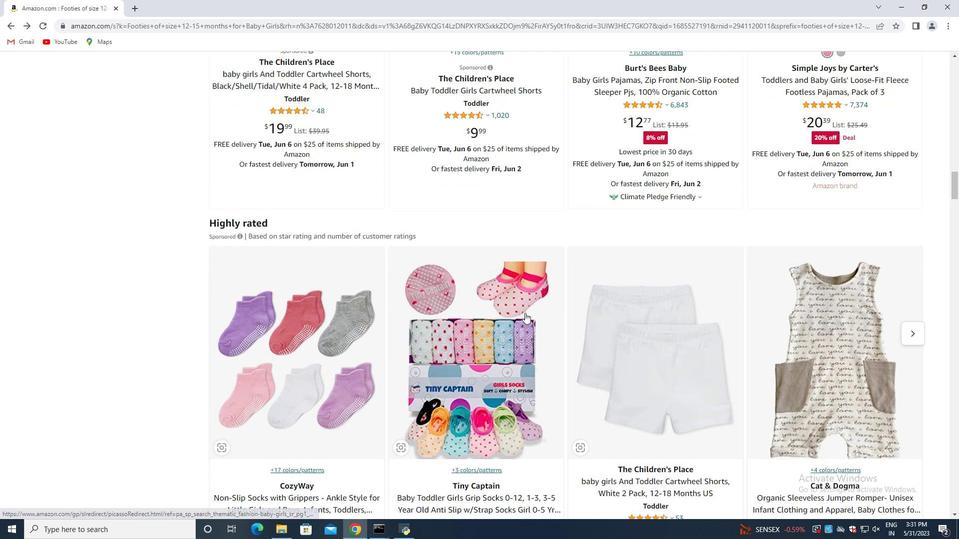 
Action: Mouse scrolled (502, 309) with delta (0, 0)
Screenshot: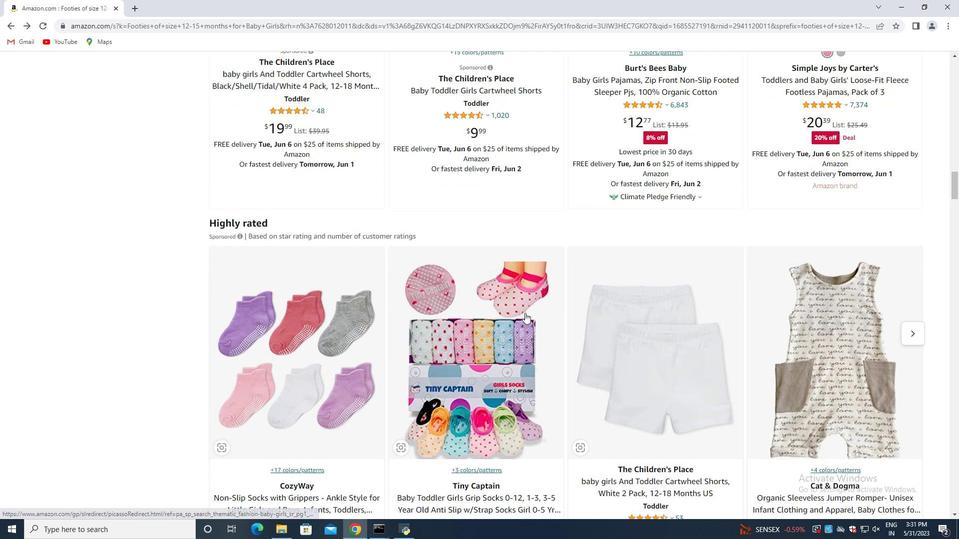 
Action: Mouse moved to (500, 310)
Screenshot: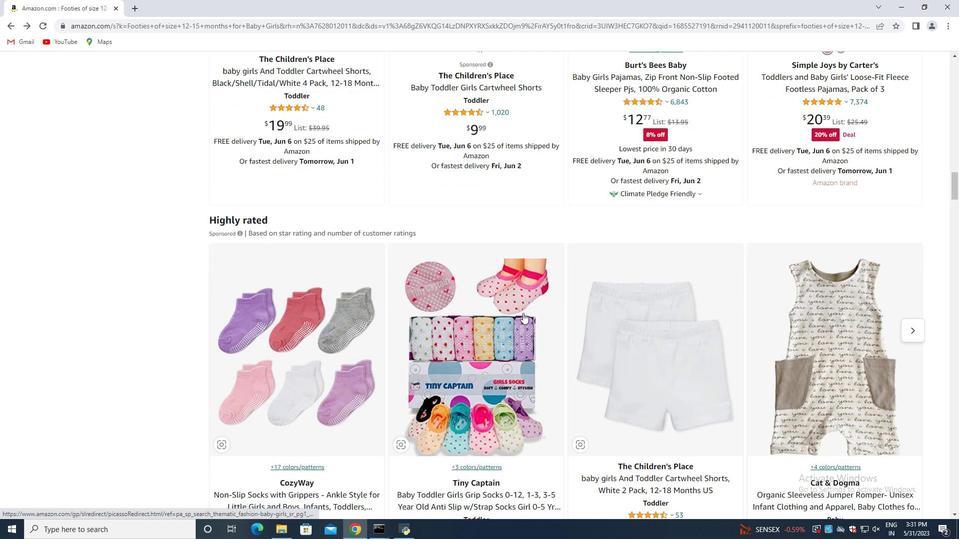 
Action: Mouse scrolled (500, 309) with delta (0, 0)
Screenshot: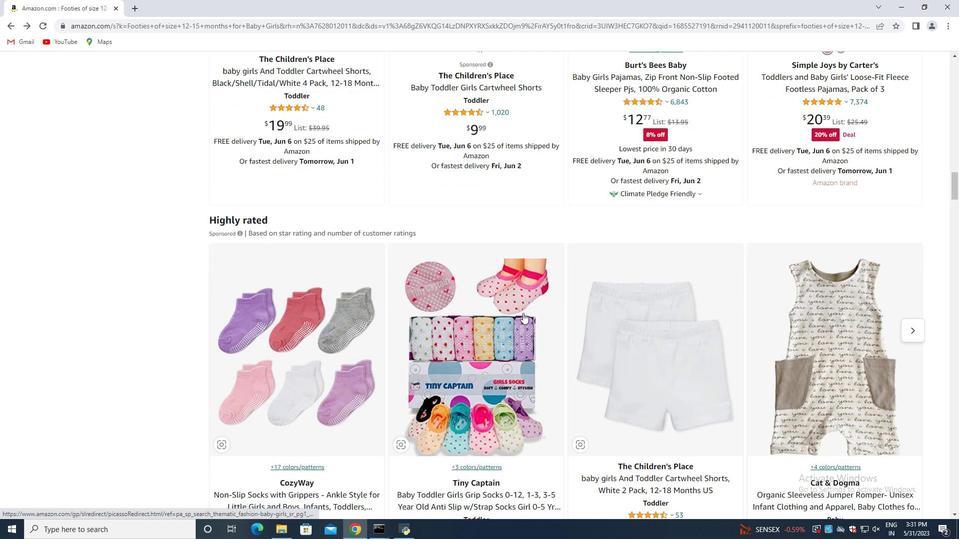 
Action: Mouse moved to (499, 310)
Screenshot: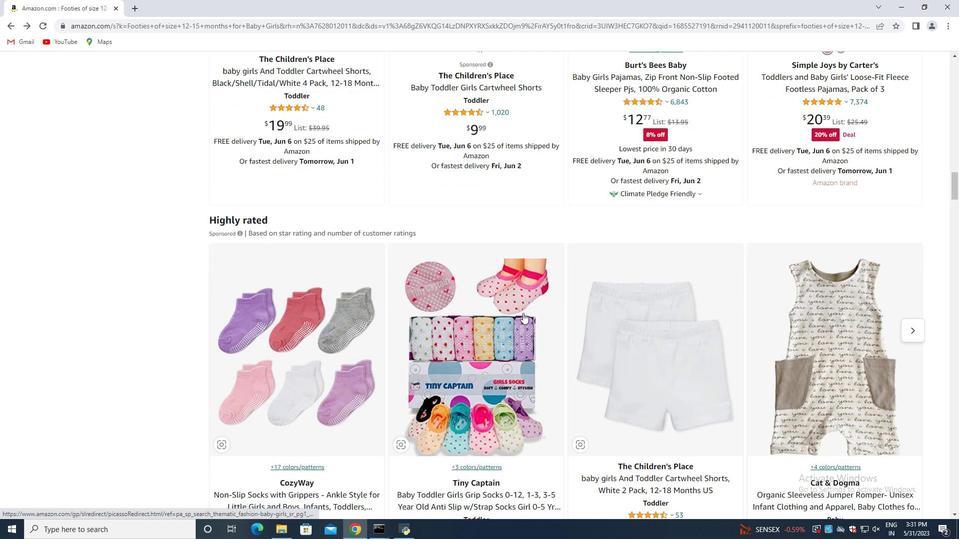 
Action: Mouse scrolled (499, 309) with delta (0, 0)
Screenshot: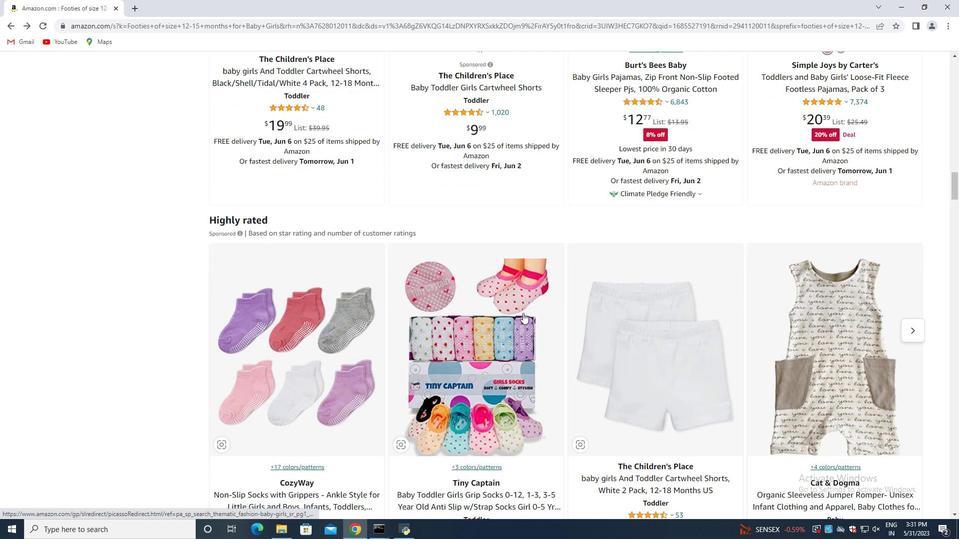 
Action: Mouse moved to (499, 310)
Screenshot: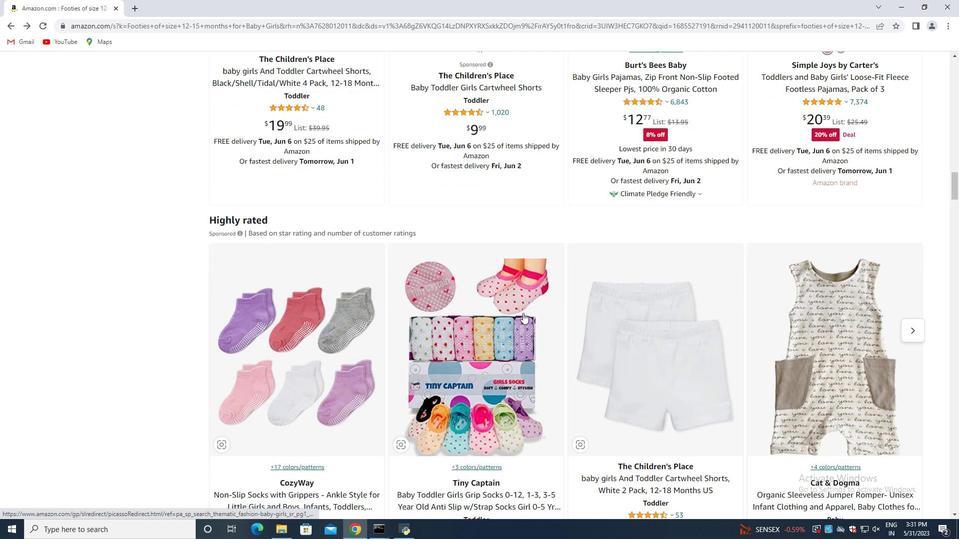 
Action: Mouse scrolled (499, 309) with delta (0, 0)
Screenshot: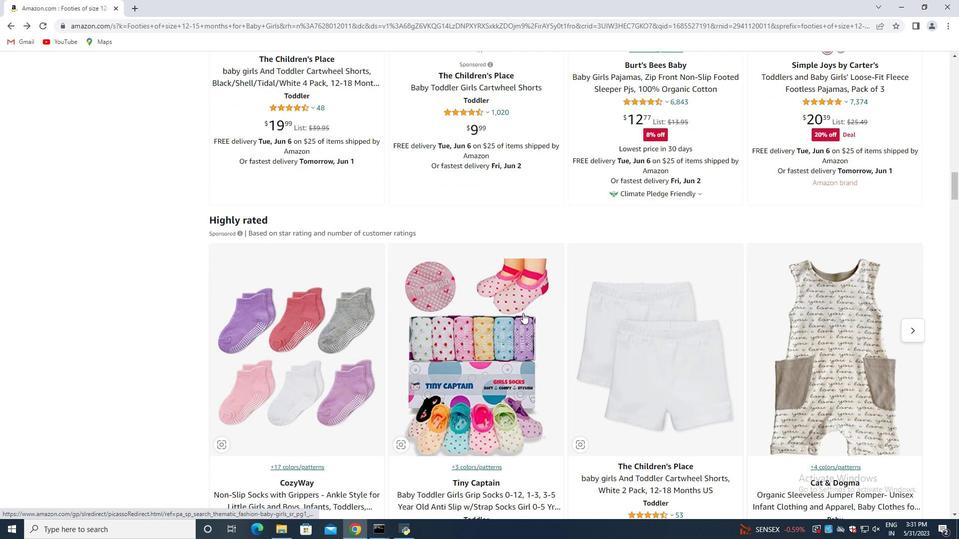 
Action: Mouse moved to (499, 309)
Screenshot: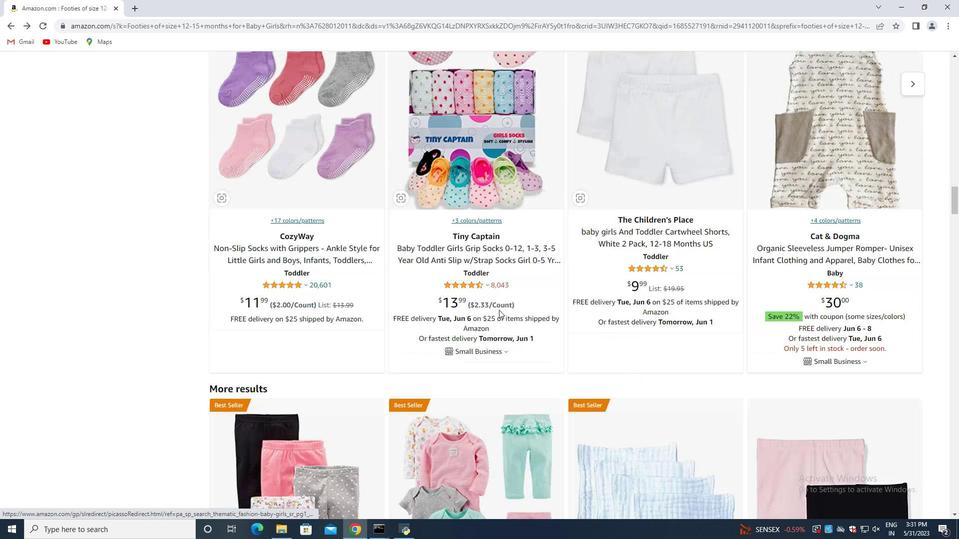 
Action: Mouse scrolled (499, 309) with delta (0, 0)
Screenshot: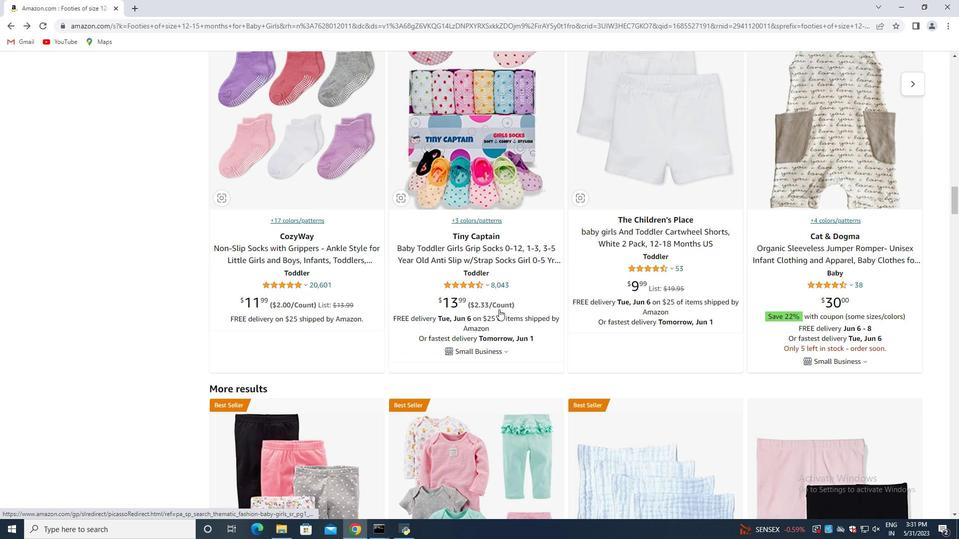 
Action: Mouse scrolled (499, 309) with delta (0, 0)
Screenshot: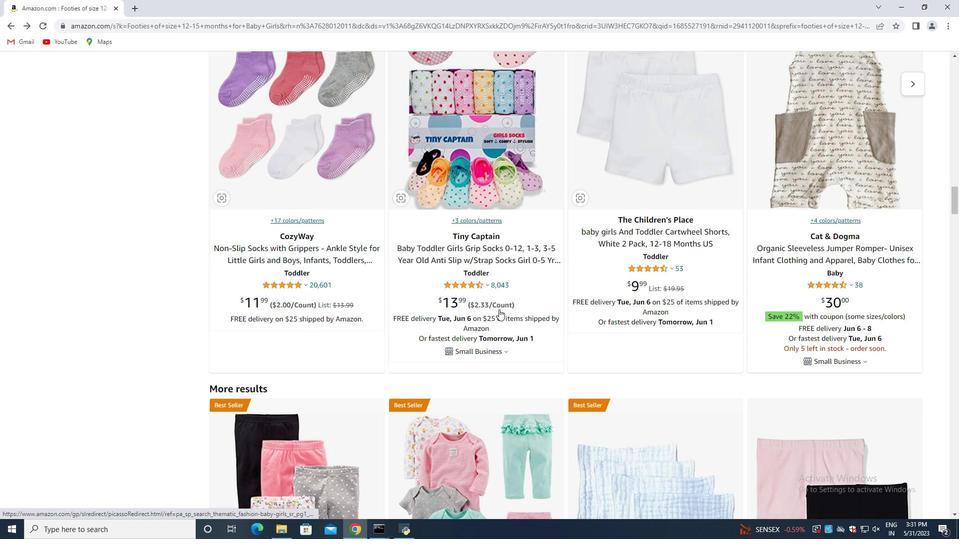 
Action: Mouse moved to (497, 309)
Screenshot: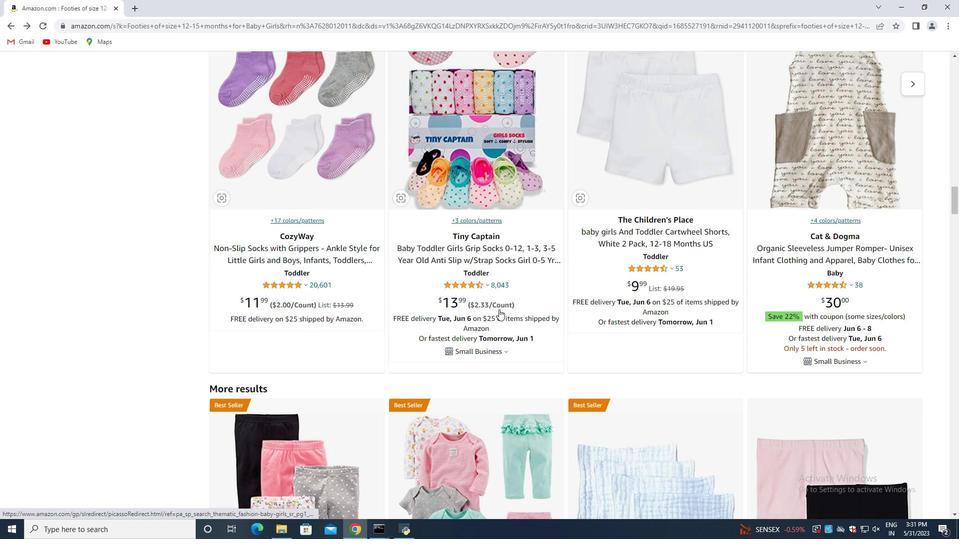 
Action: Mouse scrolled (497, 309) with delta (0, 0)
Screenshot: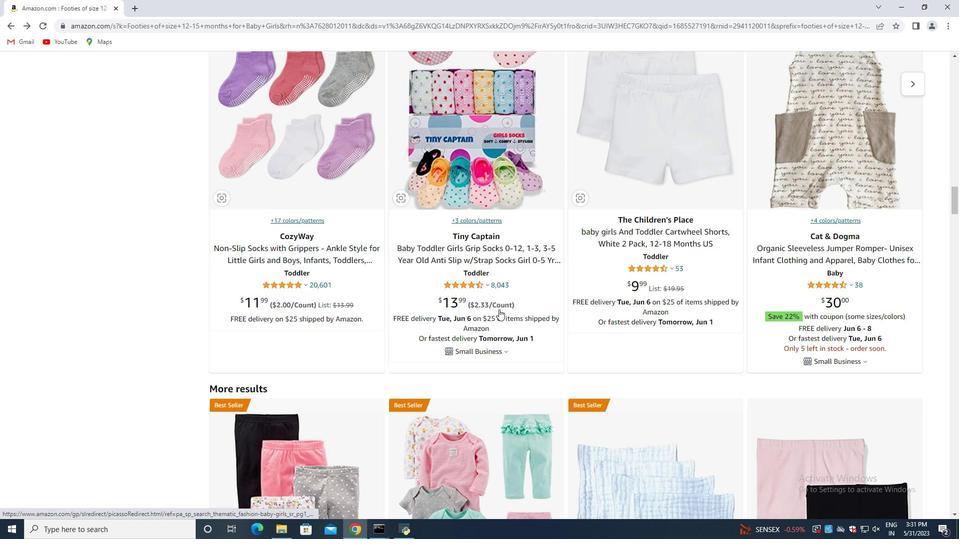 
Action: Mouse scrolled (497, 309) with delta (0, 0)
Screenshot: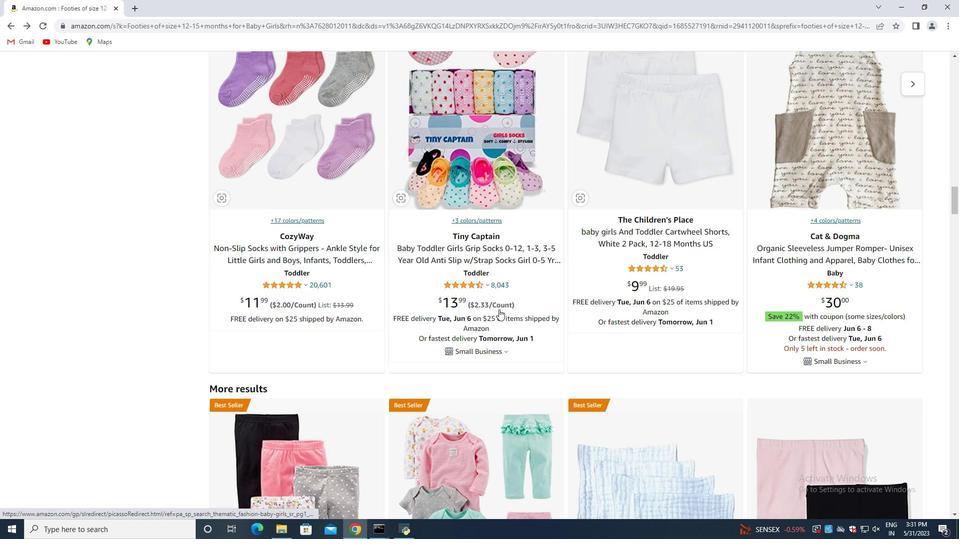 
Action: Mouse moved to (497, 309)
Screenshot: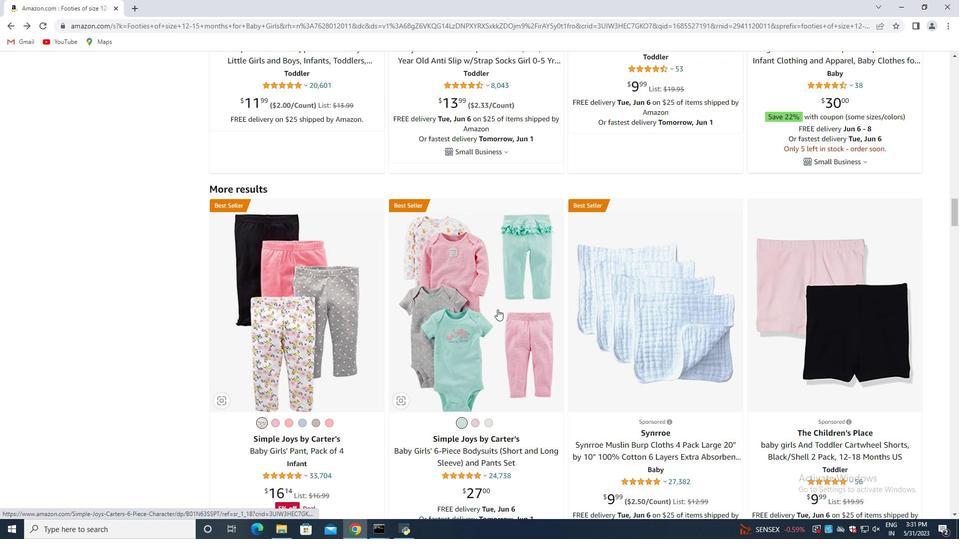
Action: Mouse scrolled (497, 309) with delta (0, 0)
Screenshot: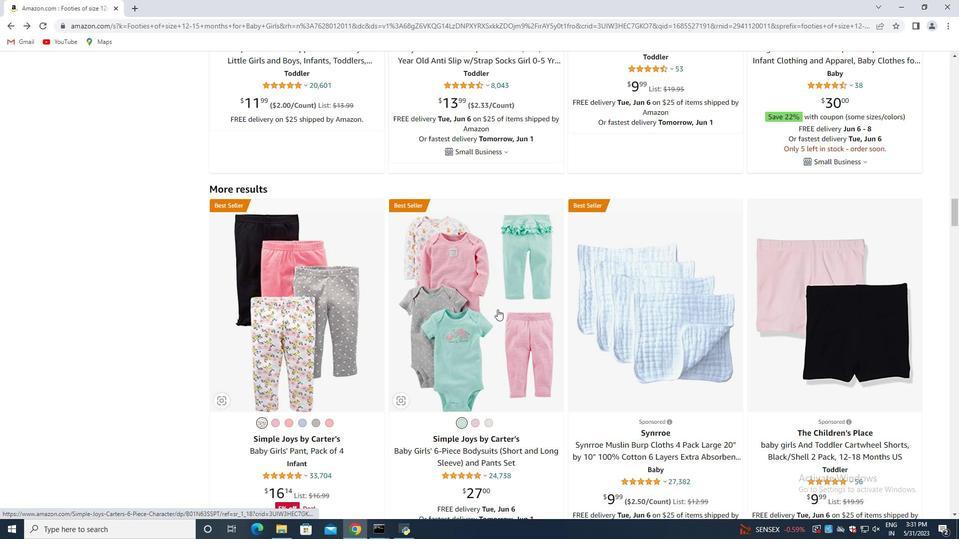 
Action: Mouse scrolled (497, 309) with delta (0, 0)
Screenshot: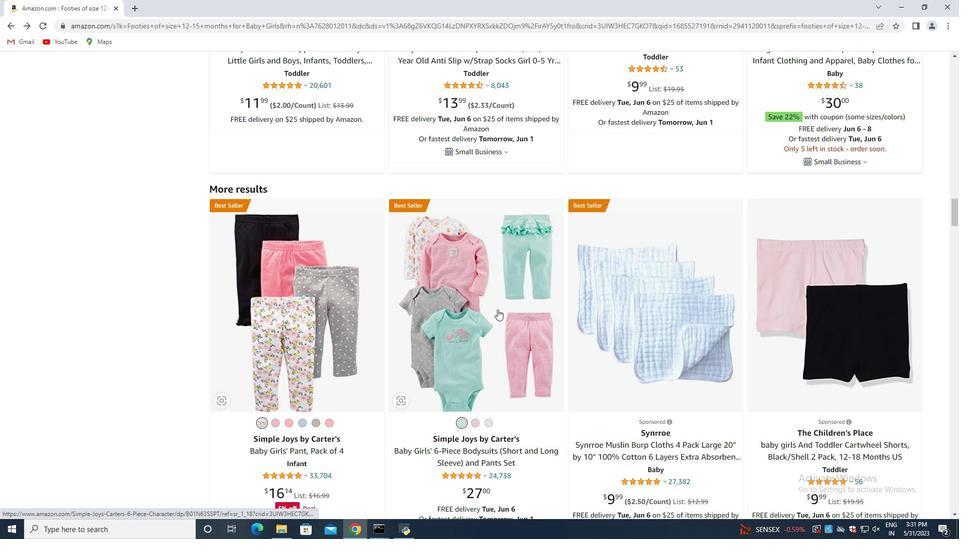 
Action: Mouse scrolled (497, 309) with delta (0, 0)
Screenshot: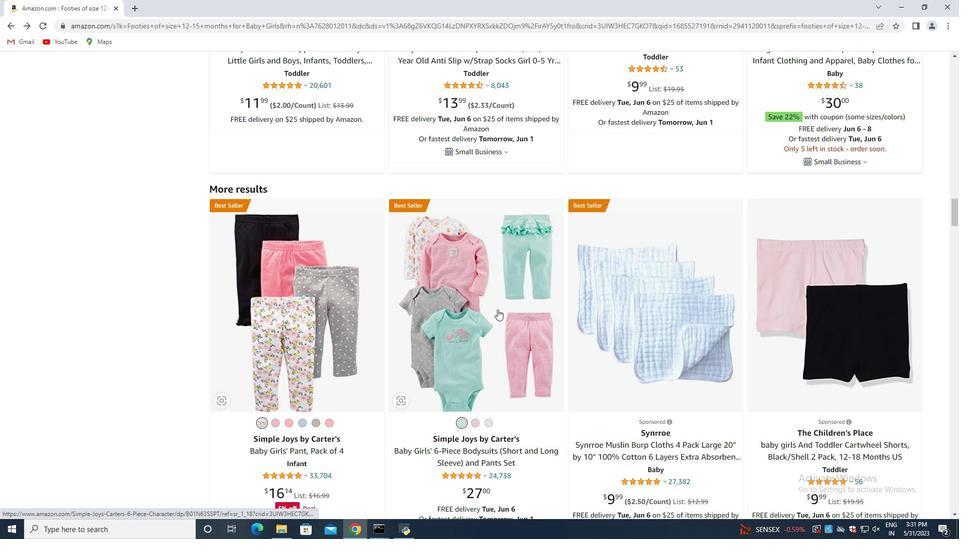 
Action: Mouse scrolled (497, 309) with delta (0, 0)
Screenshot: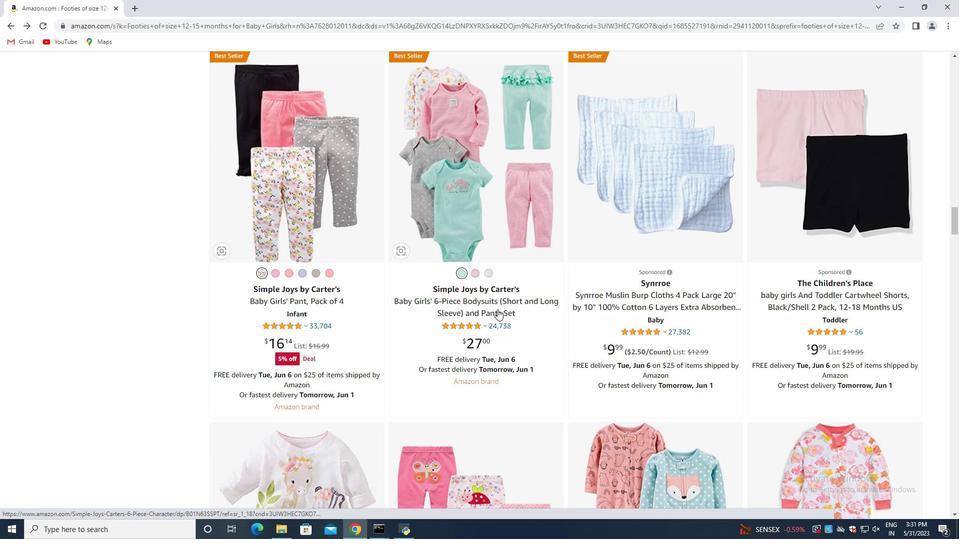 
Action: Mouse scrolled (497, 309) with delta (0, 0)
Screenshot: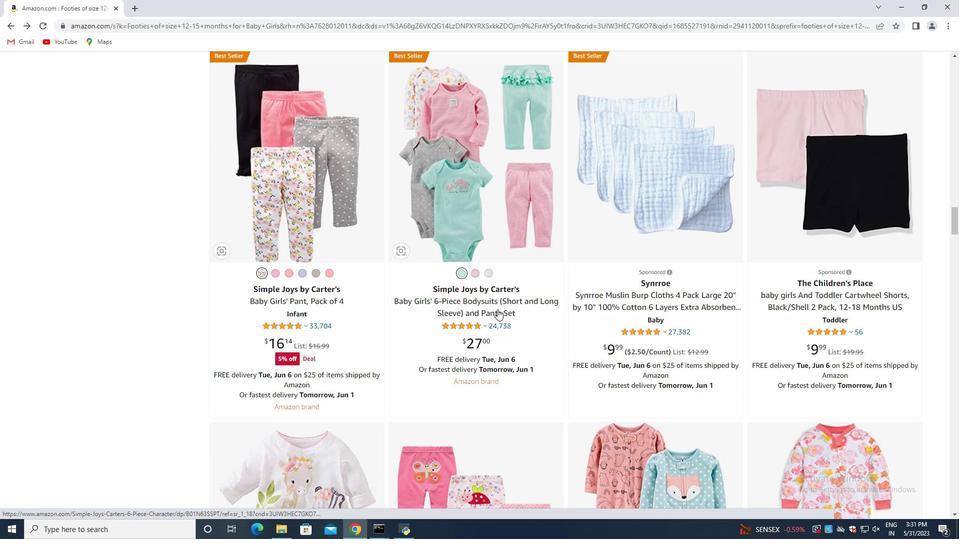 
Action: Mouse scrolled (497, 309) with delta (0, 0)
Screenshot: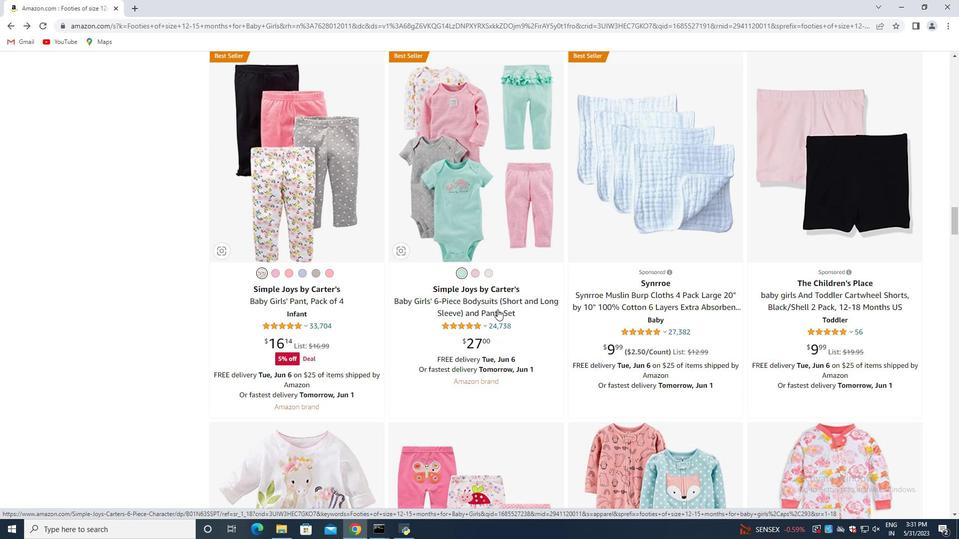 
Action: Mouse scrolled (497, 309) with delta (0, 0)
Screenshot: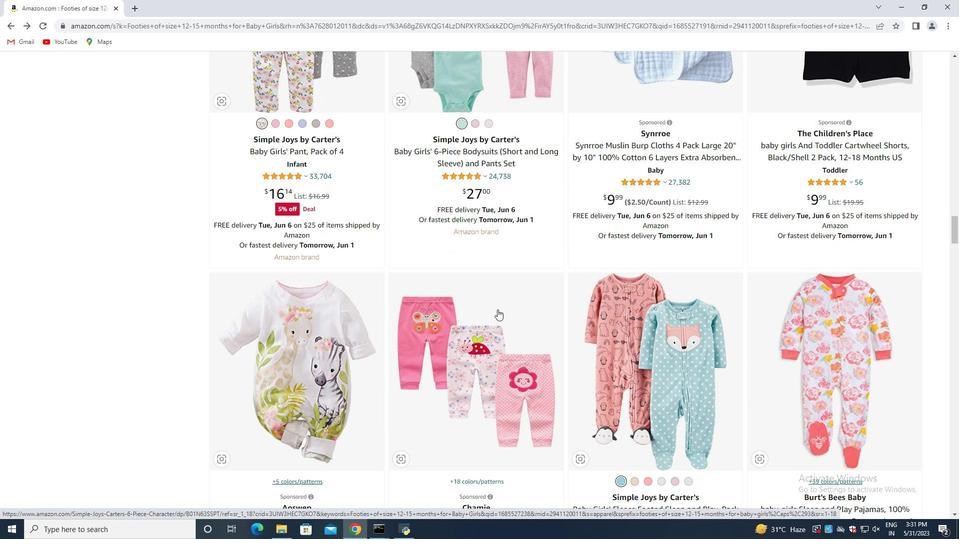 
Action: Mouse scrolled (497, 309) with delta (0, 0)
Screenshot: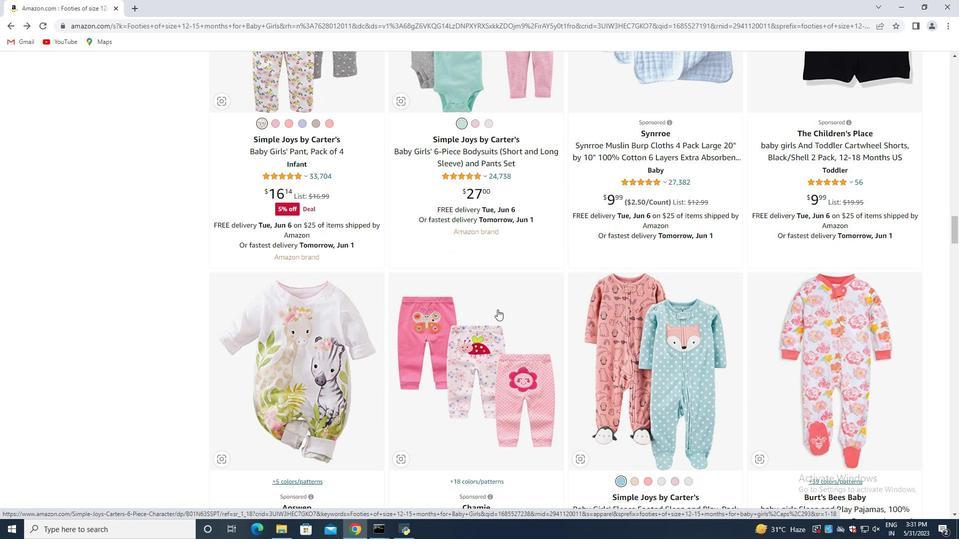 
Action: Mouse scrolled (497, 309) with delta (0, 0)
Screenshot: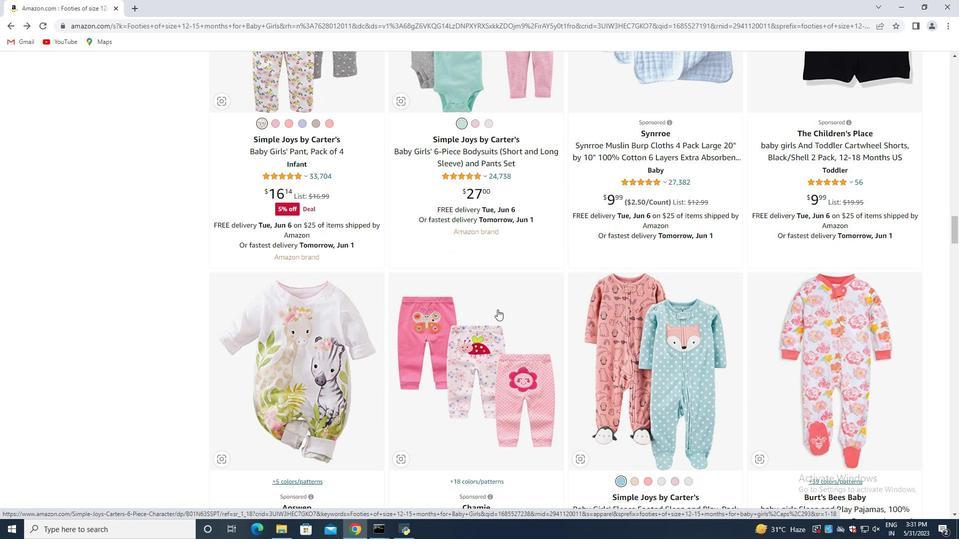 
Action: Mouse moved to (359, 266)
Screenshot: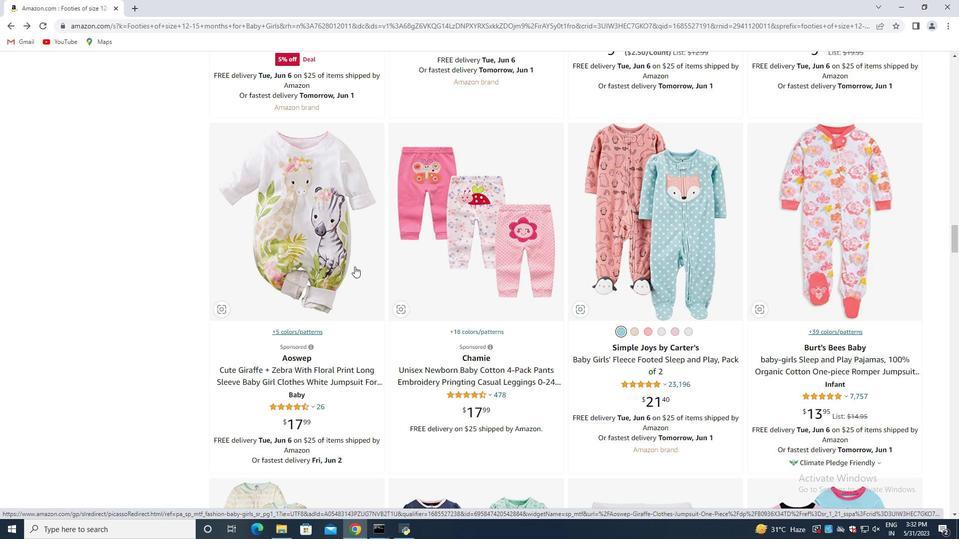 
Action: Mouse scrolled (359, 265) with delta (0, 0)
Screenshot: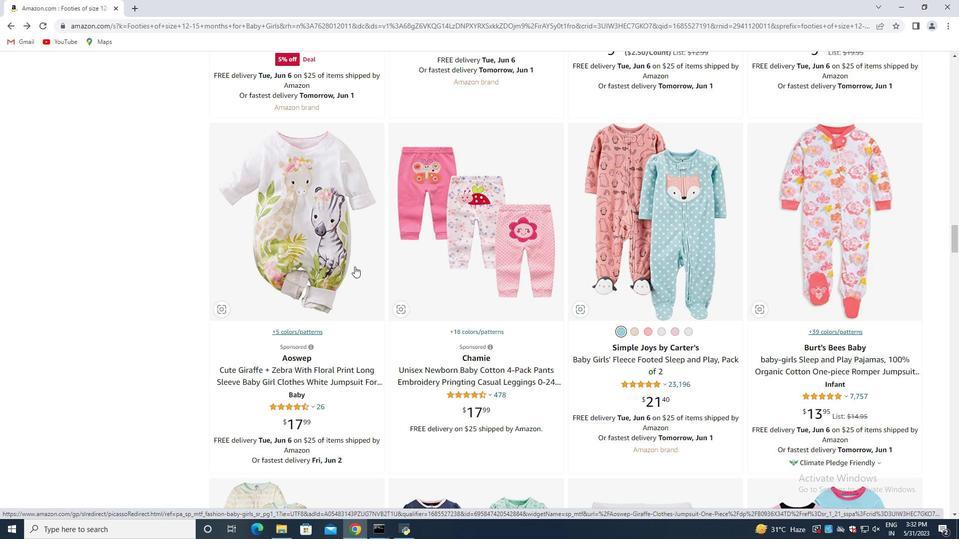 
Action: Mouse moved to (363, 266)
Screenshot: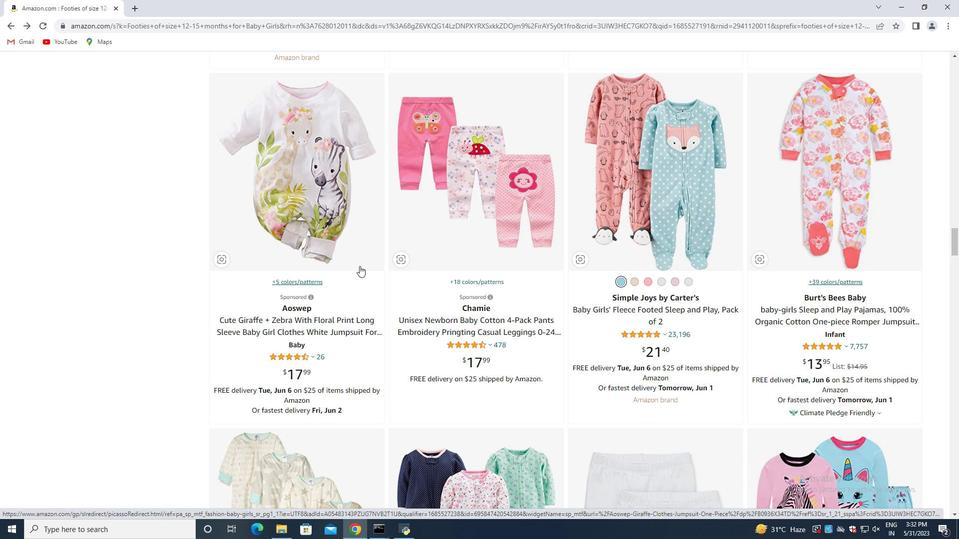 
Action: Mouse scrolled (363, 265) with delta (0, 0)
Screenshot: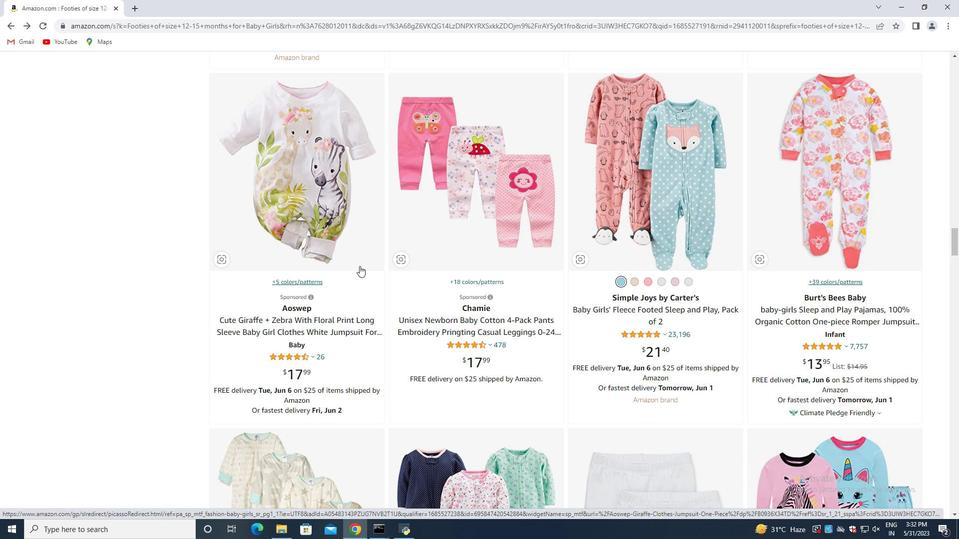 
Action: Mouse moved to (364, 266)
Screenshot: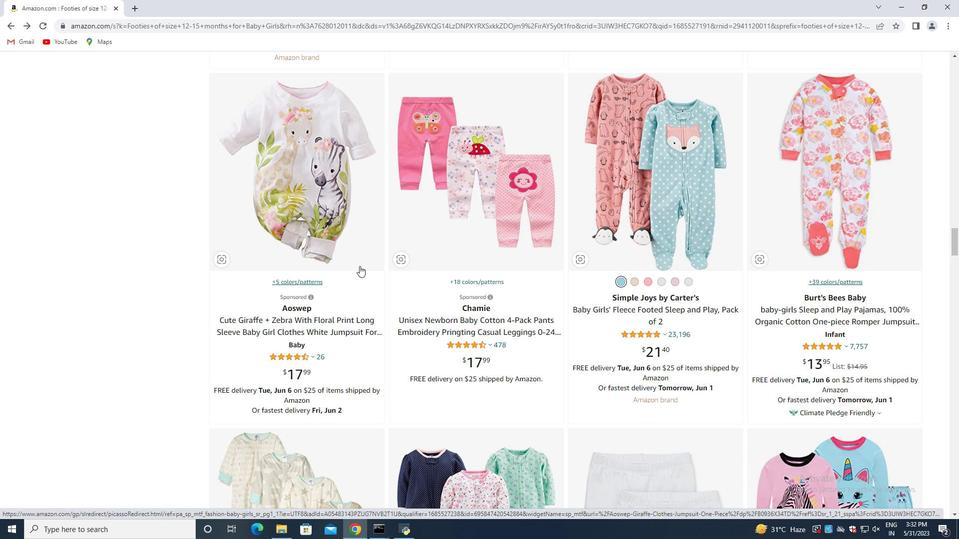 
Action: Mouse scrolled (364, 266) with delta (0, 0)
Screenshot: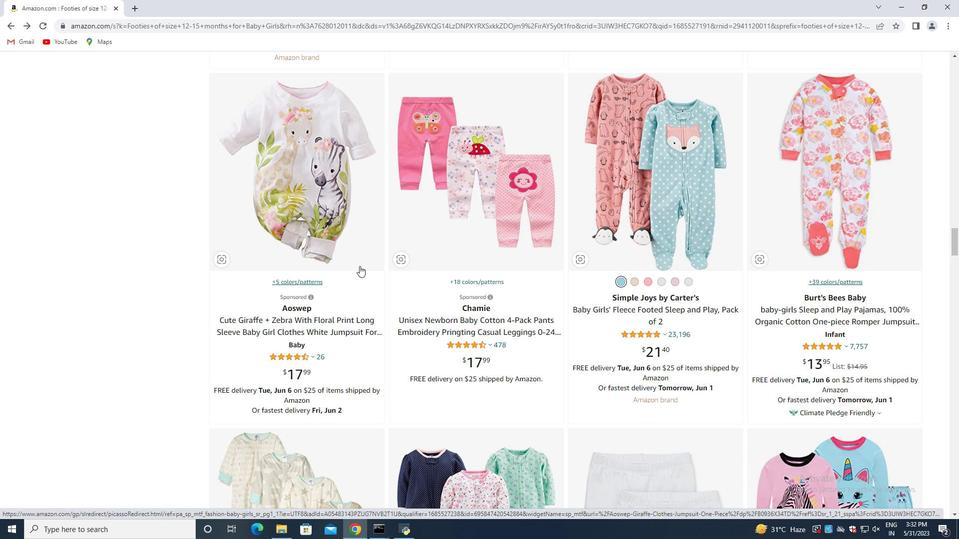 
Action: Mouse moved to (365, 267)
Screenshot: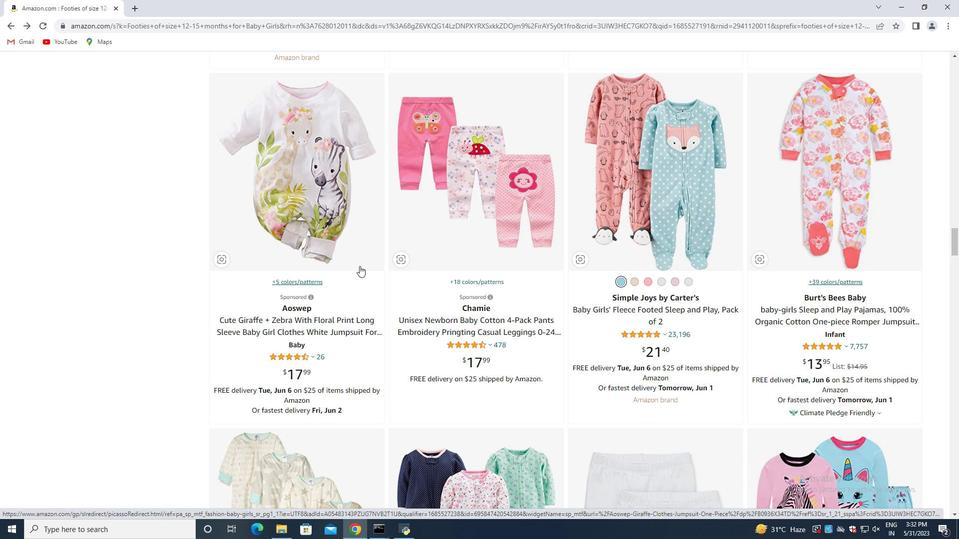 
Action: Mouse scrolled (365, 267) with delta (0, 0)
Screenshot: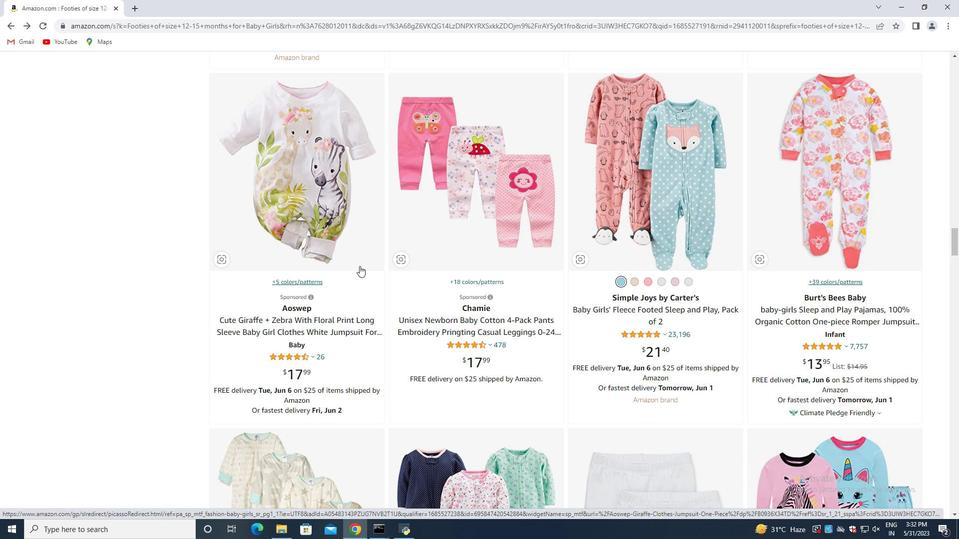 
Action: Mouse moved to (366, 268)
Screenshot: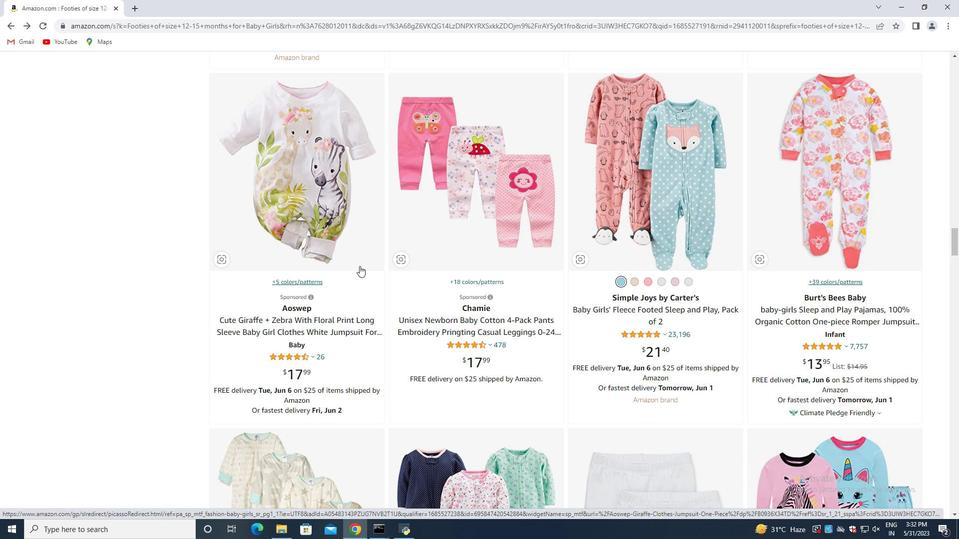 
Action: Mouse scrolled (366, 267) with delta (0, 0)
Screenshot: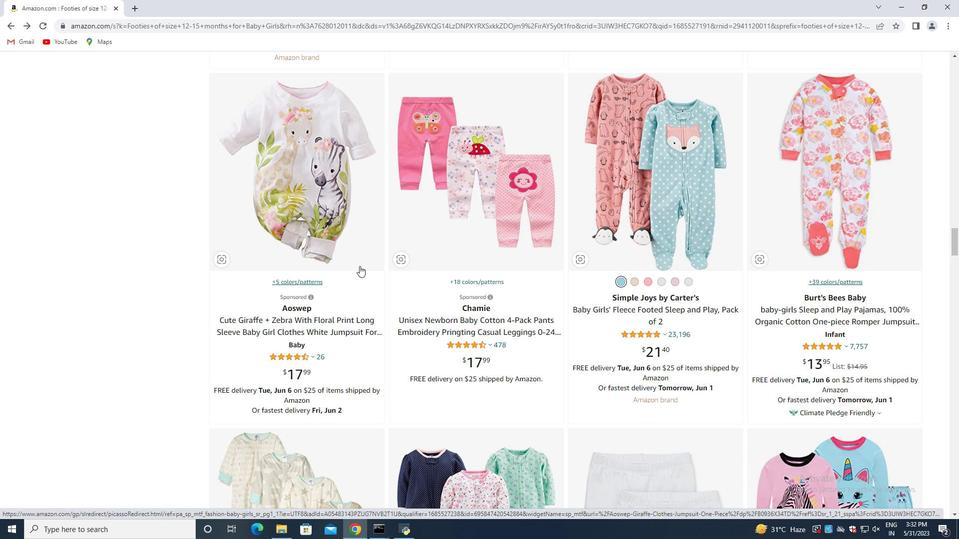 
Action: Mouse moved to (369, 268)
Screenshot: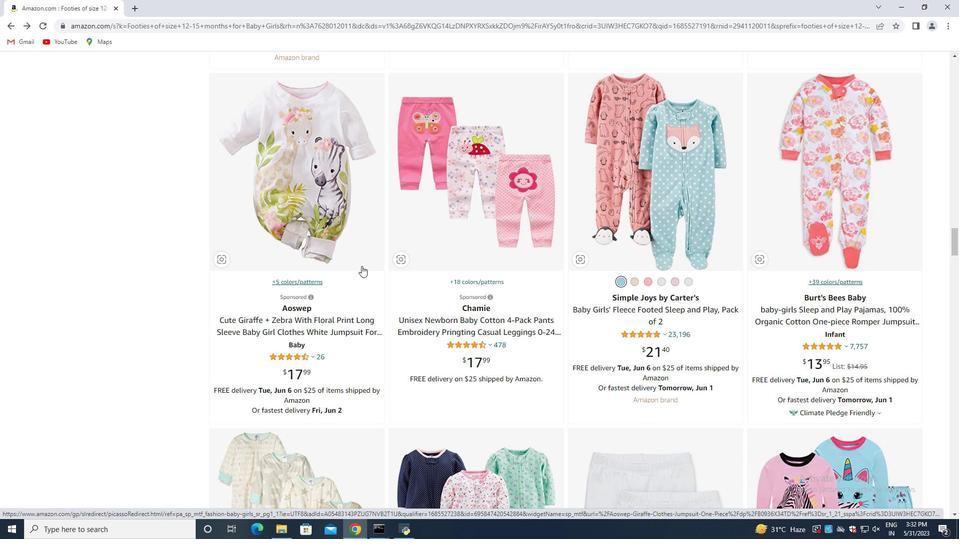 
Action: Mouse scrolled (369, 267) with delta (0, 0)
Screenshot: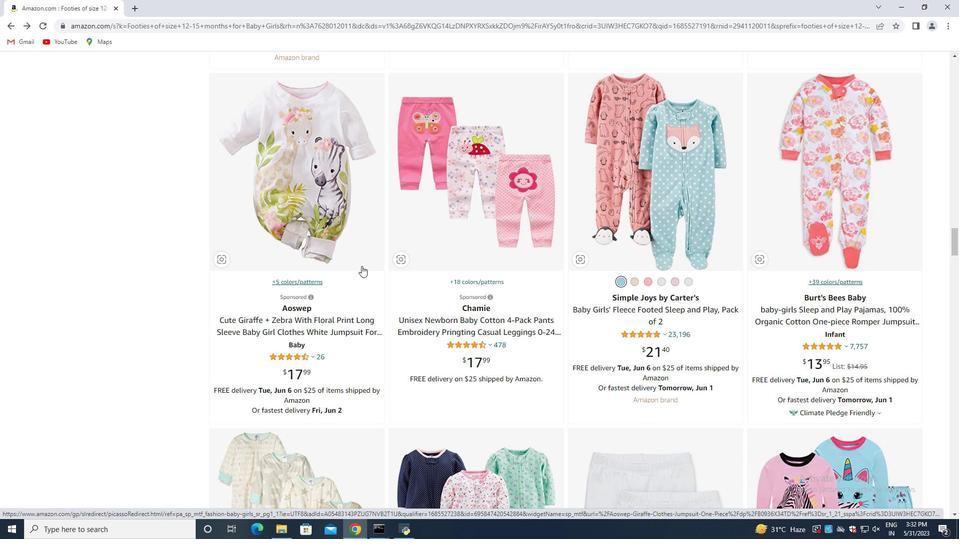 
Action: Mouse moved to (368, 266)
Screenshot: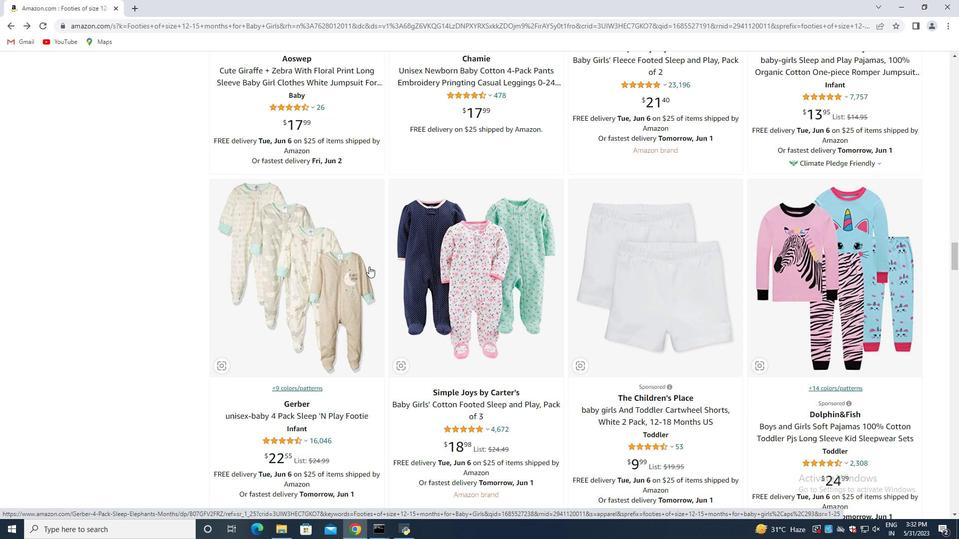 
Action: Mouse scrolled (368, 266) with delta (0, 0)
Screenshot: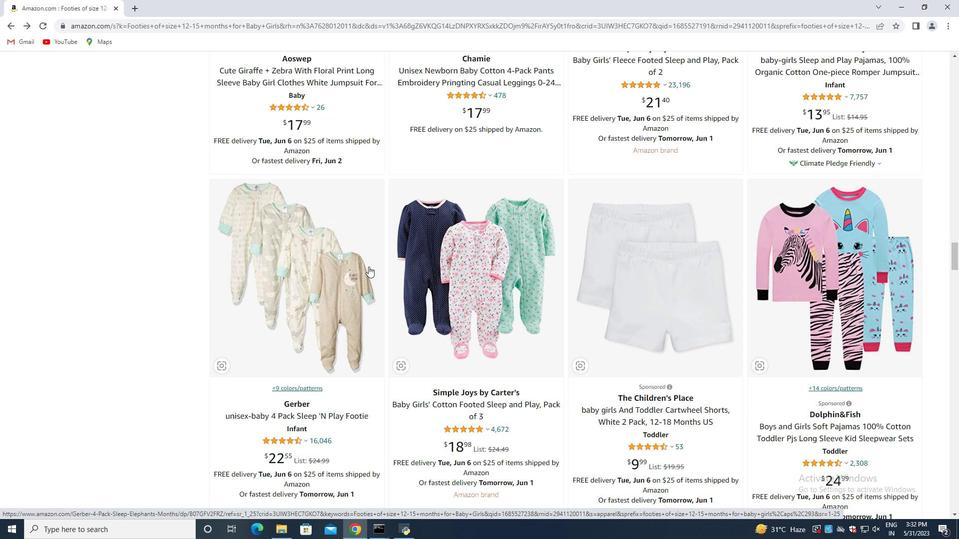 
Action: Mouse moved to (391, 259)
Screenshot: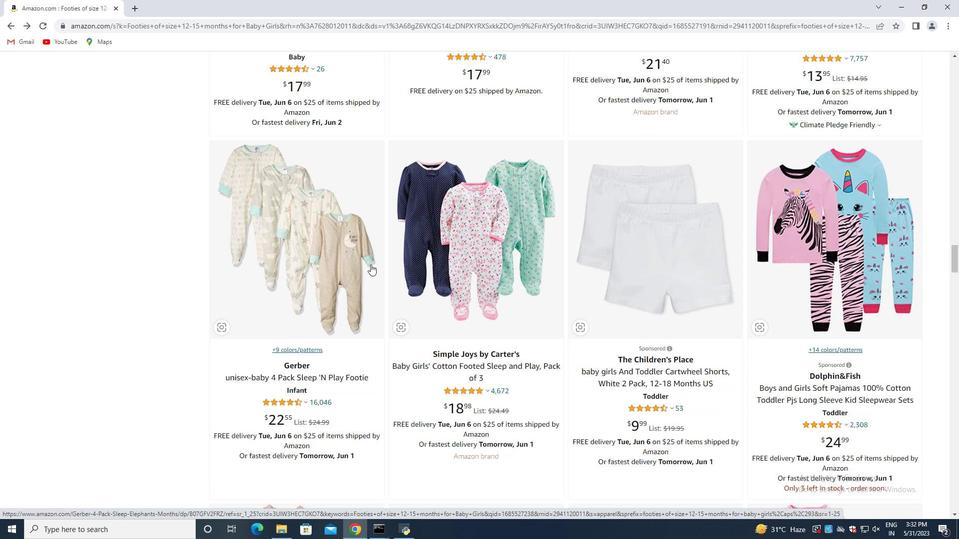 
Action: Mouse scrolled (391, 259) with delta (0, 0)
Screenshot: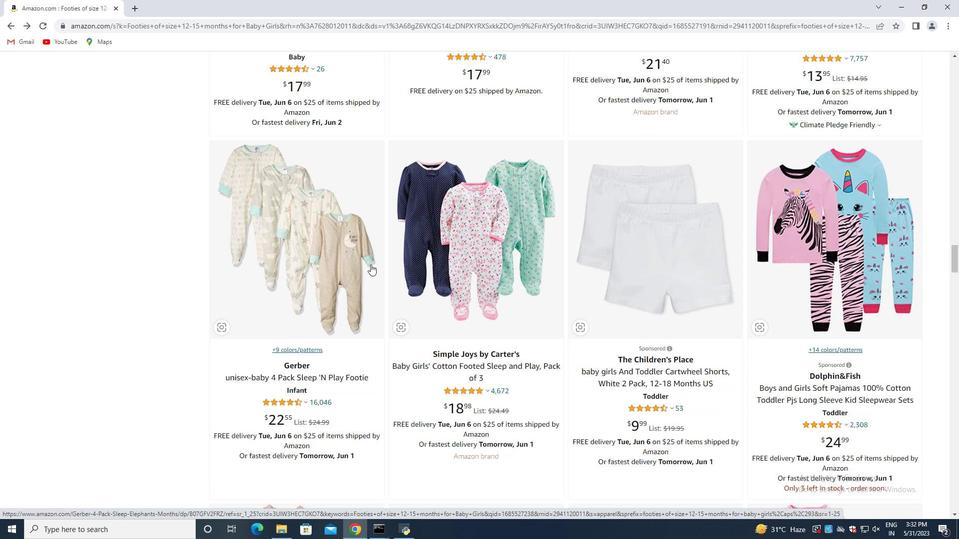 
Action: Mouse moved to (392, 260)
Screenshot: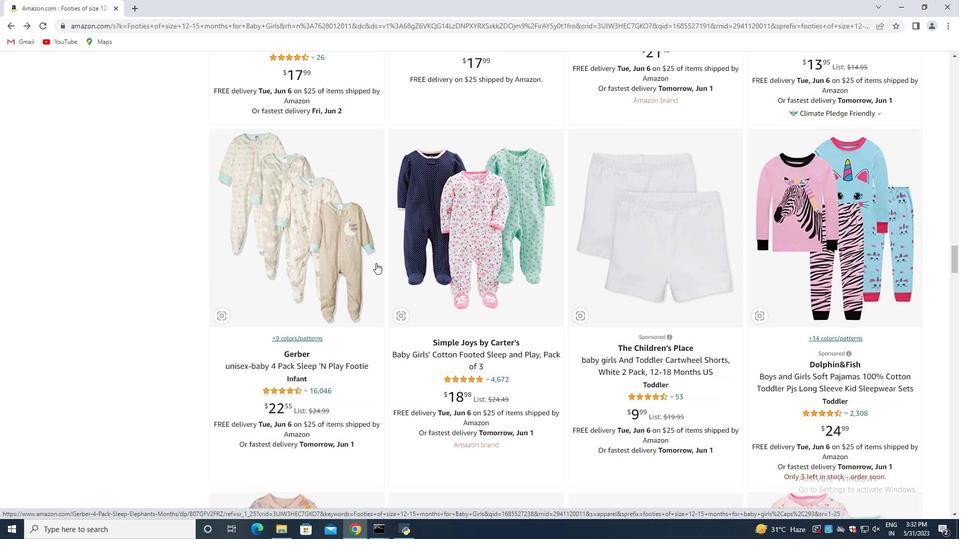 
Action: Mouse scrolled (392, 260) with delta (0, 0)
Screenshot: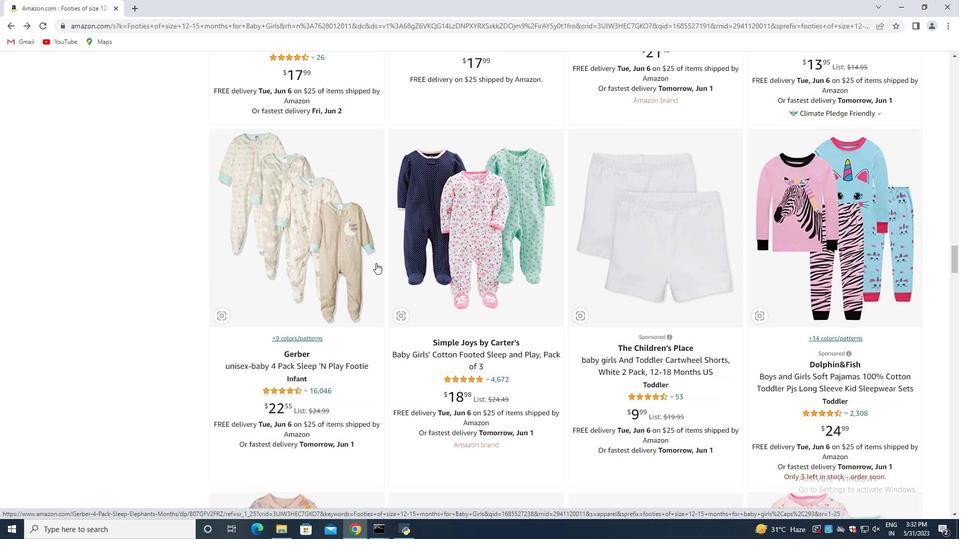 
Action: Mouse moved to (392, 261)
Screenshot: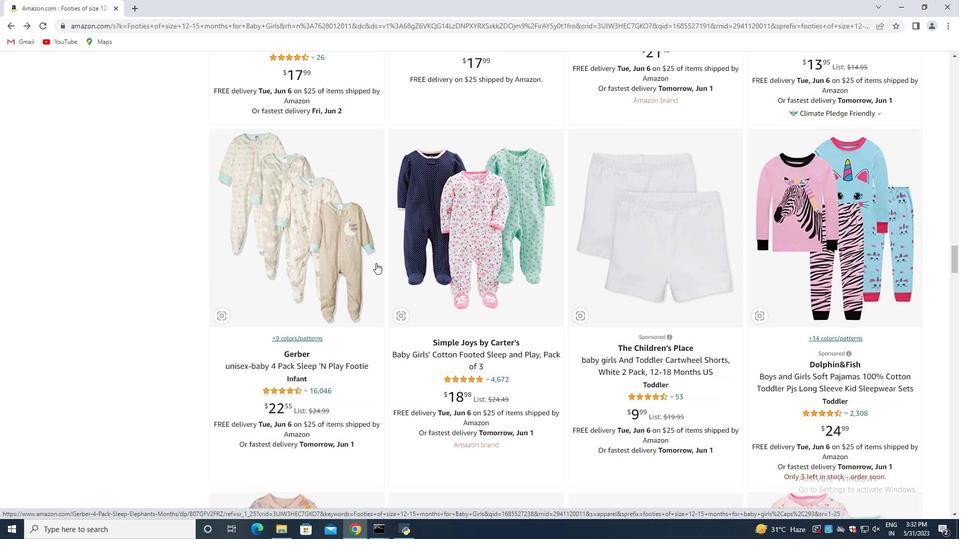 
Action: Mouse scrolled (392, 260) with delta (0, 0)
Screenshot: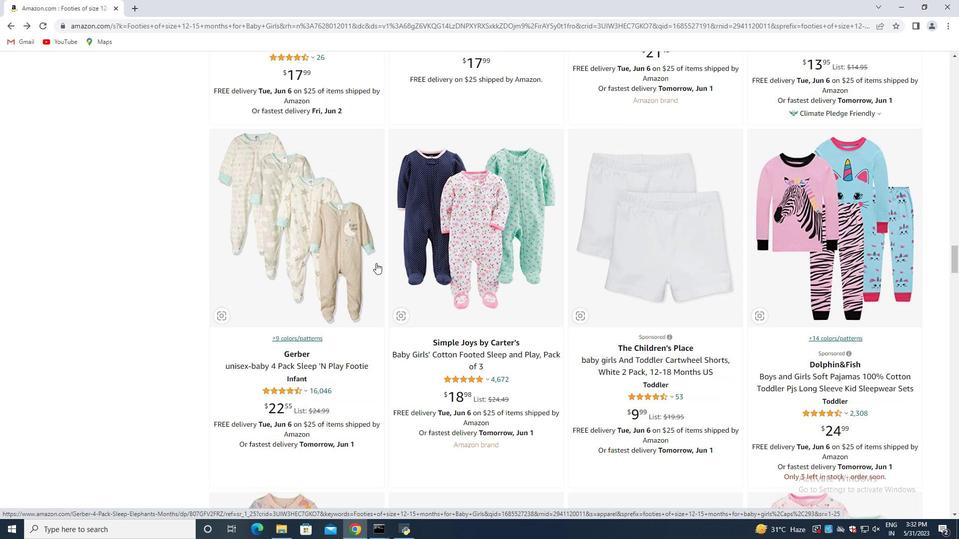 
Action: Mouse moved to (393, 263)
Screenshot: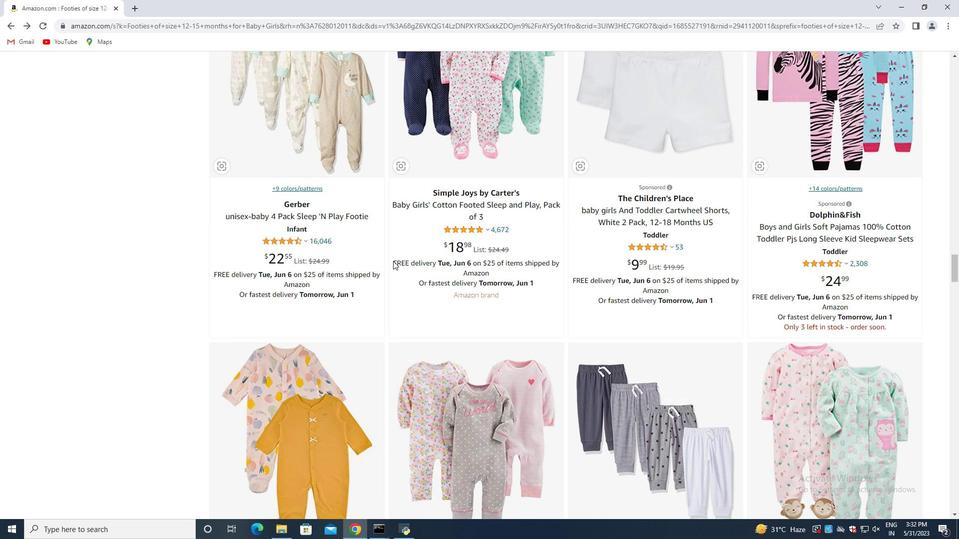 
Action: Mouse scrolled (393, 262) with delta (0, 0)
Screenshot: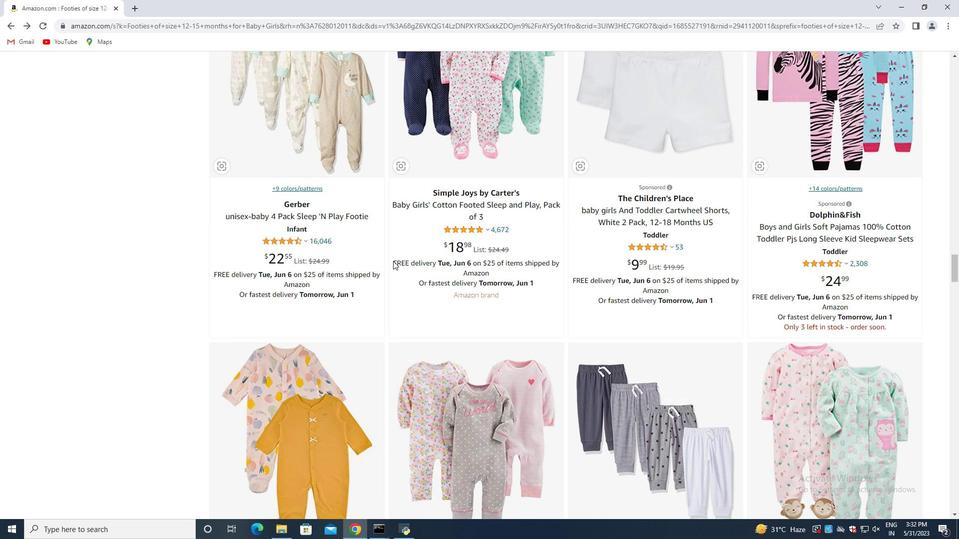 
Action: Mouse moved to (397, 276)
Screenshot: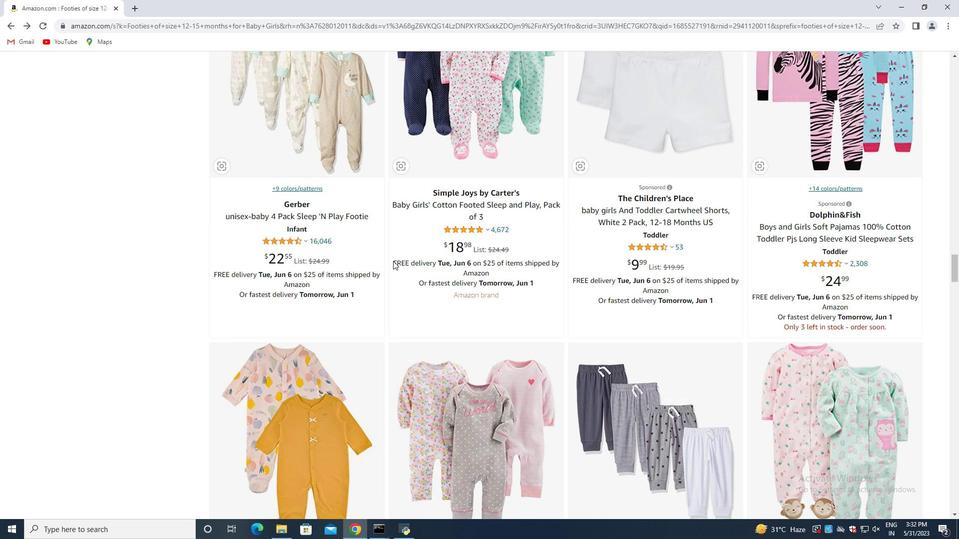 
Action: Mouse scrolled (393, 270) with delta (0, 0)
Screenshot: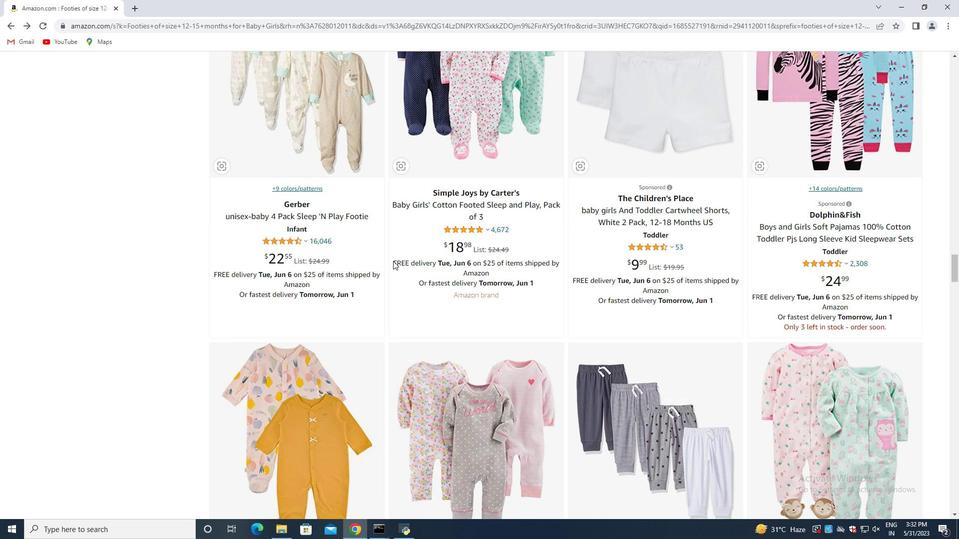 
Action: Mouse moved to (399, 278)
Screenshot: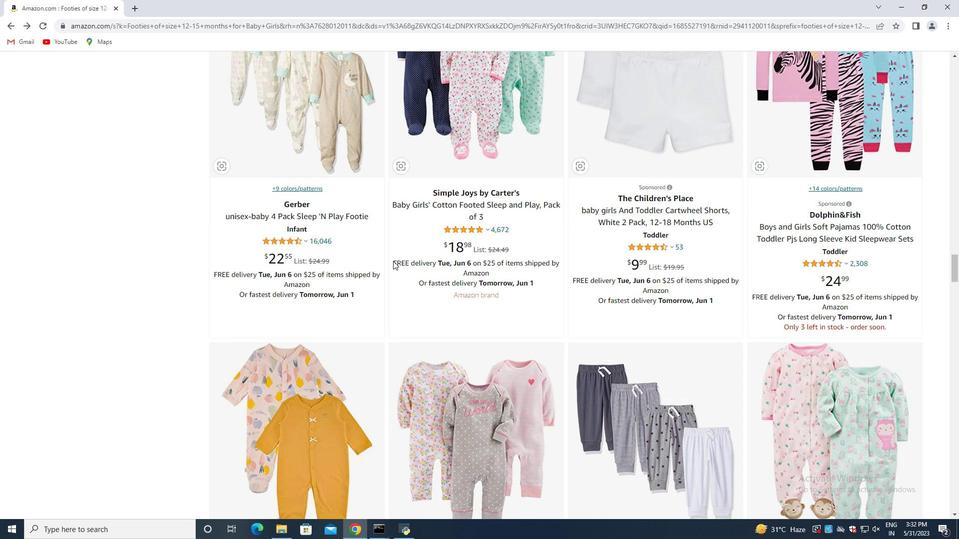 
Action: Mouse scrolled (399, 277) with delta (0, 0)
Screenshot: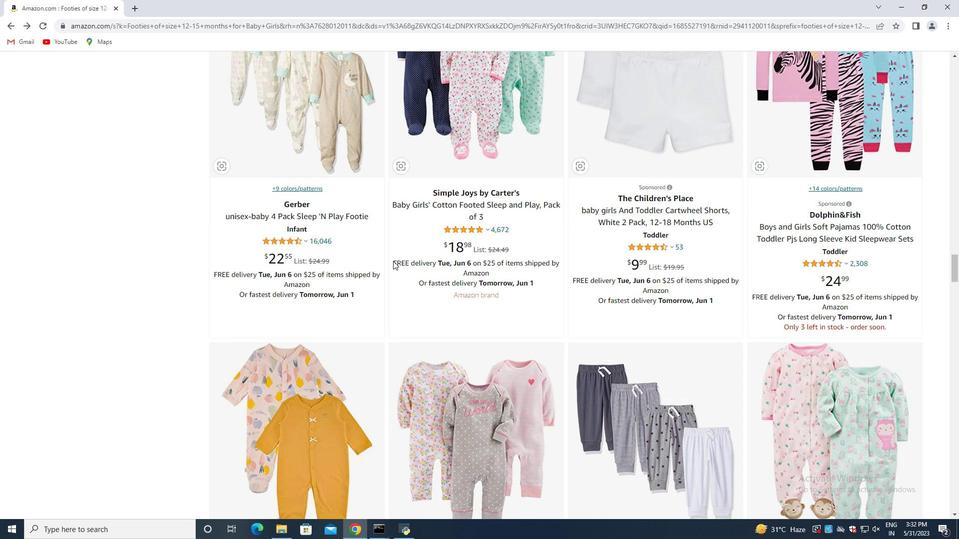 
Action: Mouse scrolled (399, 277) with delta (0, 0)
Screenshot: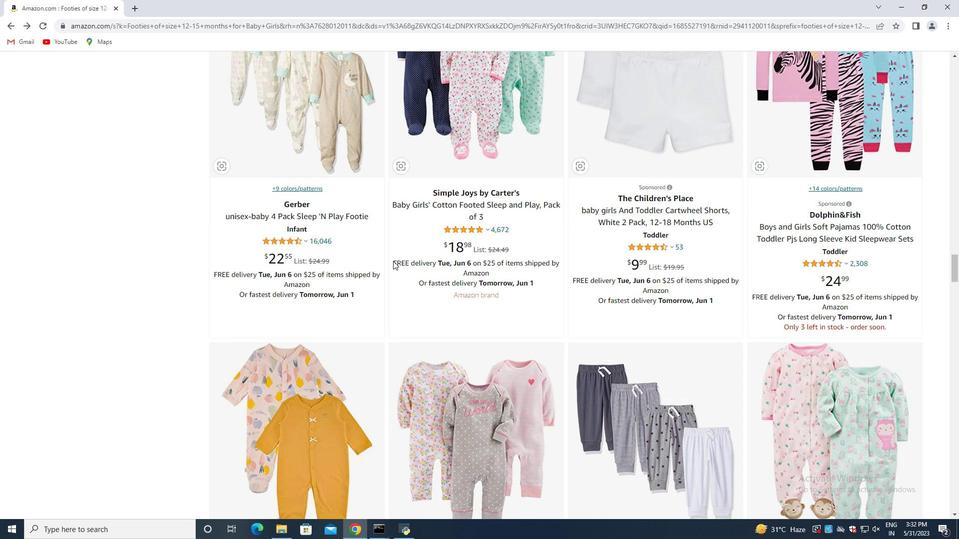 
Action: Mouse scrolled (399, 277) with delta (0, 0)
Screenshot: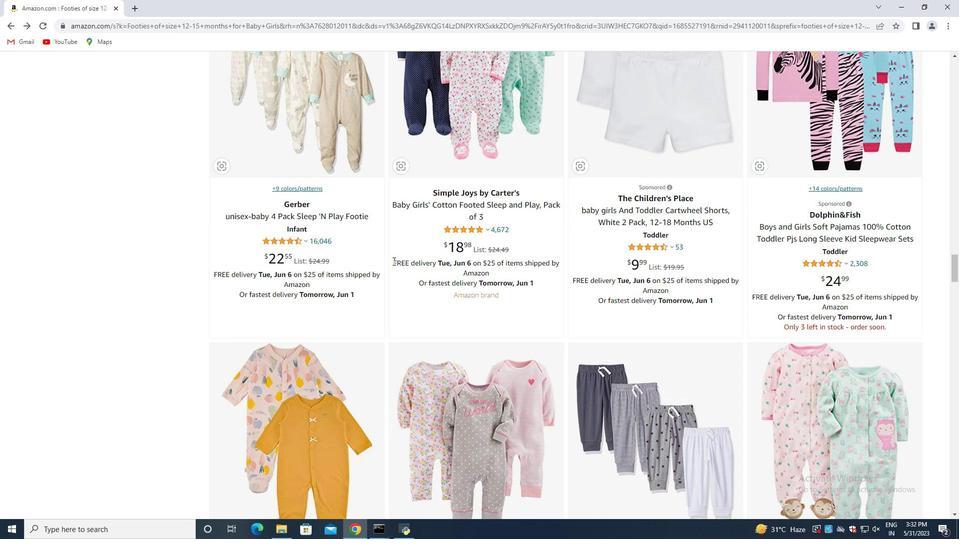 
Action: Mouse moved to (782, 239)
Screenshot: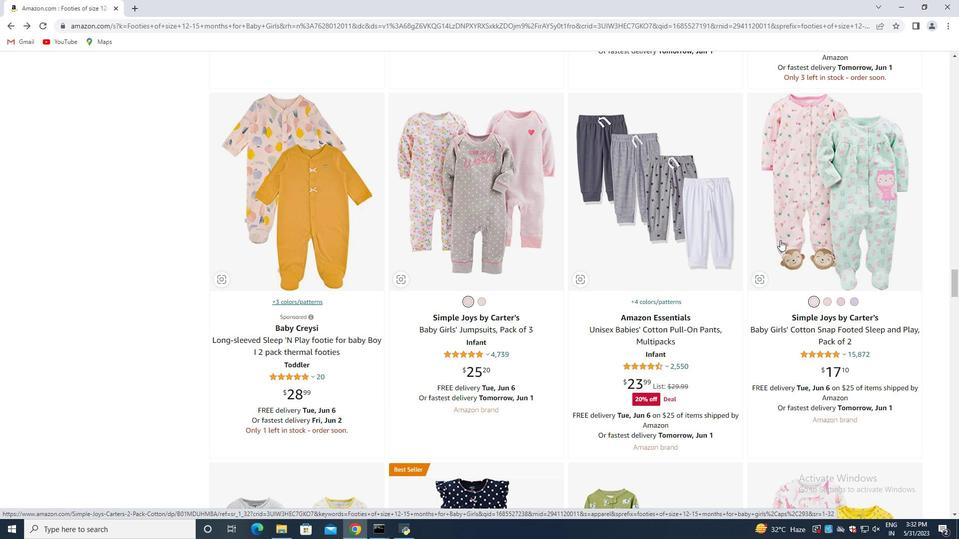 
Action: Mouse scrolled (782, 238) with delta (0, 0)
Screenshot: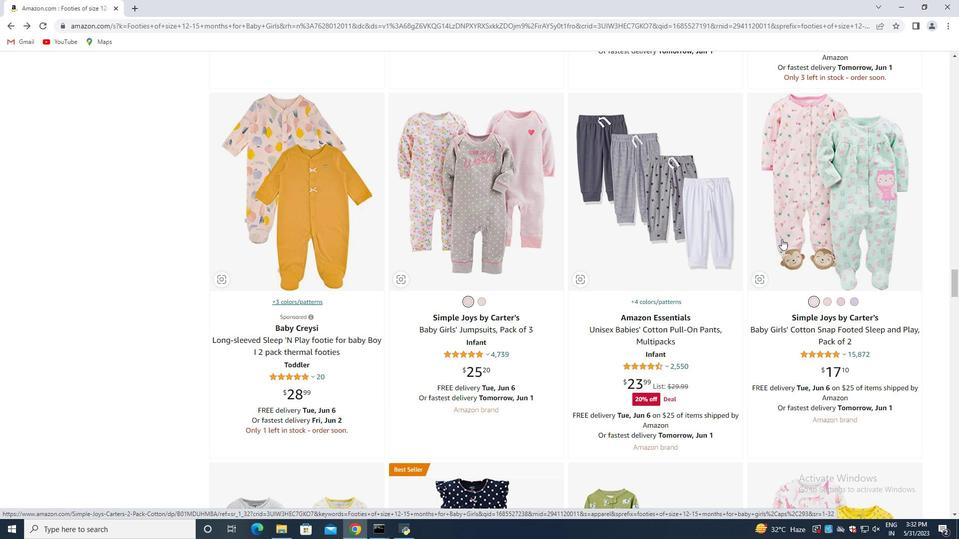 
Action: Mouse scrolled (782, 238) with delta (0, 0)
Screenshot: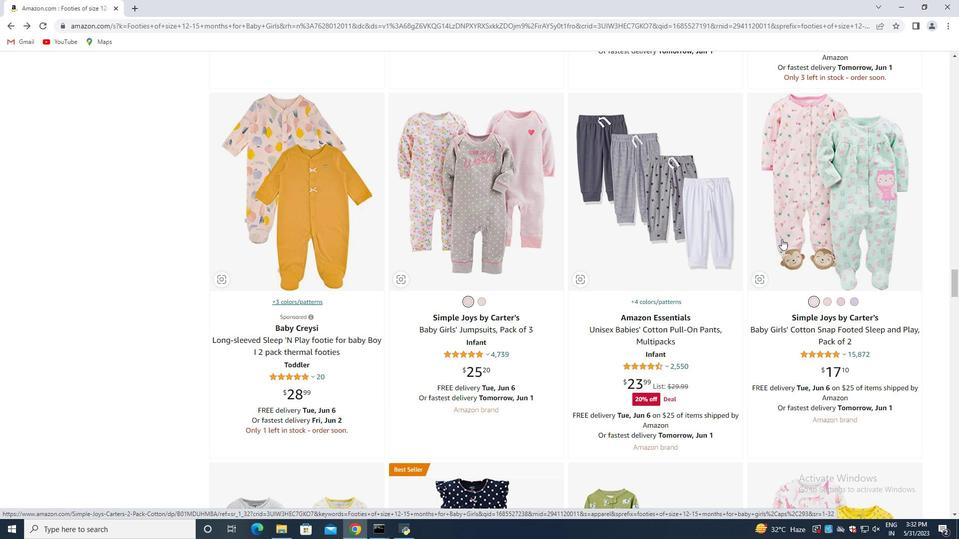 
Action: Mouse moved to (549, 245)
Screenshot: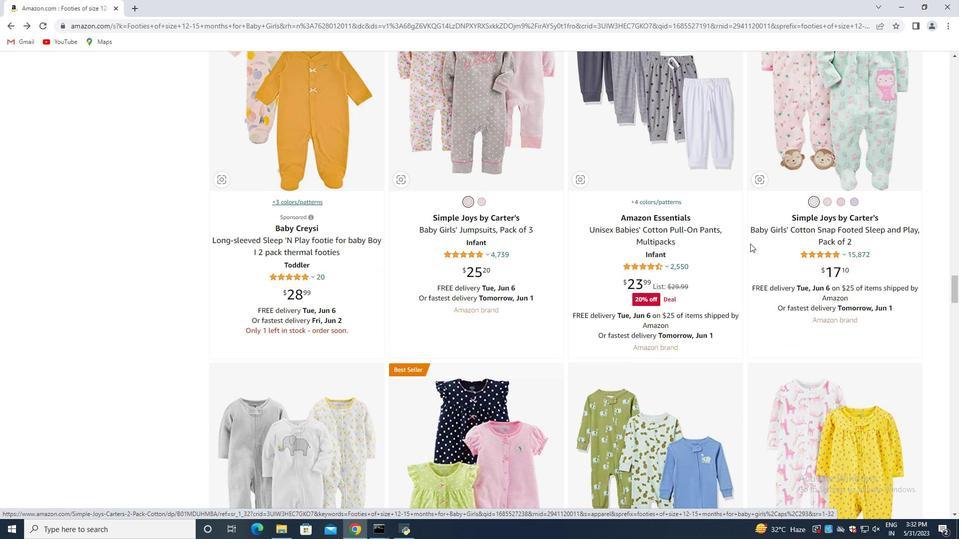 
Action: Mouse scrolled (549, 245) with delta (0, 0)
Screenshot: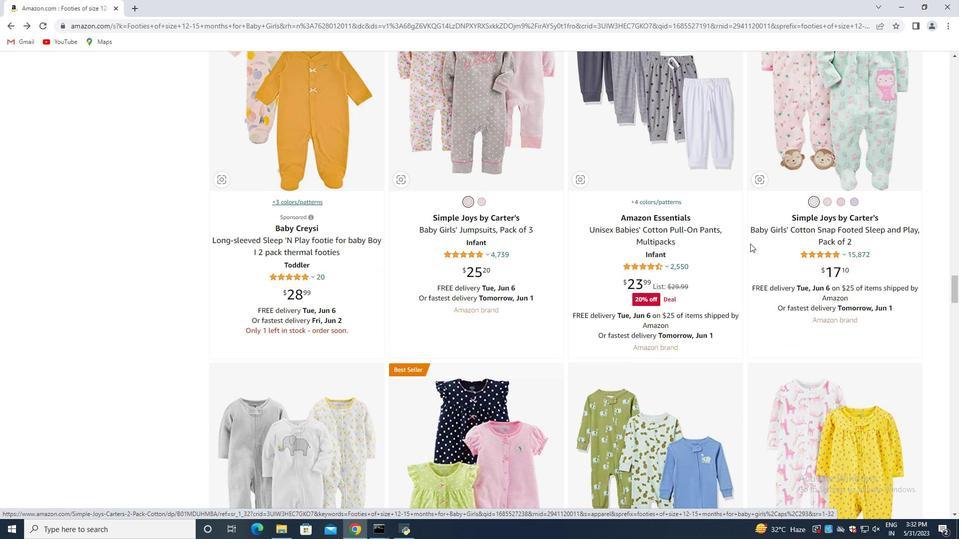 
Action: Mouse moved to (539, 253)
Screenshot: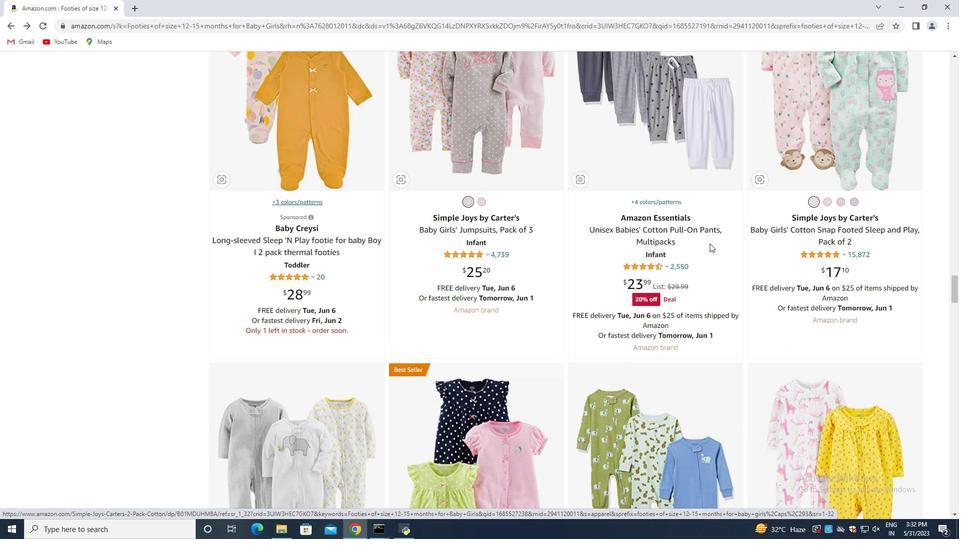 
Action: Mouse scrolled (539, 253) with delta (0, 0)
Screenshot: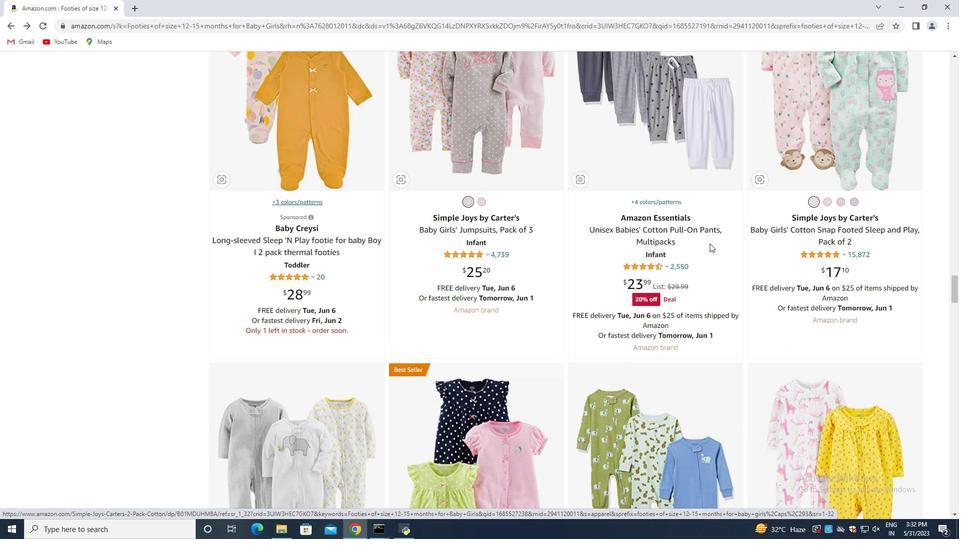 
Action: Mouse moved to (537, 257)
Screenshot: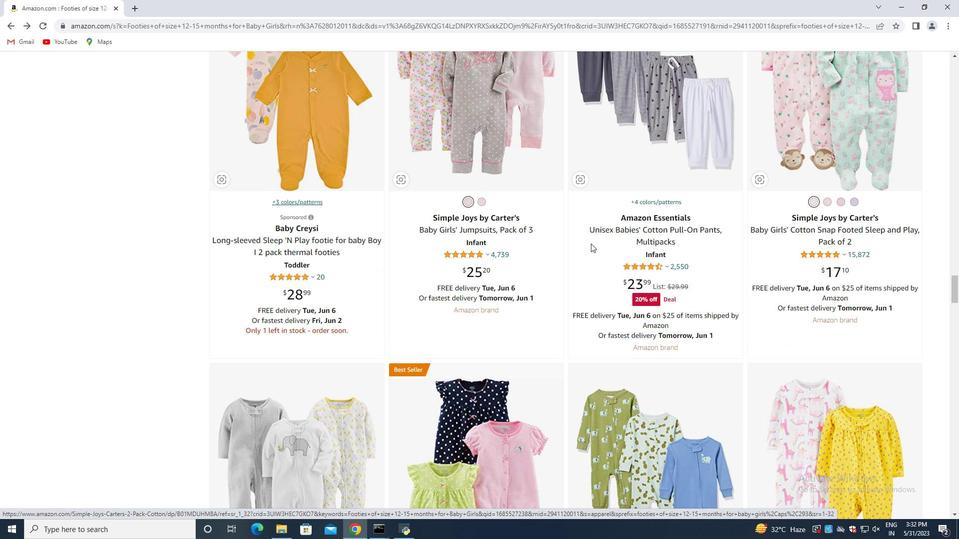 
Action: Mouse scrolled (537, 256) with delta (0, 0)
Screenshot: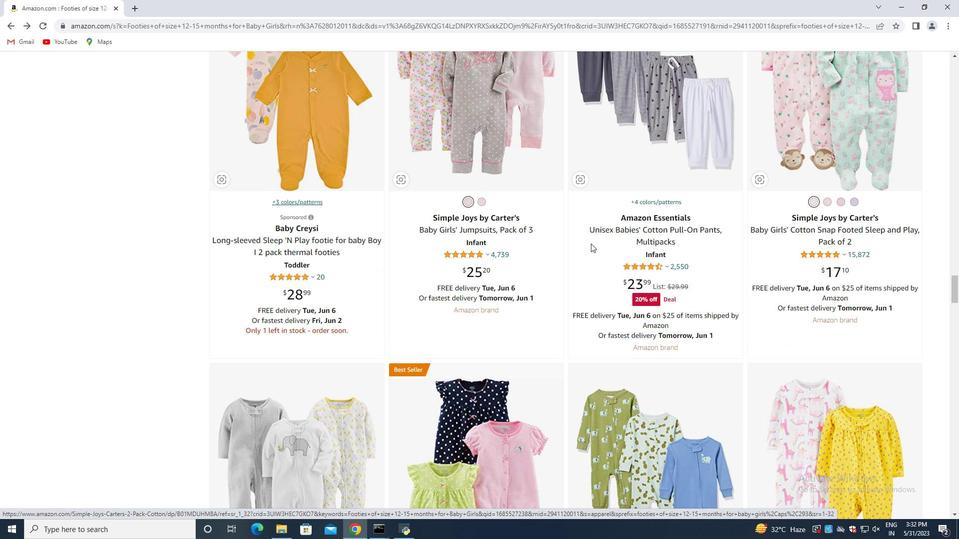 
Action: Mouse moved to (534, 259)
Screenshot: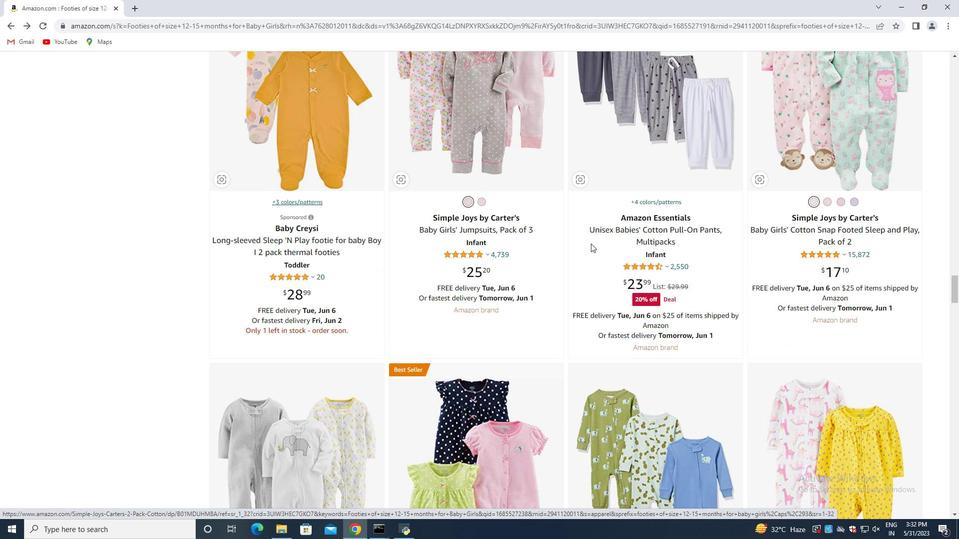 
Action: Mouse scrolled (534, 259) with delta (0, 0)
Screenshot: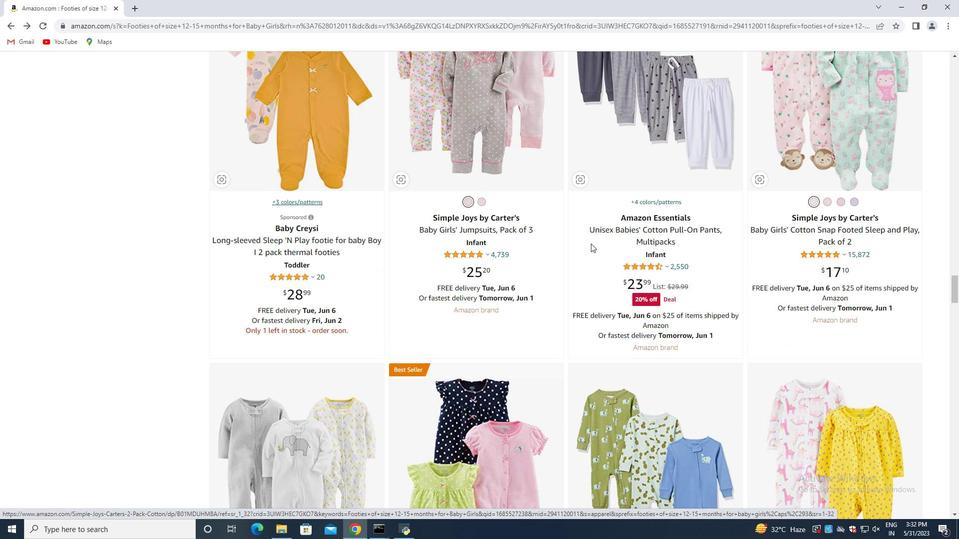 
Action: Mouse moved to (456, 249)
Screenshot: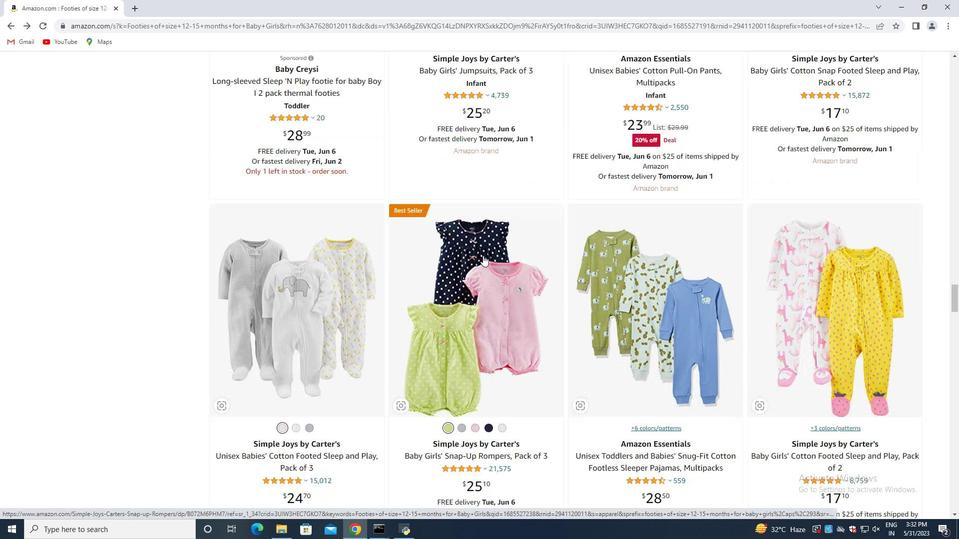 
Action: Mouse scrolled (456, 250) with delta (0, 0)
Screenshot: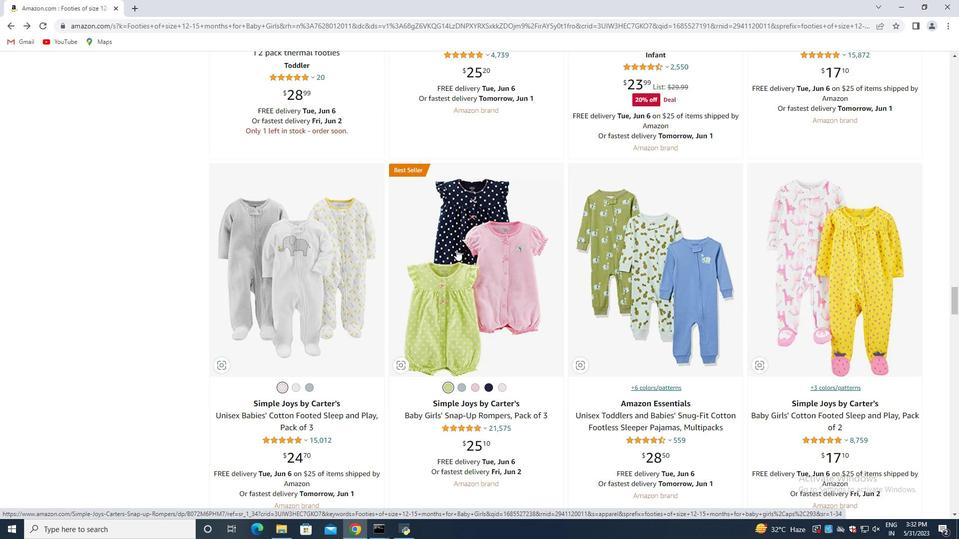 
Action: Mouse scrolled (456, 250) with delta (0, 0)
Screenshot: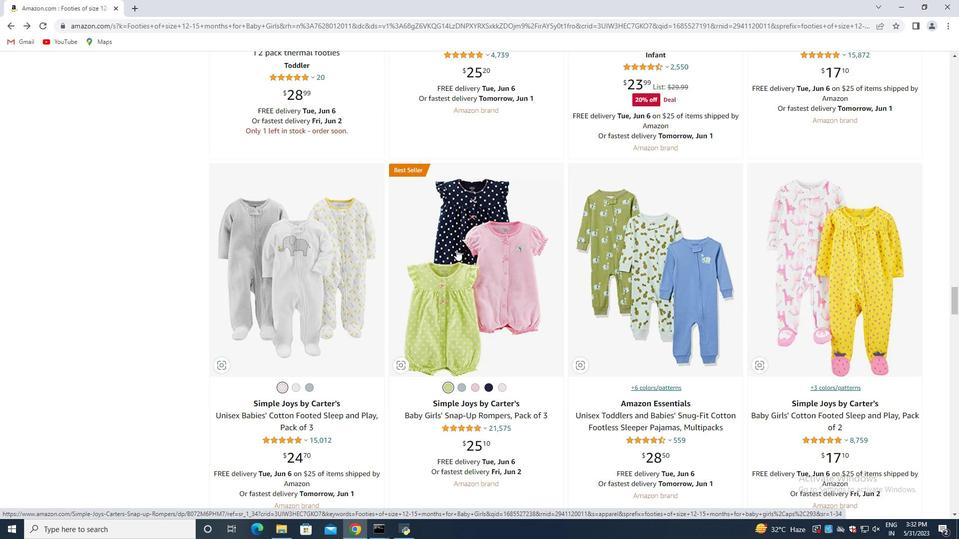 
Action: Mouse scrolled (456, 250) with delta (0, 0)
Screenshot: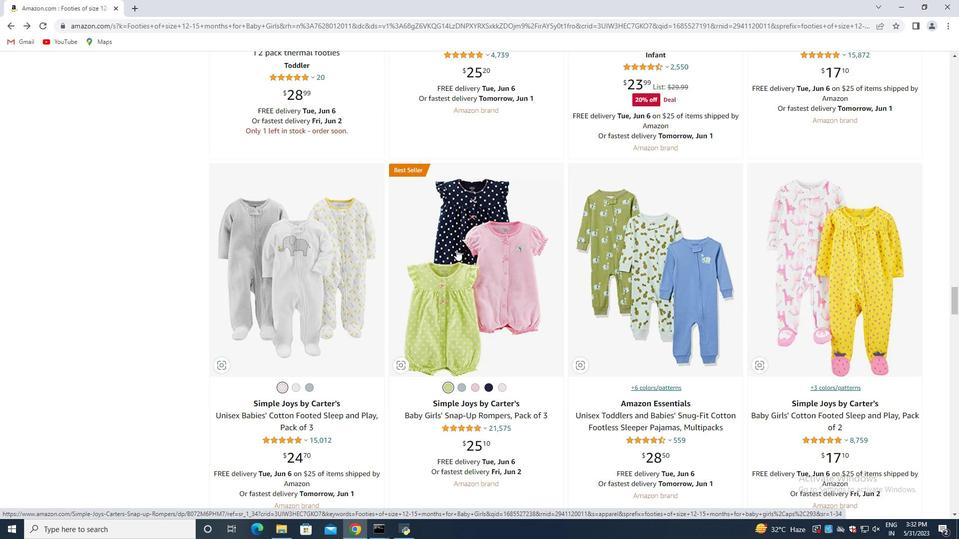 
Action: Mouse scrolled (456, 250) with delta (0, 0)
Screenshot: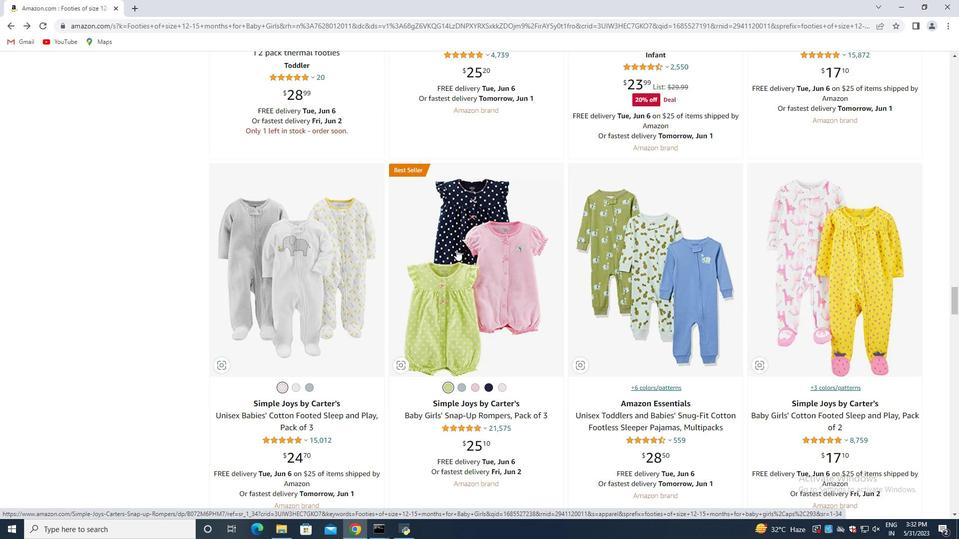 
Action: Mouse scrolled (456, 250) with delta (0, 0)
Screenshot: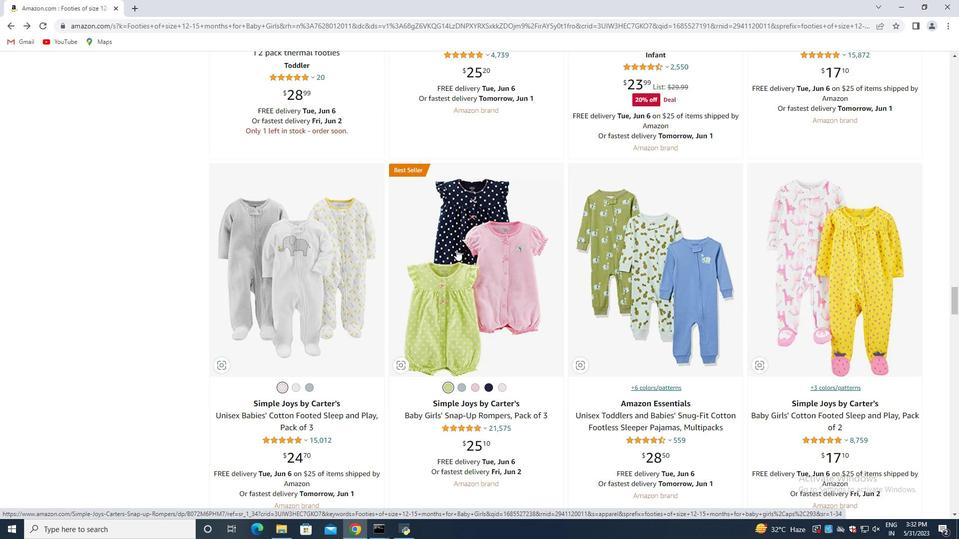 
Action: Mouse scrolled (456, 249) with delta (0, 0)
Screenshot: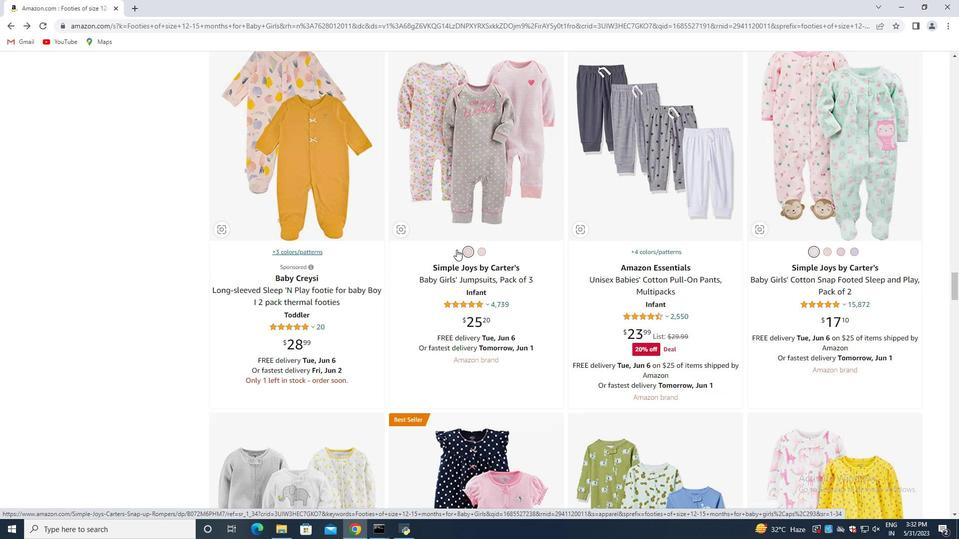 
Action: Mouse scrolled (456, 249) with delta (0, 0)
Screenshot: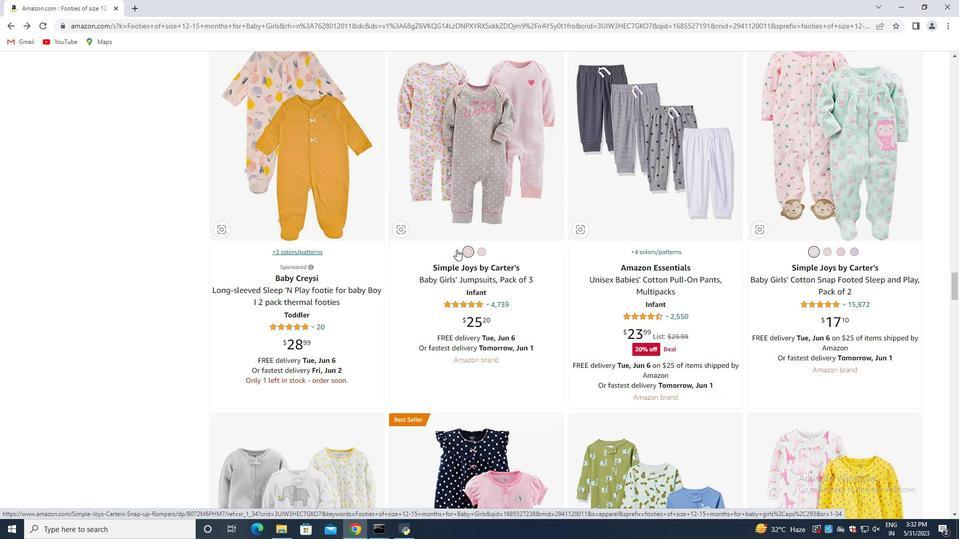 
Action: Mouse scrolled (456, 249) with delta (0, 0)
Screenshot: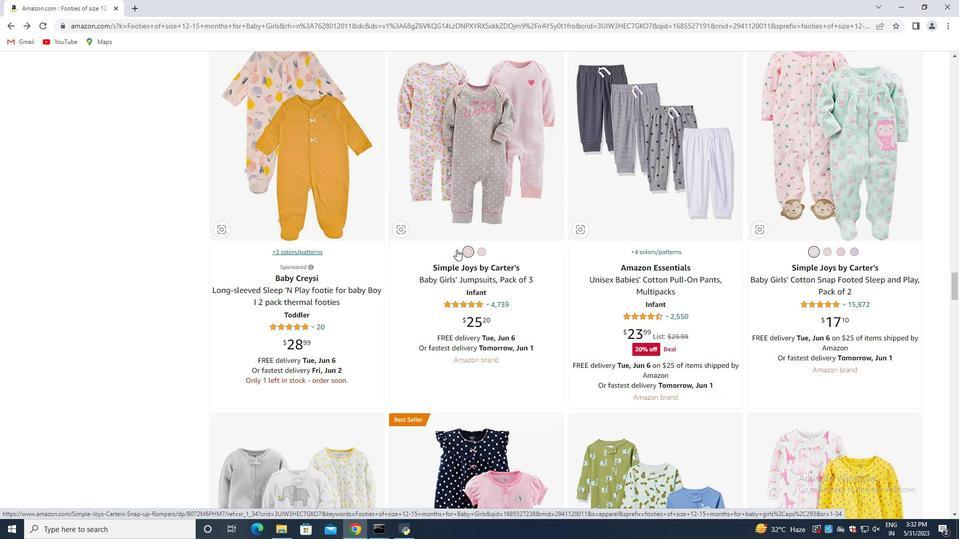 
Action: Mouse scrolled (456, 249) with delta (0, 0)
Screenshot: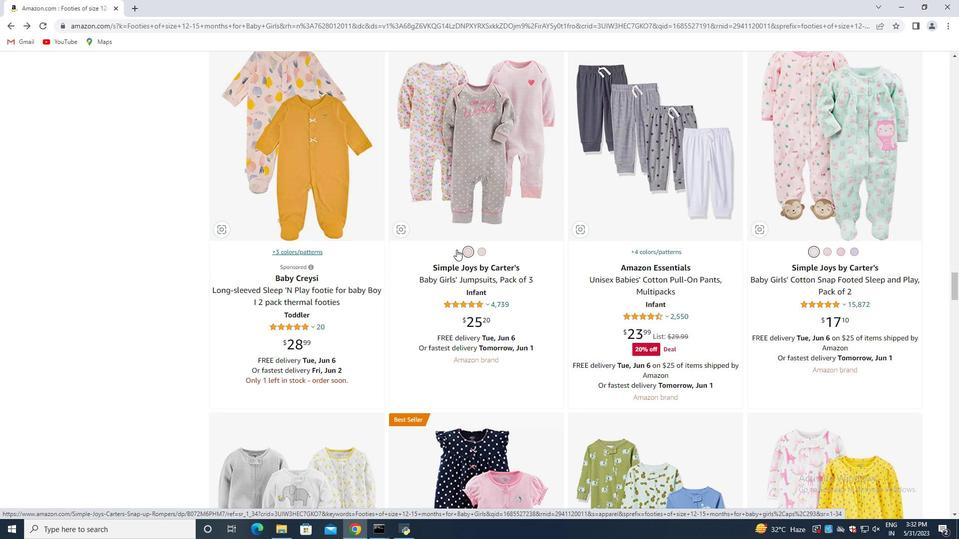 
Action: Mouse scrolled (456, 249) with delta (0, 0)
Screenshot: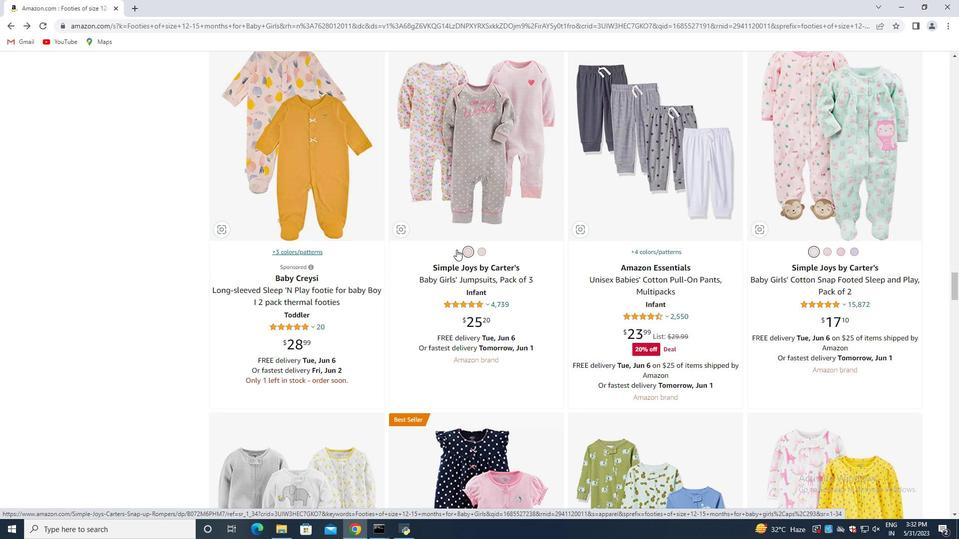 
Action: Mouse scrolled (456, 250) with delta (0, 0)
Screenshot: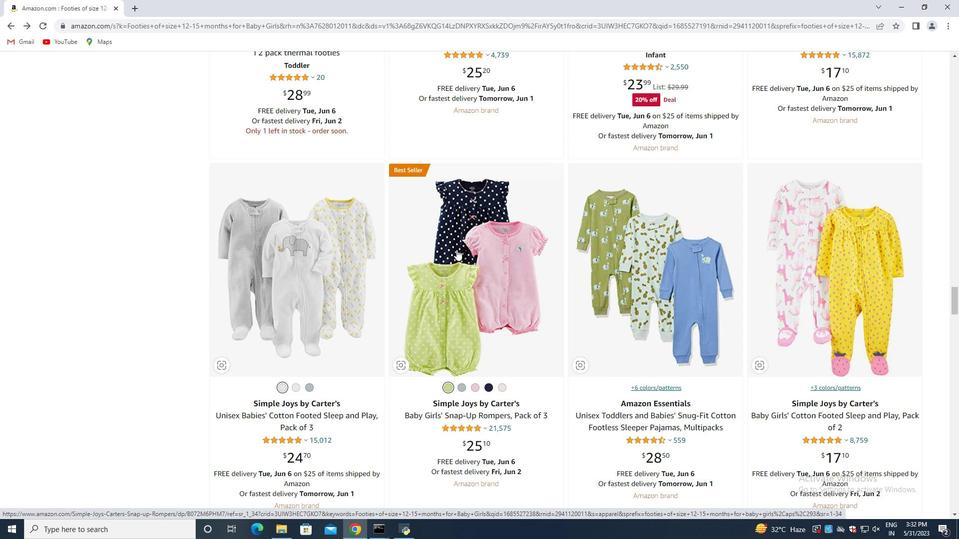 
Action: Mouse scrolled (456, 250) with delta (0, 0)
Screenshot: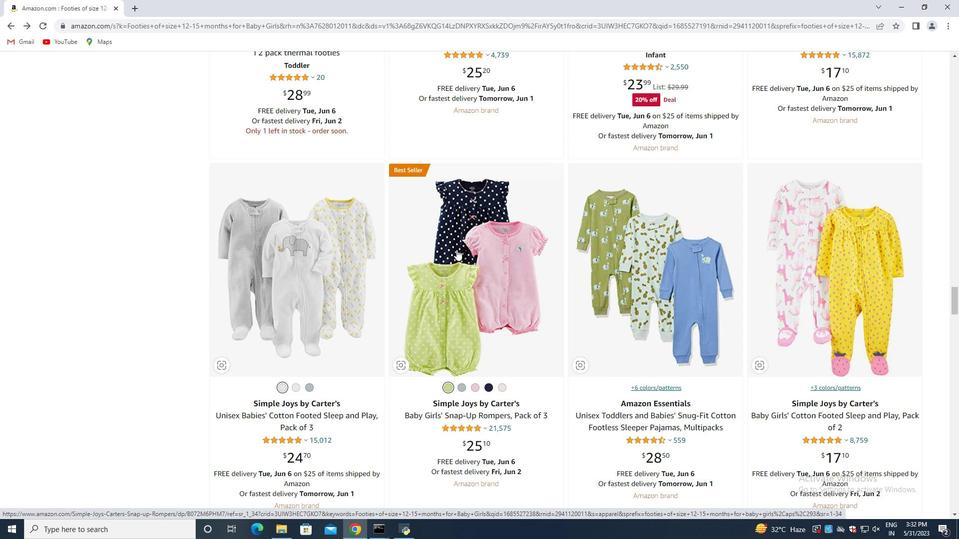 
Action: Mouse scrolled (456, 250) with delta (0, 0)
Screenshot: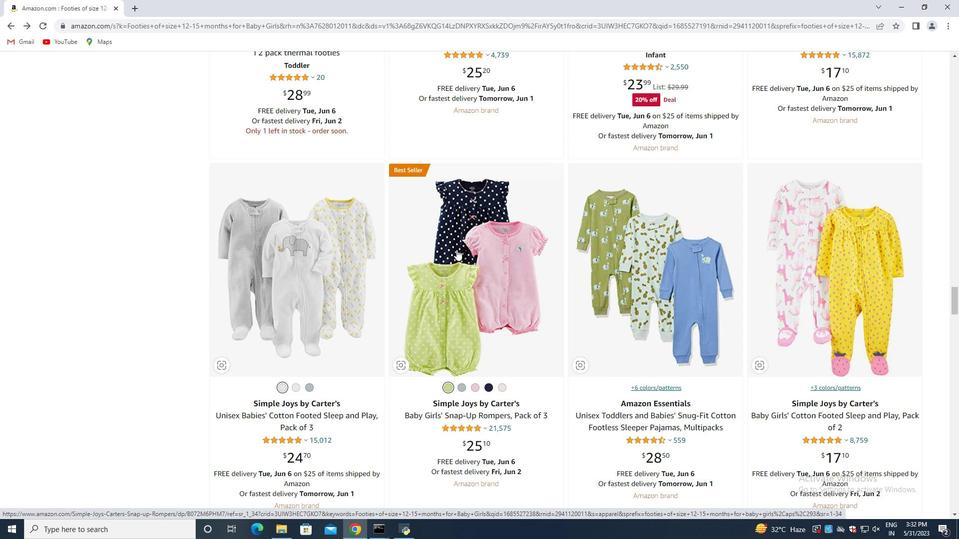 
Action: Mouse scrolled (456, 250) with delta (0, 0)
Screenshot: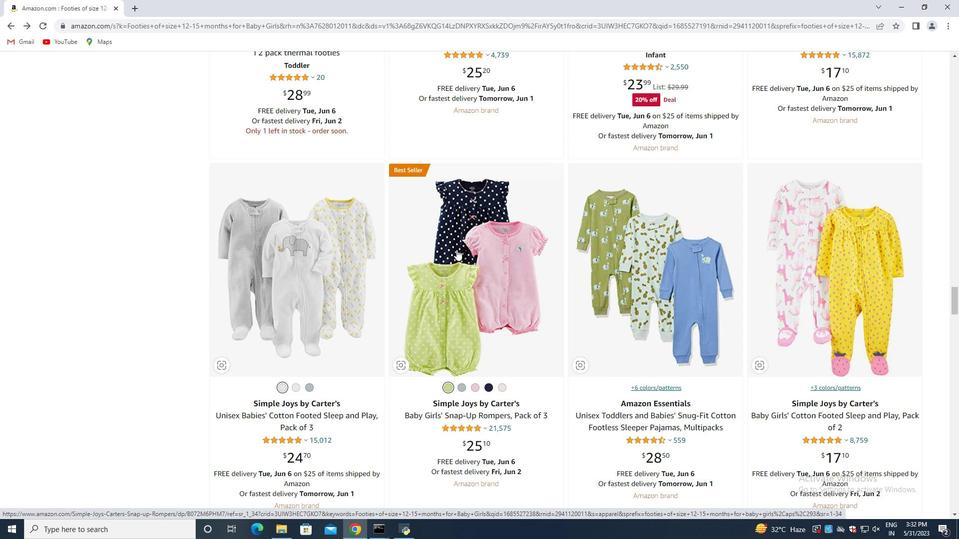 
Action: Mouse scrolled (456, 250) with delta (0, 0)
Screenshot: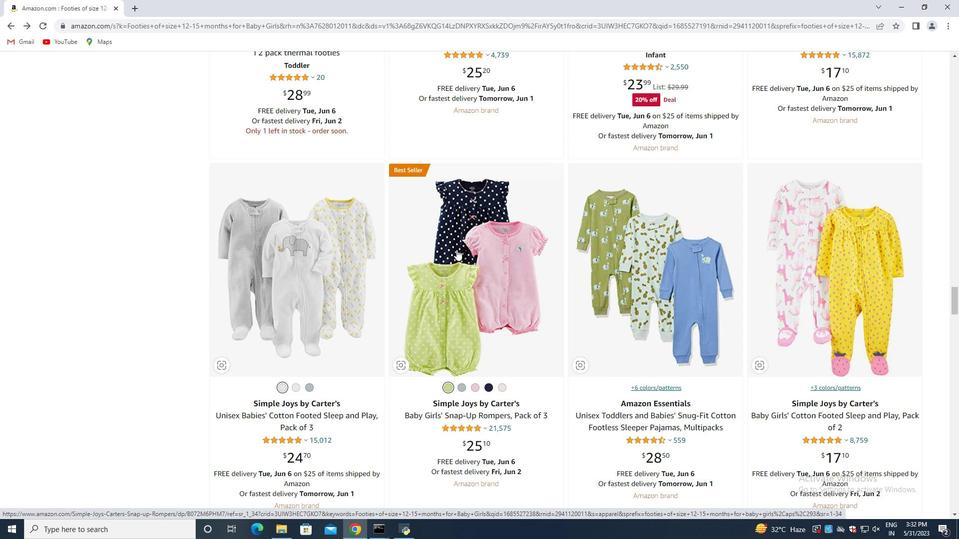 
Action: Mouse scrolled (456, 250) with delta (0, 0)
Screenshot: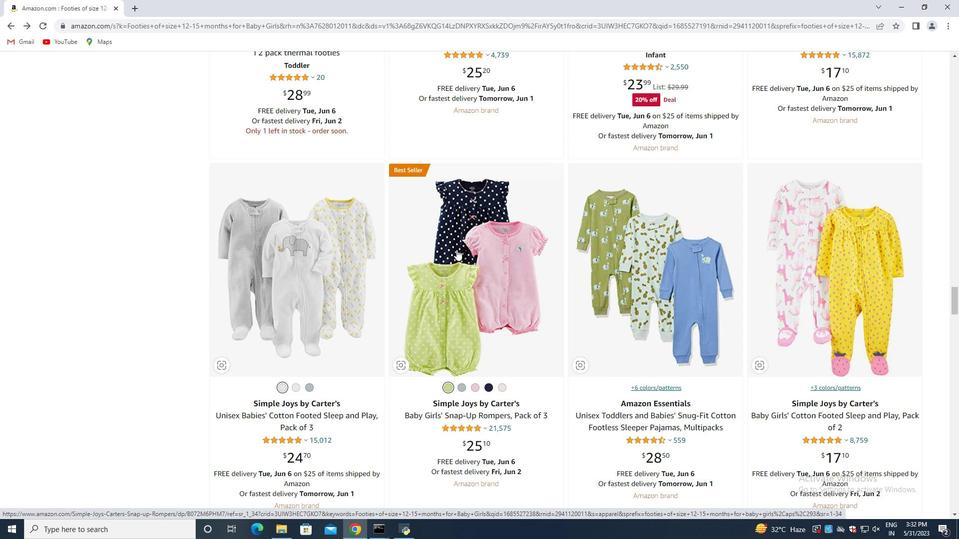 
Action: Mouse scrolled (456, 250) with delta (0, 0)
Screenshot: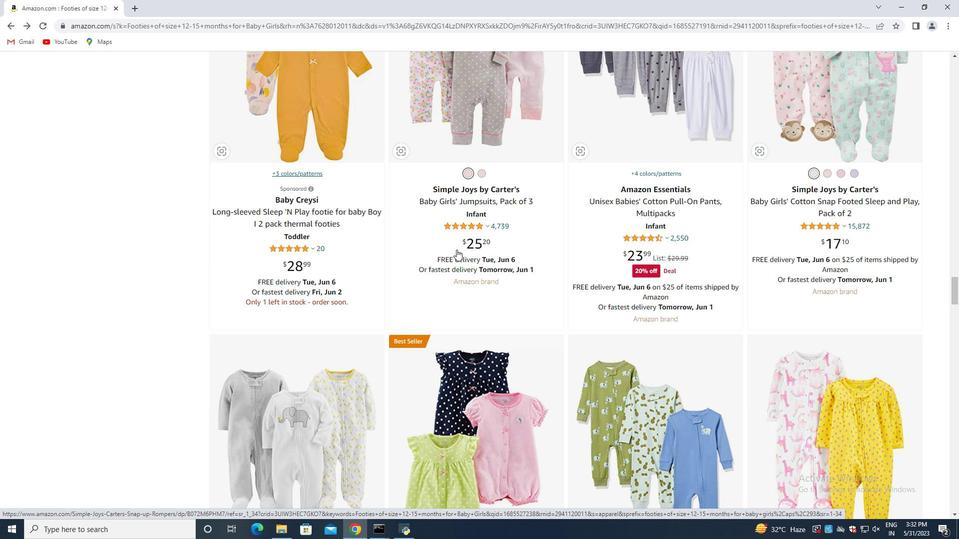 
Action: Mouse scrolled (456, 250) with delta (0, 0)
Screenshot: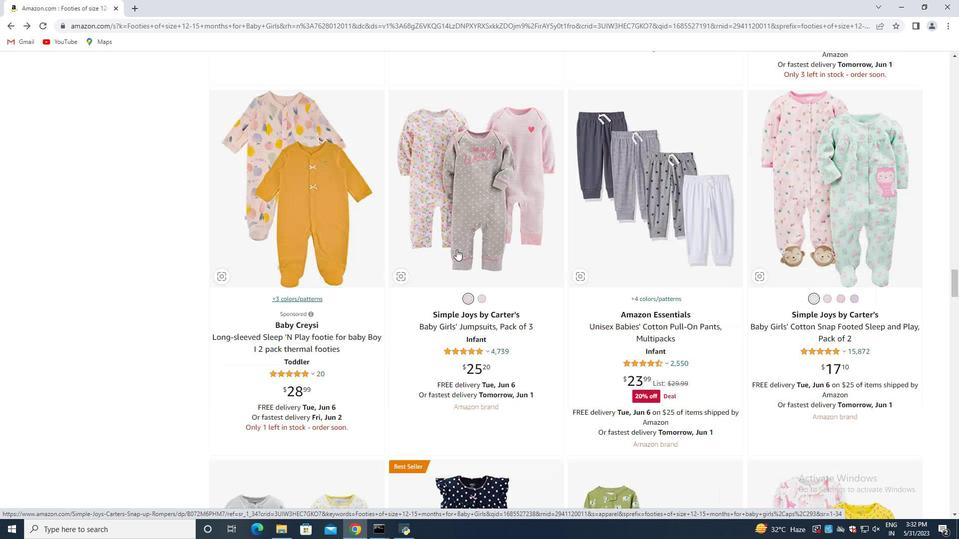 
Action: Mouse scrolled (456, 250) with delta (0, 0)
Screenshot: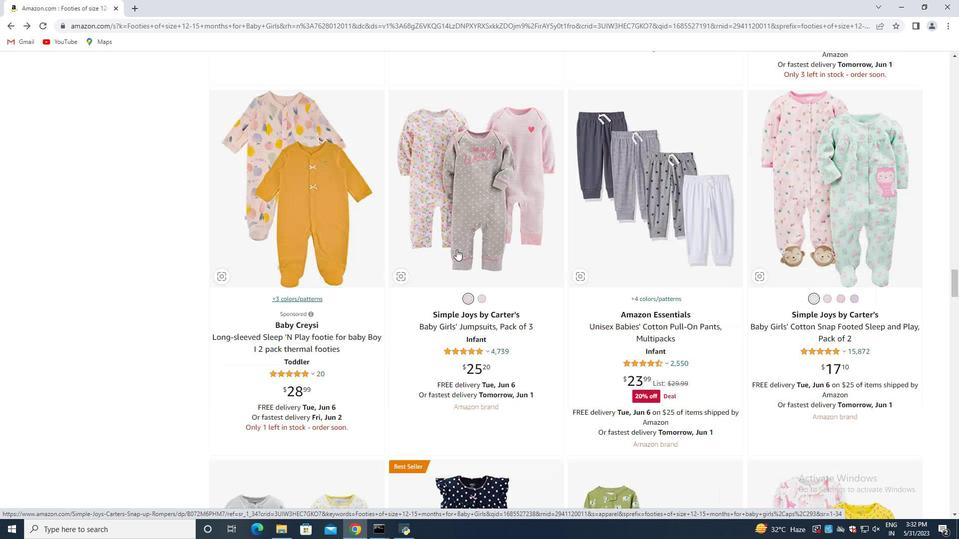 
Action: Mouse scrolled (456, 250) with delta (0, 0)
Screenshot: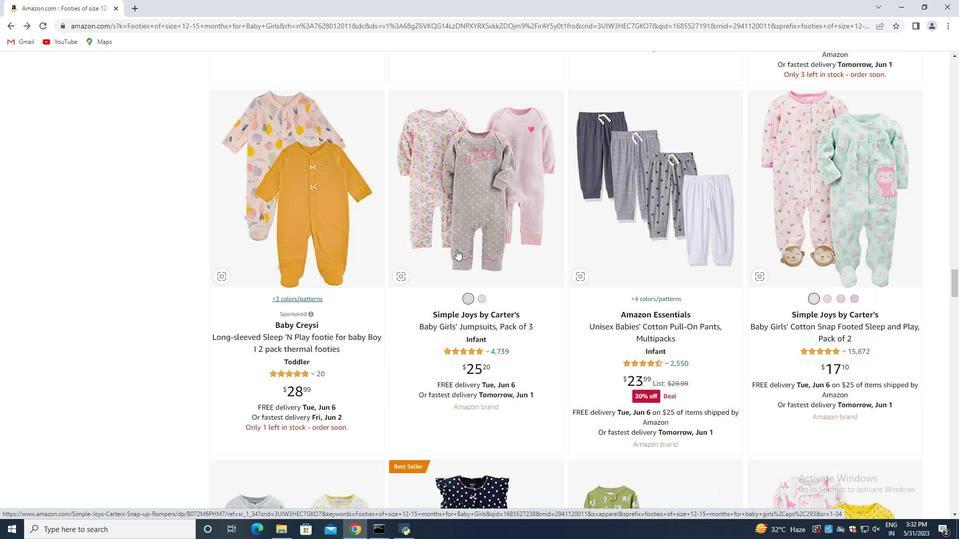 
Action: Mouse scrolled (456, 250) with delta (0, 0)
Screenshot: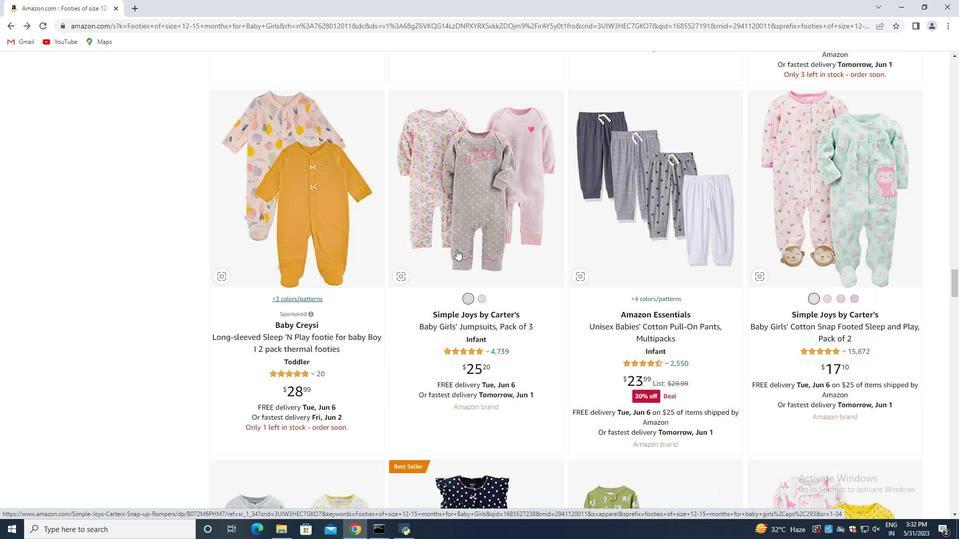 
Action: Mouse scrolled (456, 250) with delta (0, 0)
Screenshot: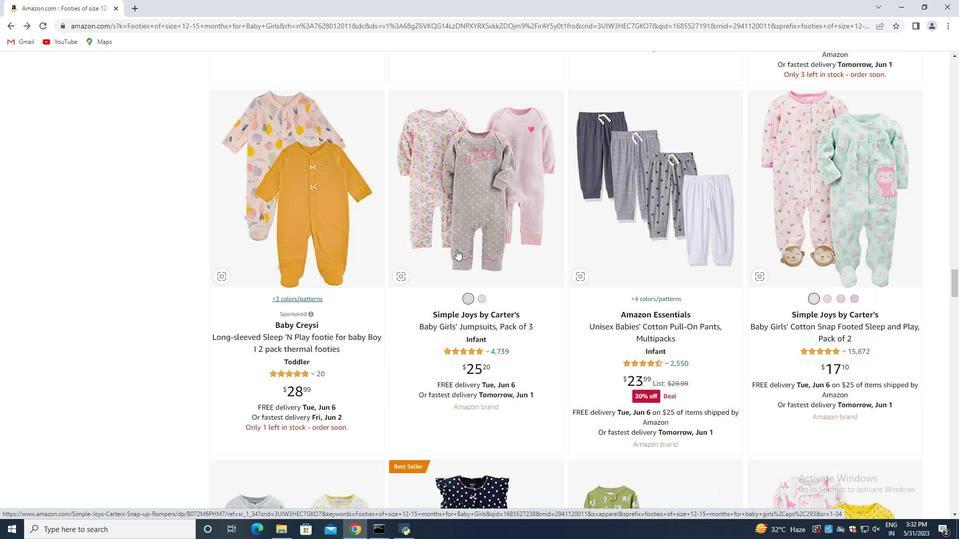 
Action: Mouse scrolled (456, 250) with delta (0, 0)
Screenshot: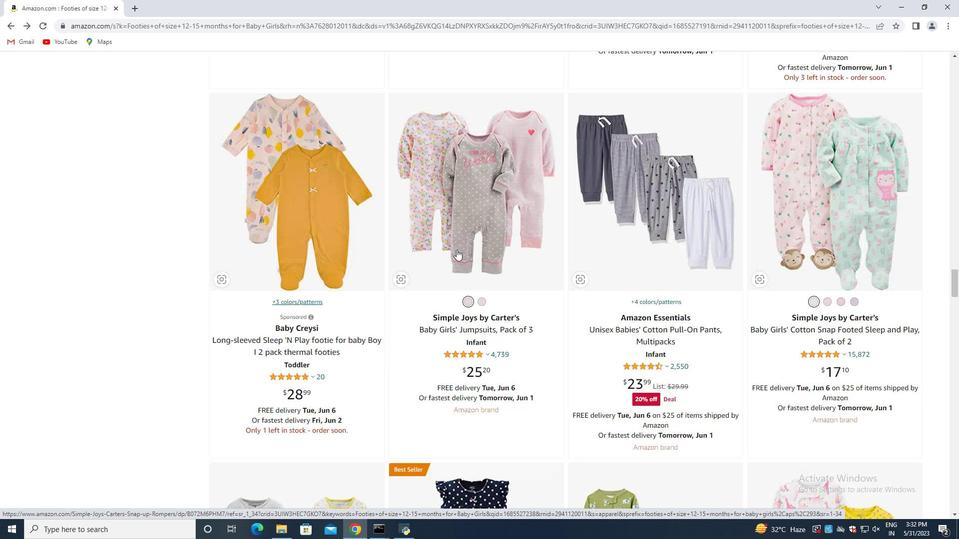 
Action: Mouse scrolled (456, 250) with delta (0, 0)
Screenshot: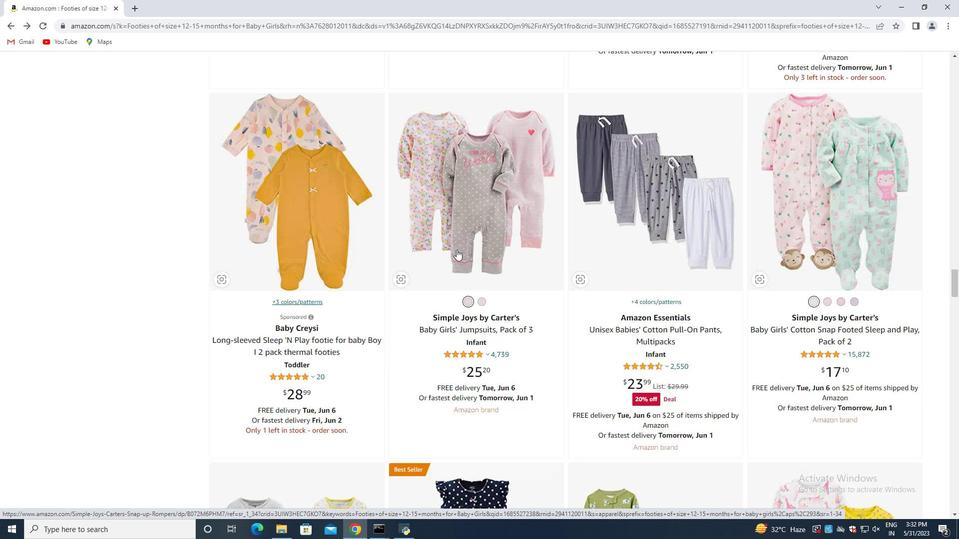 
Action: Mouse scrolled (456, 250) with delta (0, 0)
Screenshot: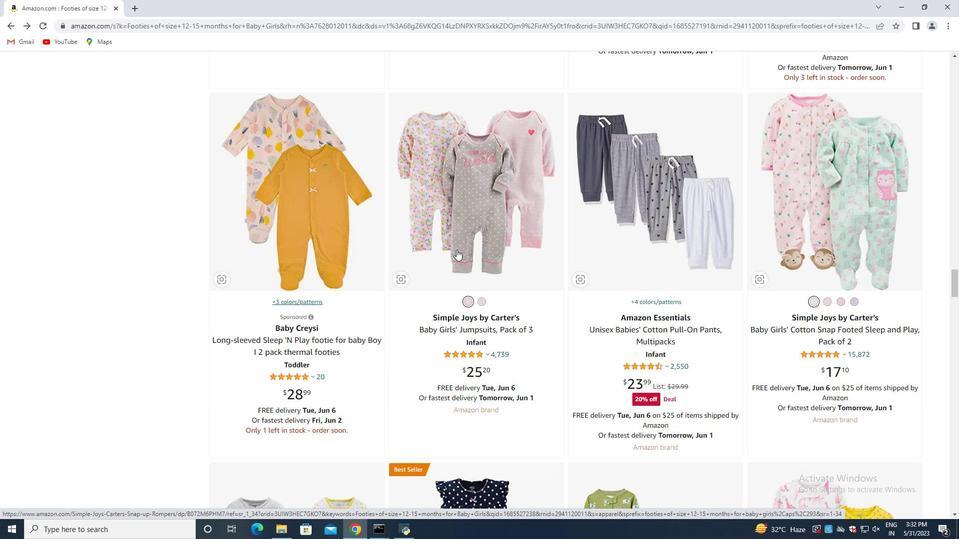 
Action: Mouse scrolled (456, 250) with delta (0, 0)
Screenshot: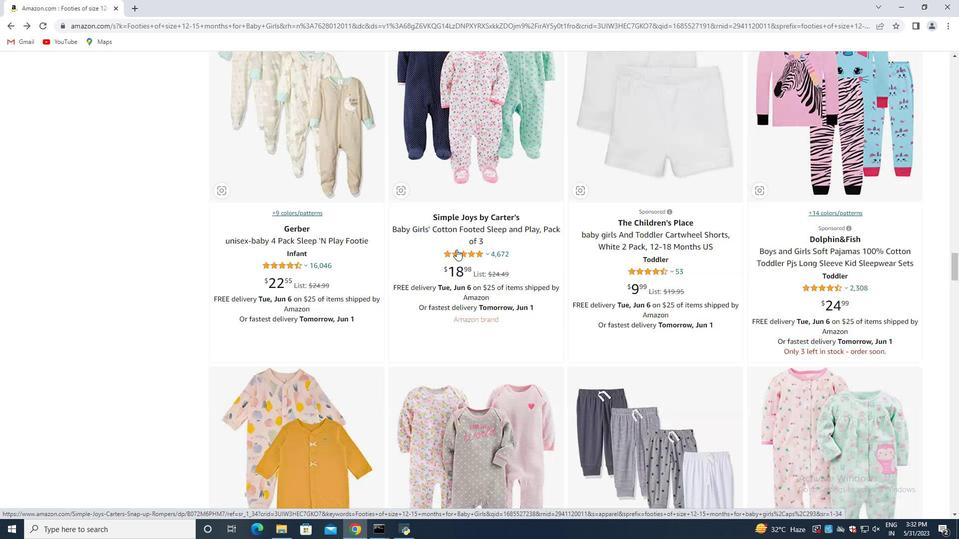 
Action: Mouse scrolled (456, 250) with delta (0, 0)
Screenshot: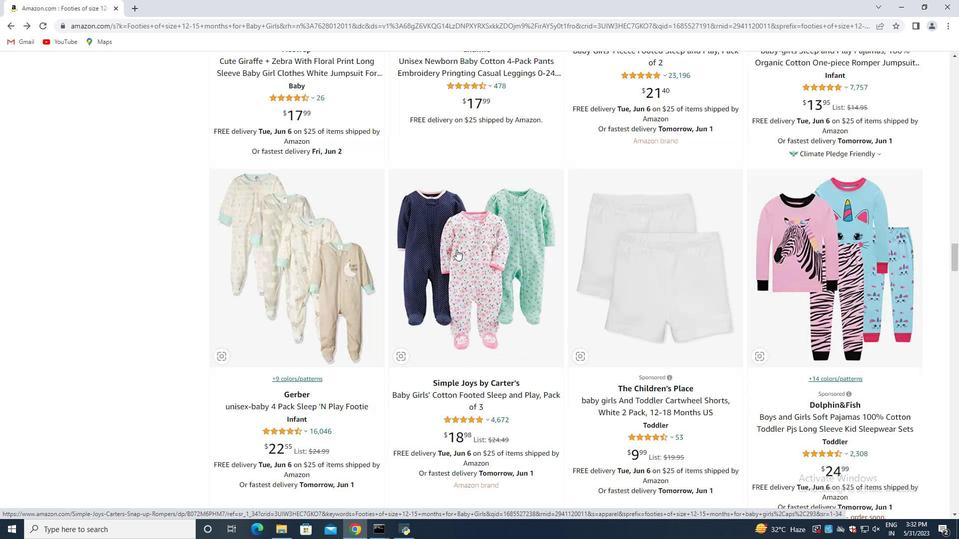 
Action: Mouse scrolled (456, 250) with delta (0, 0)
Screenshot: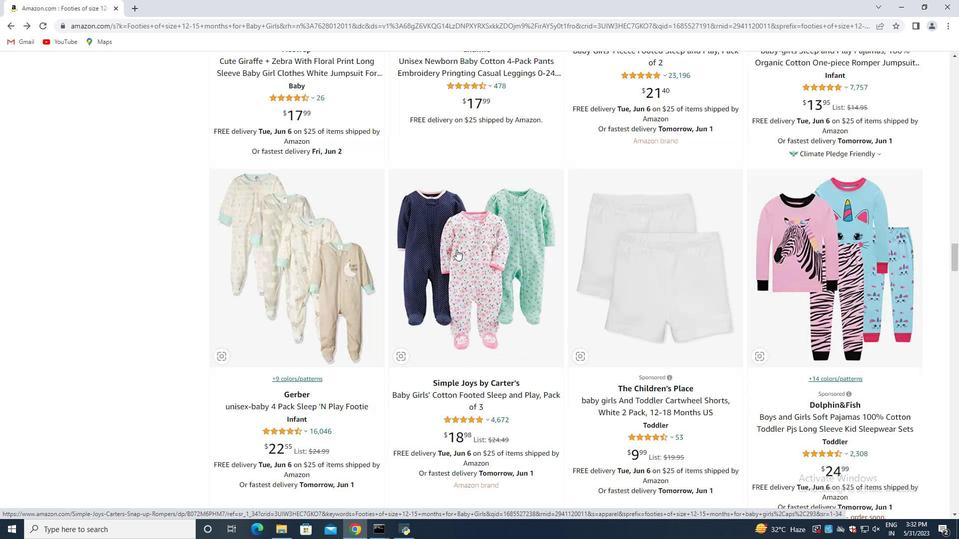 
Action: Mouse scrolled (456, 250) with delta (0, 0)
Screenshot: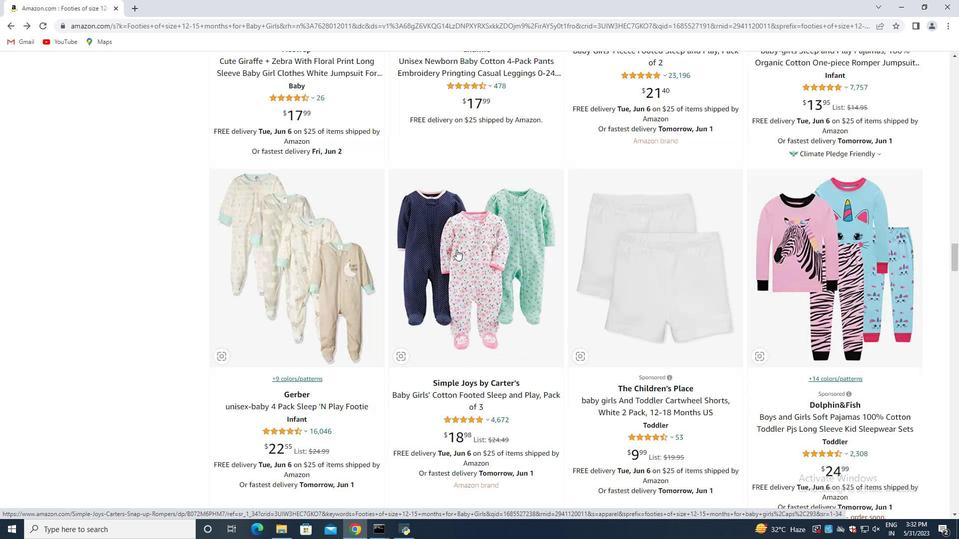 
Action: Mouse scrolled (456, 250) with delta (0, 0)
Screenshot: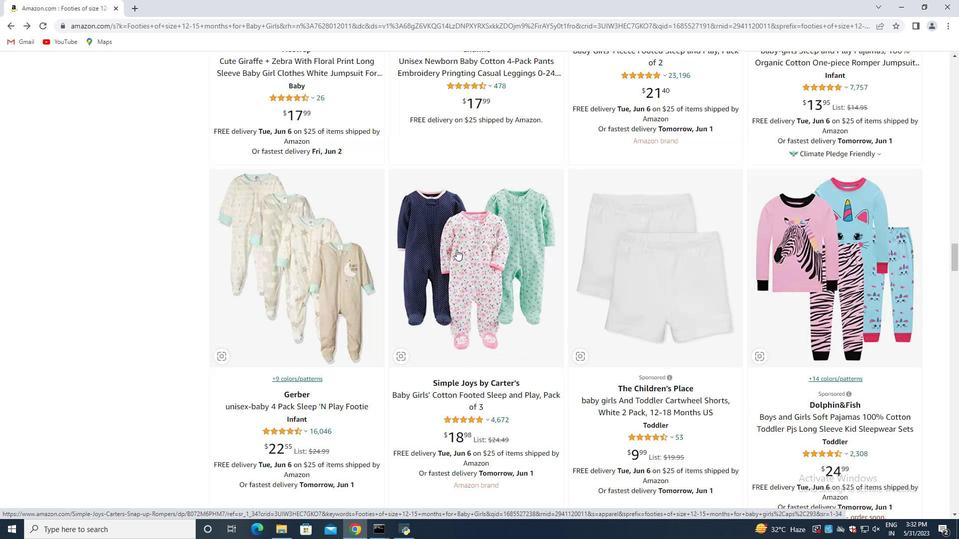 
Action: Mouse scrolled (456, 250) with delta (0, 0)
Screenshot: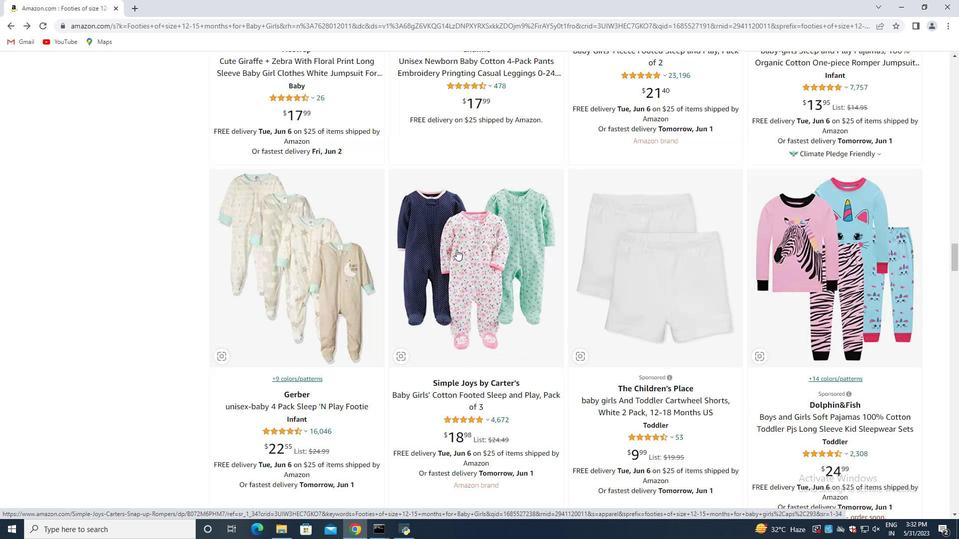 
Action: Mouse scrolled (456, 250) with delta (0, 0)
Screenshot: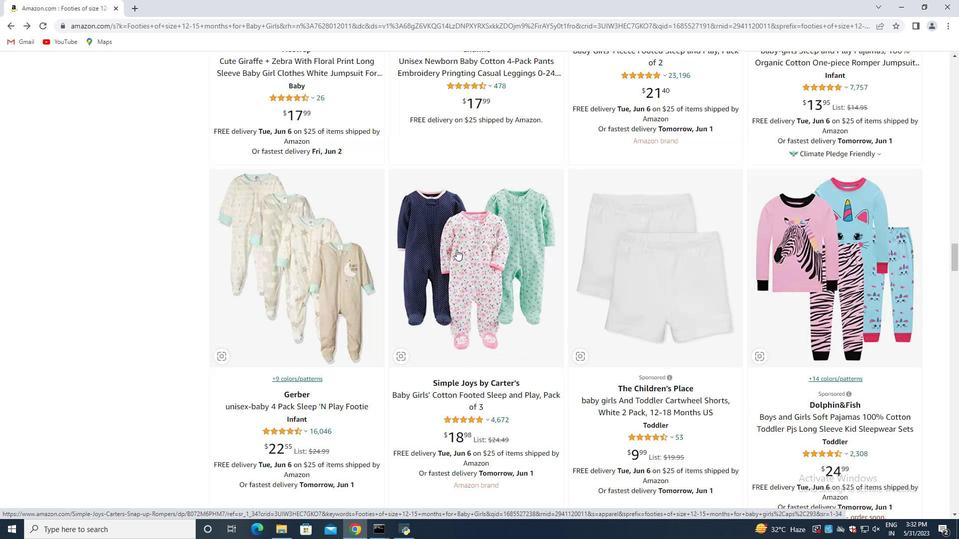 
Action: Mouse scrolled (456, 250) with delta (0, 0)
Screenshot: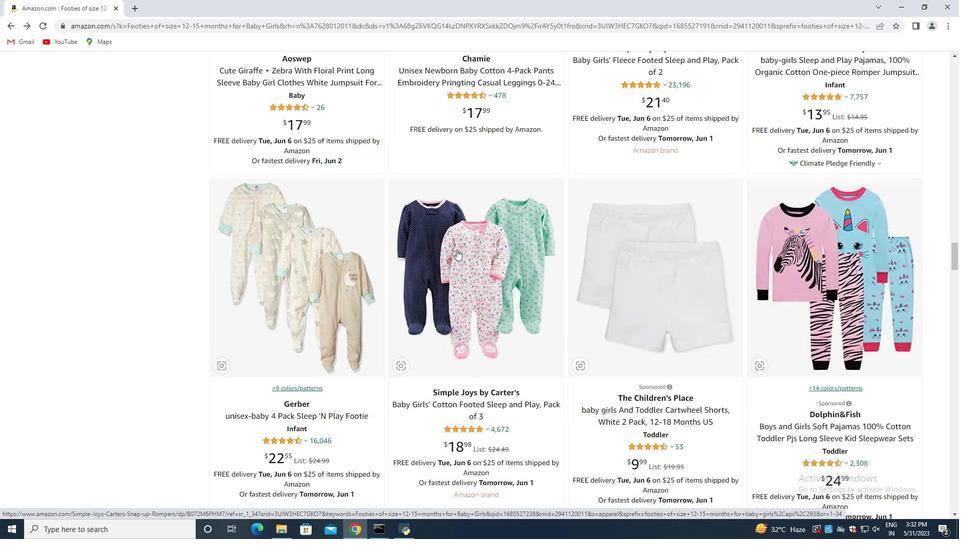 
Action: Mouse scrolled (456, 250) with delta (0, 0)
Screenshot: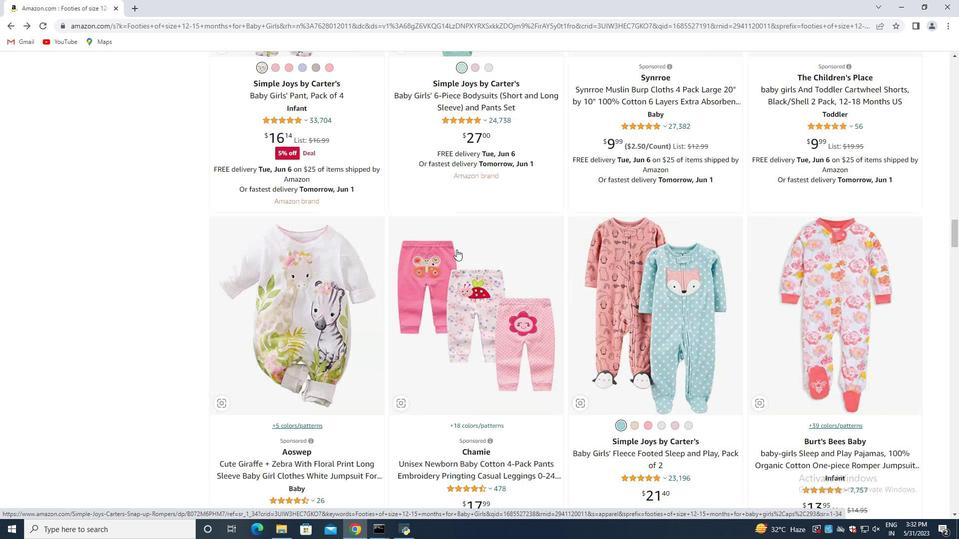 
Action: Mouse scrolled (456, 250) with delta (0, 0)
Screenshot: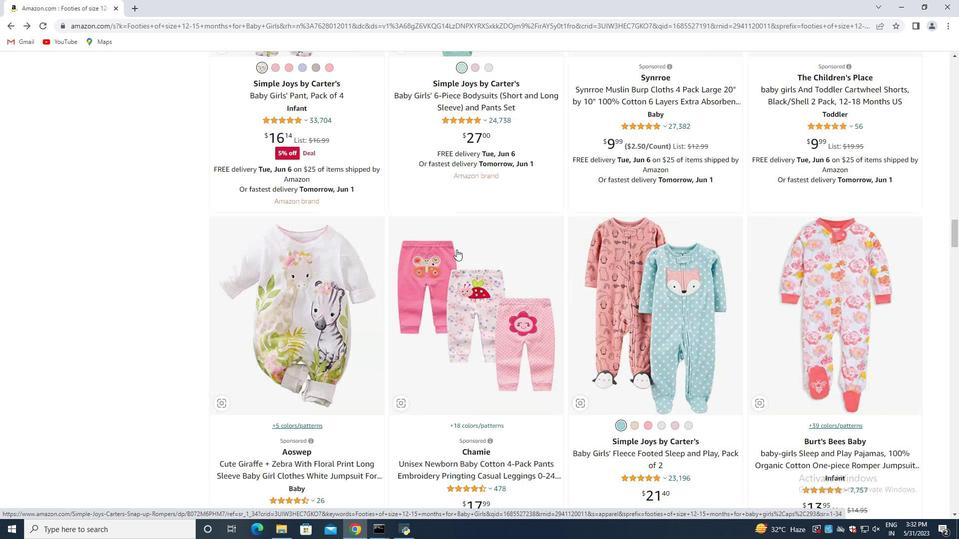 
Action: Mouse scrolled (456, 250) with delta (0, 0)
Screenshot: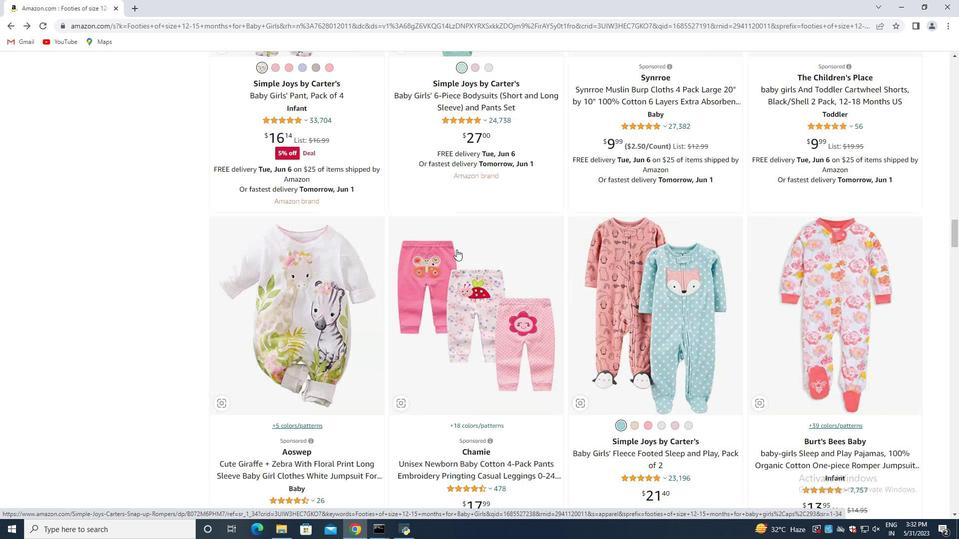 
Action: Mouse scrolled (456, 250) with delta (0, 0)
Screenshot: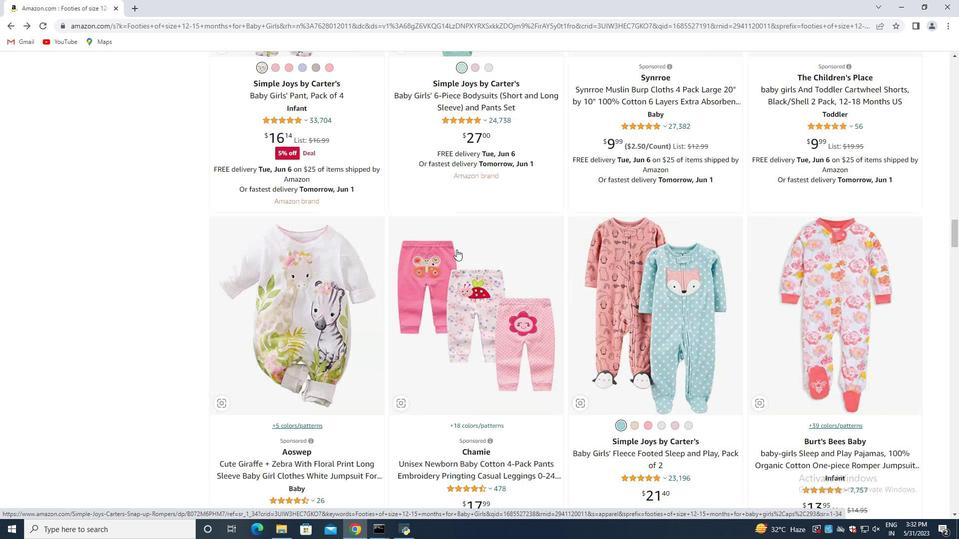 
Action: Mouse scrolled (456, 250) with delta (0, 0)
Screenshot: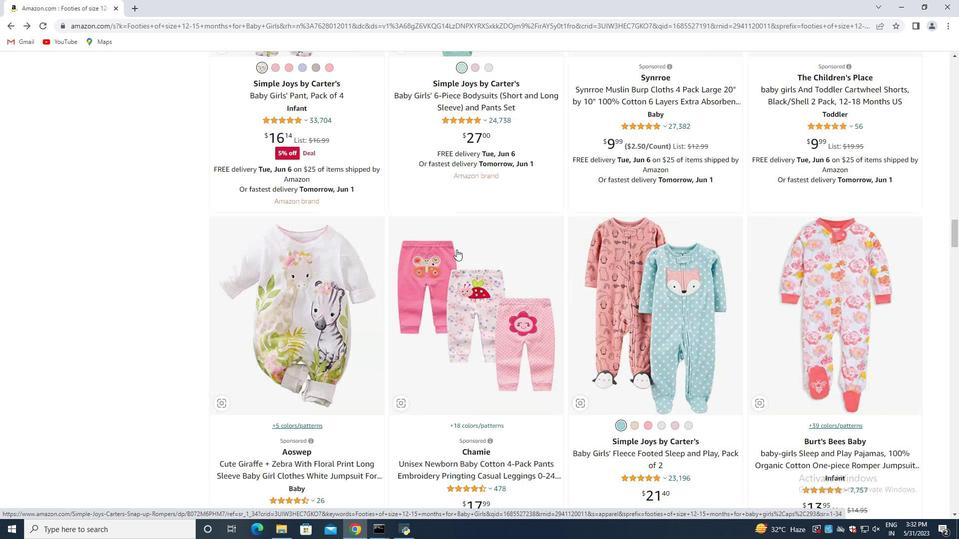 
Action: Mouse scrolled (456, 250) with delta (0, 0)
Screenshot: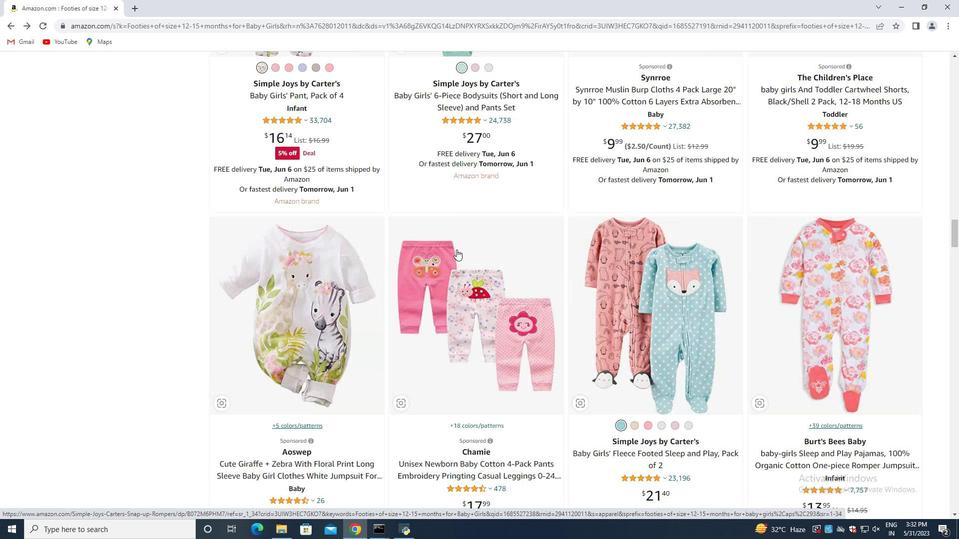 
Action: Mouse scrolled (456, 250) with delta (0, 0)
Screenshot: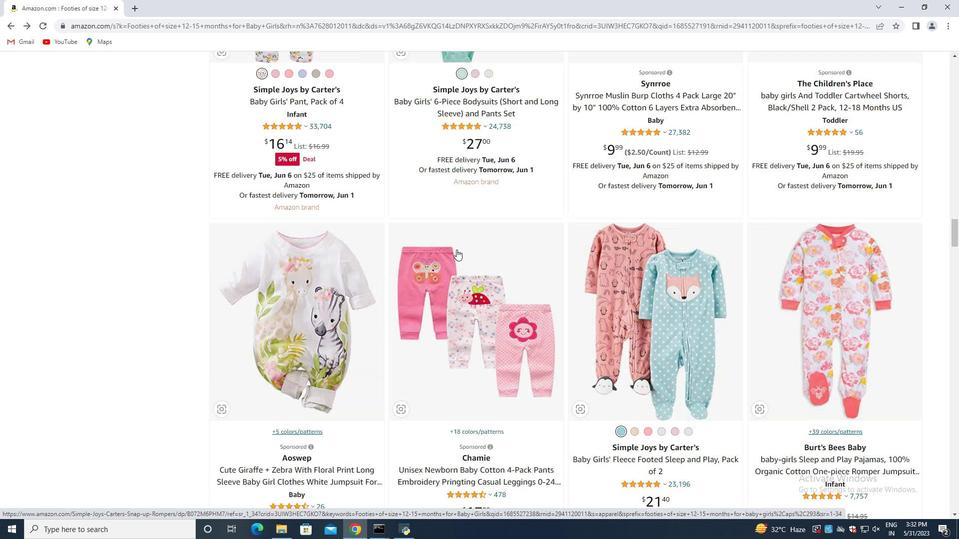 
Action: Mouse scrolled (456, 250) with delta (0, 0)
Screenshot: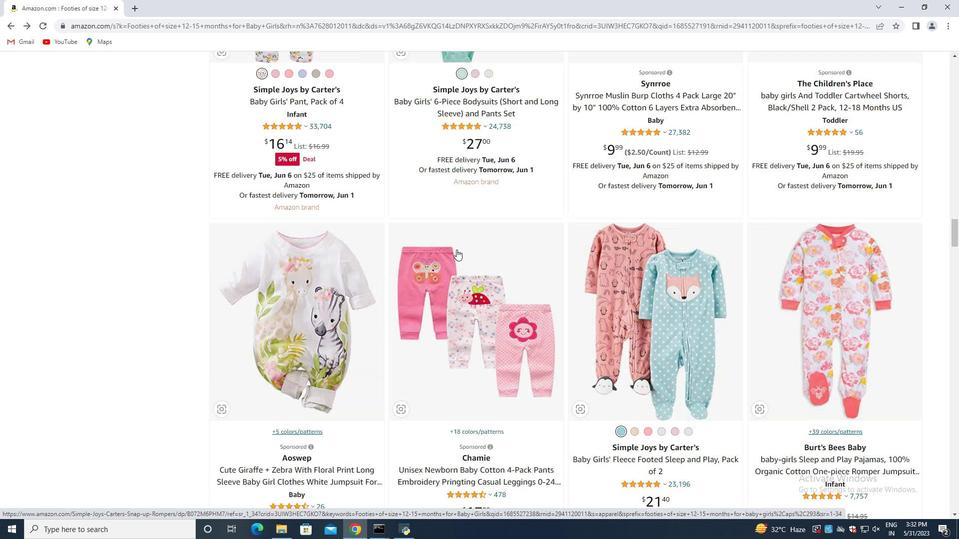 
Action: Mouse scrolled (456, 250) with delta (0, 0)
Screenshot: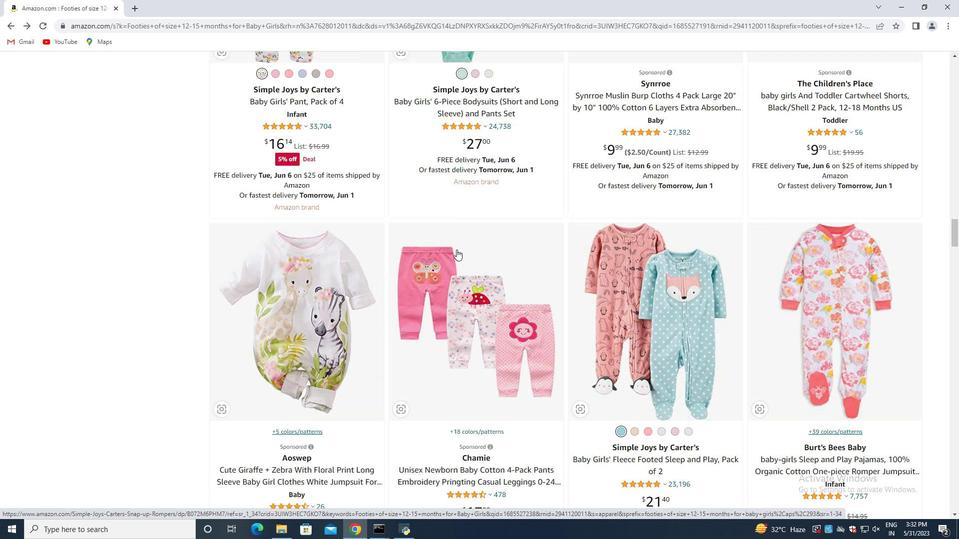
Action: Mouse scrolled (456, 250) with delta (0, 0)
Screenshot: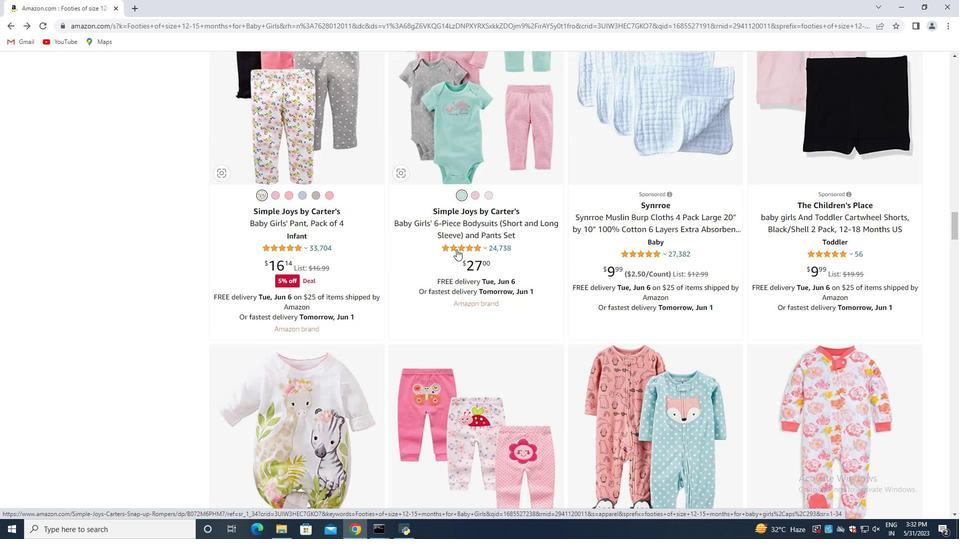 
Action: Mouse scrolled (456, 250) with delta (0, 0)
Screenshot: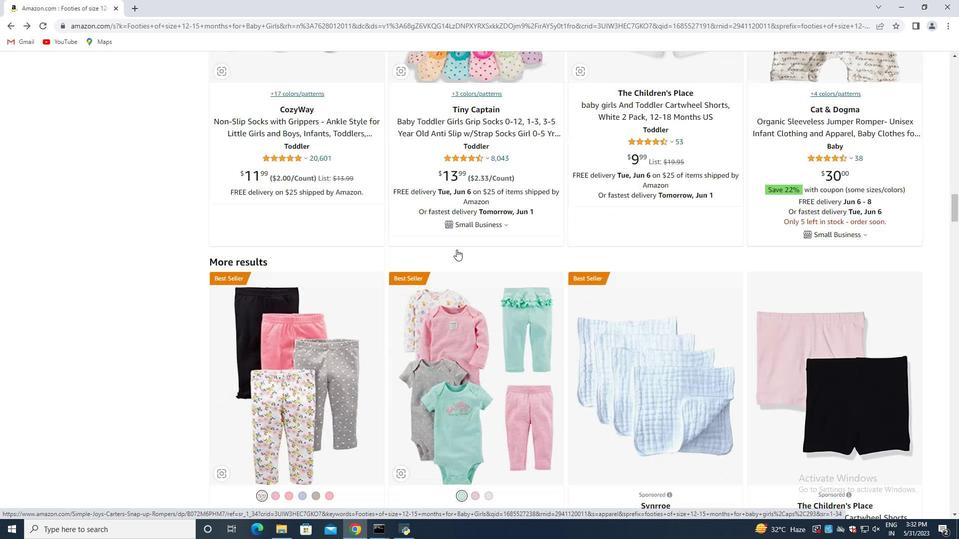 
Action: Mouse scrolled (456, 250) with delta (0, 0)
Screenshot: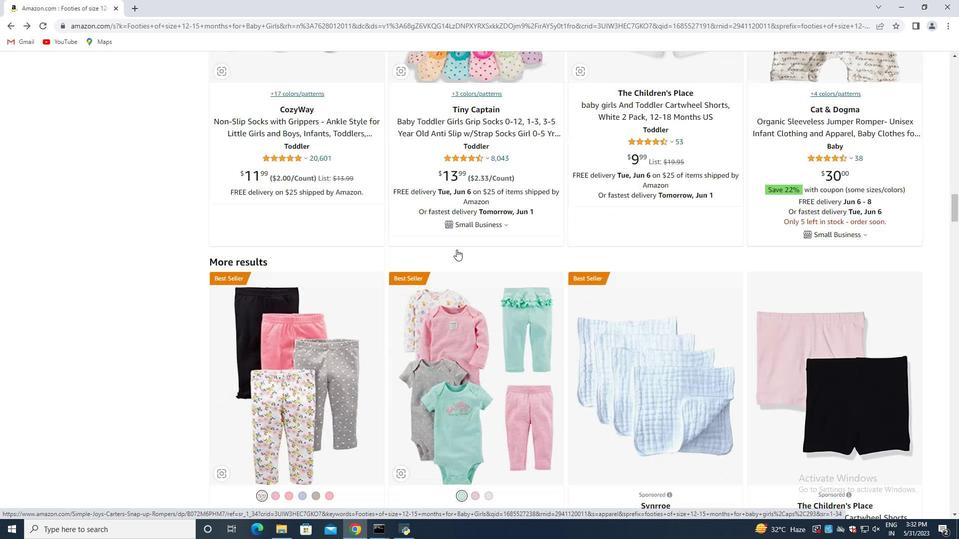 
Action: Mouse scrolled (456, 250) with delta (0, 0)
Screenshot: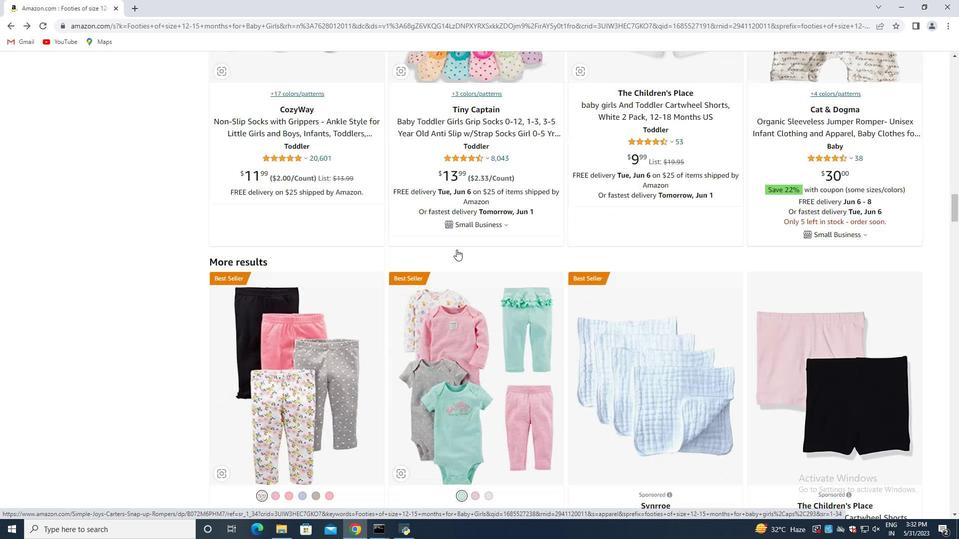 
Action: Mouse scrolled (456, 250) with delta (0, 0)
Screenshot: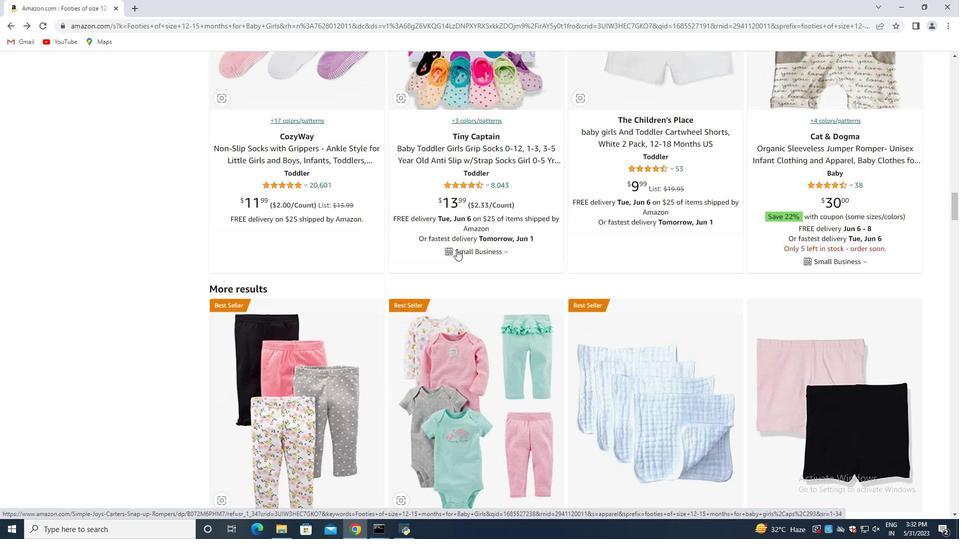 
Action: Mouse scrolled (456, 250) with delta (0, 0)
Screenshot: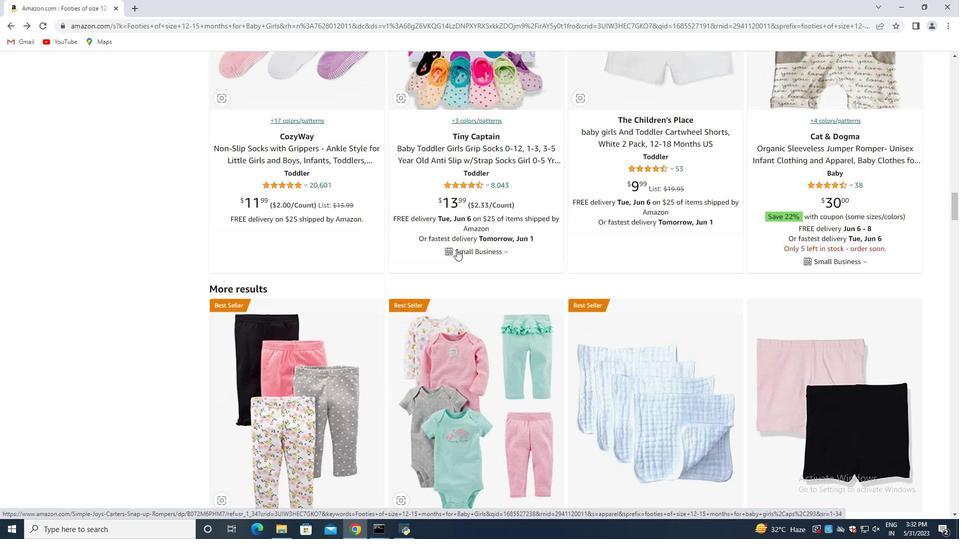 
Action: Mouse scrolled (456, 250) with delta (0, 0)
Screenshot: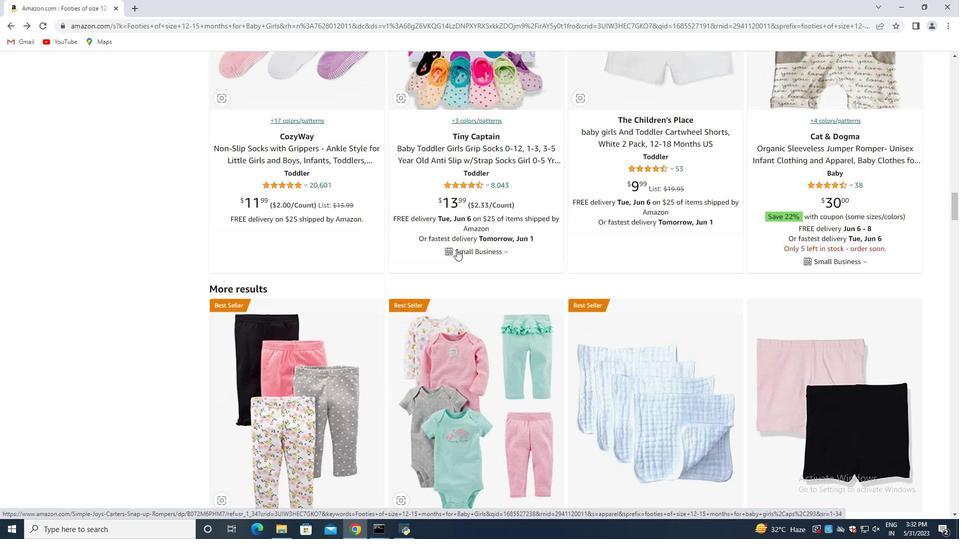 
Action: Mouse scrolled (456, 250) with delta (0, 0)
Screenshot: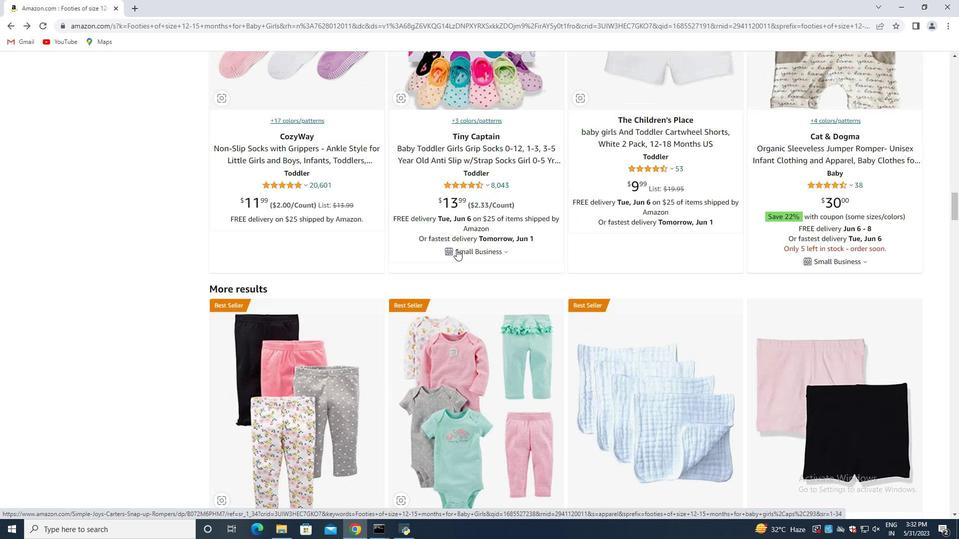
Action: Mouse scrolled (456, 250) with delta (0, 0)
Screenshot: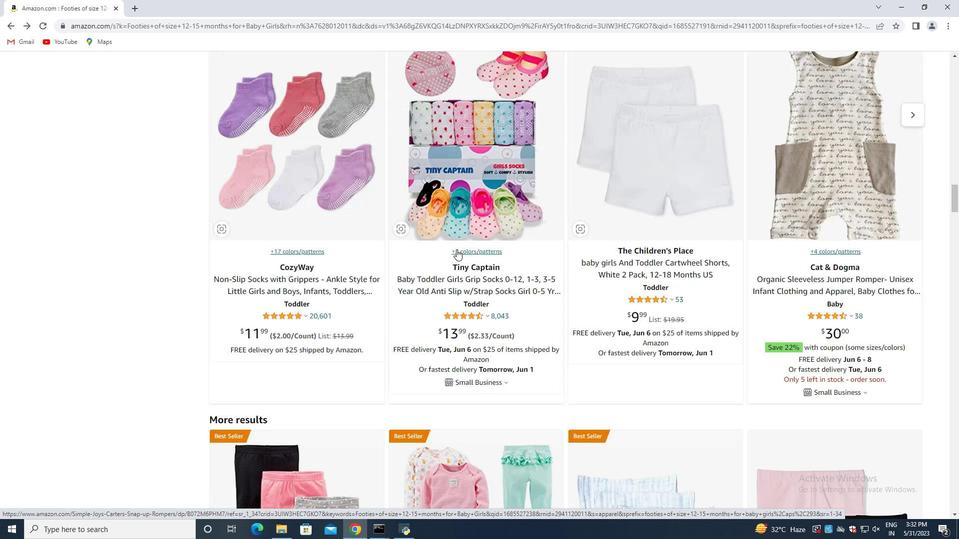 
Action: Mouse scrolled (456, 250) with delta (0, 0)
Screenshot: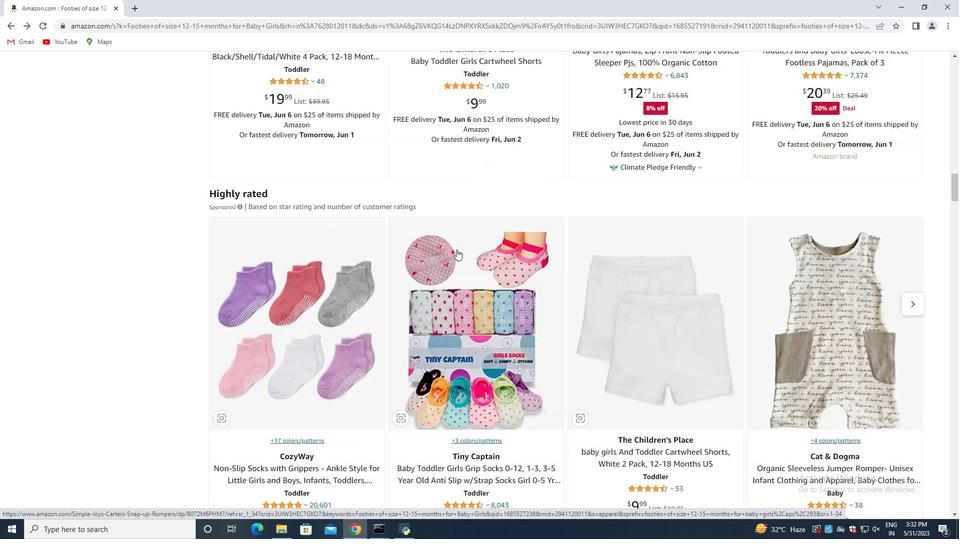 
Action: Mouse scrolled (456, 250) with delta (0, 0)
Screenshot: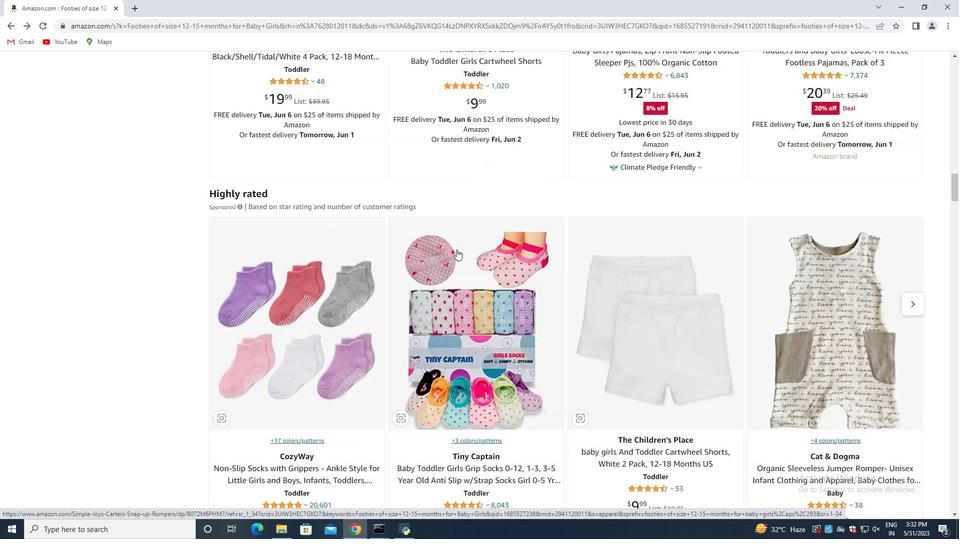 
Action: Mouse scrolled (456, 250) with delta (0, 0)
Screenshot: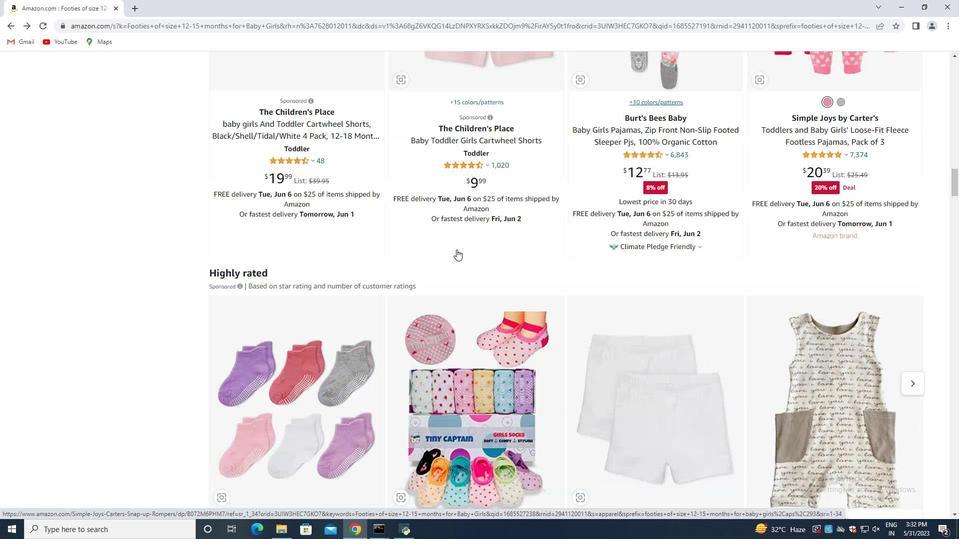 
Action: Mouse scrolled (456, 250) with delta (0, 0)
Screenshot: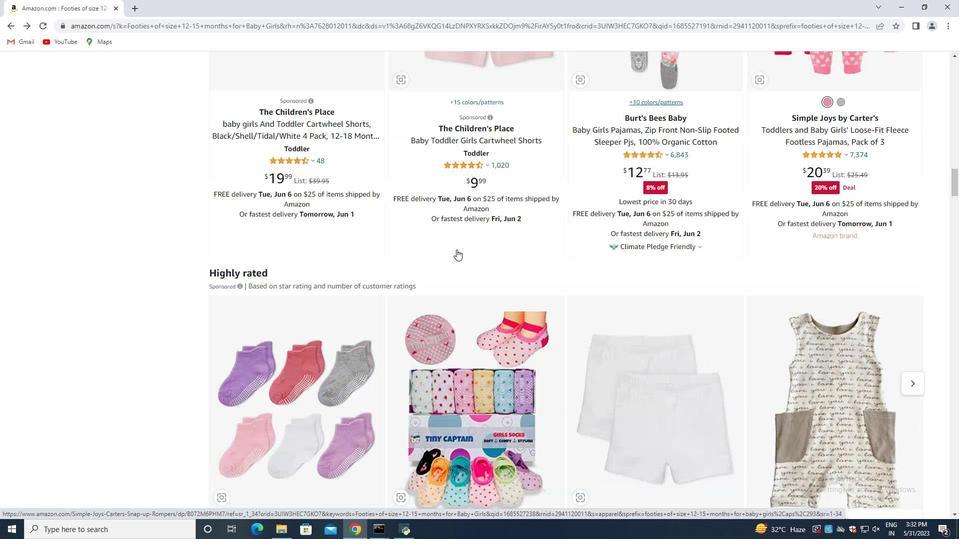 
Action: Mouse scrolled (456, 250) with delta (0, 0)
